 Task: Find a house in Iksan, South Korea for 7 guests from 10th to 15th July, with a price range of 4100 to 15000, including WiFi and free parking.
Action: Mouse moved to (408, 86)
Screenshot: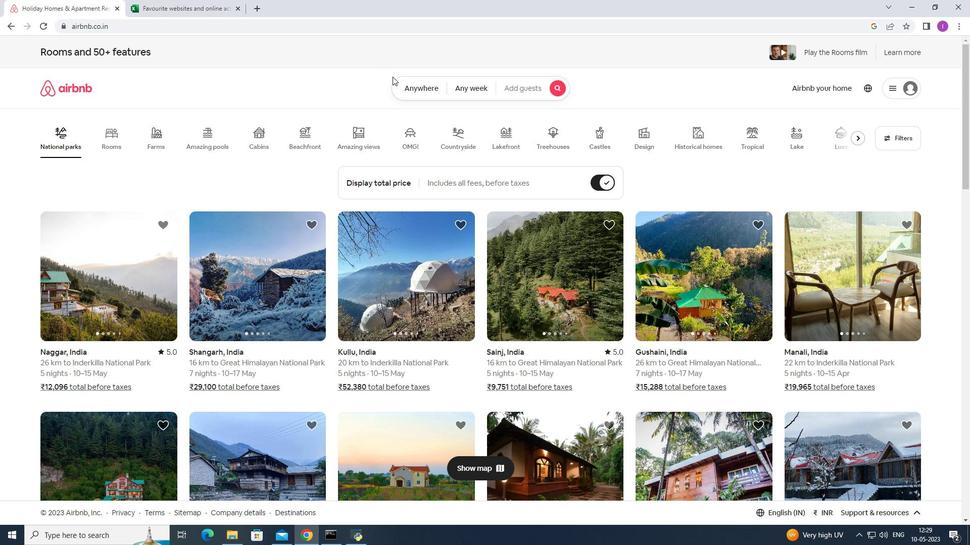 
Action: Mouse pressed left at (408, 86)
Screenshot: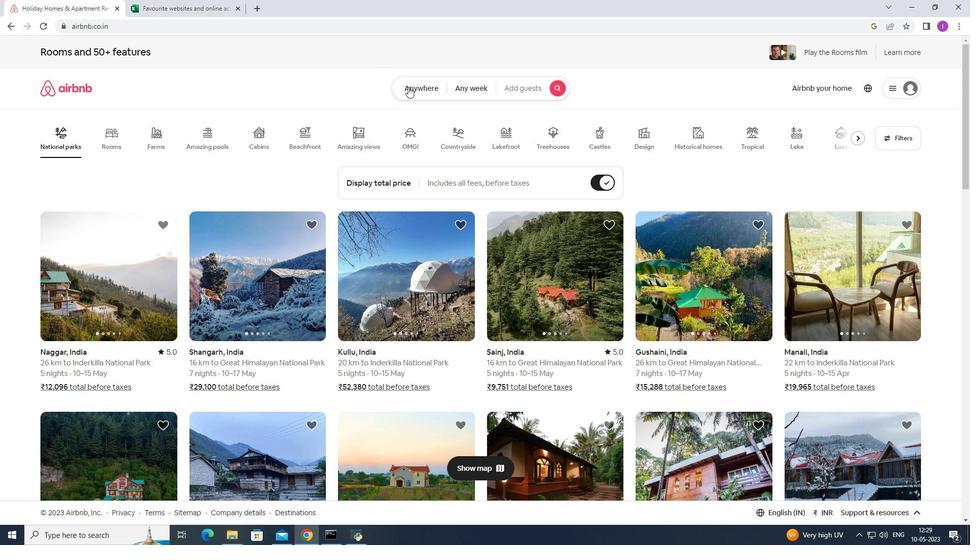 
Action: Mouse moved to (301, 127)
Screenshot: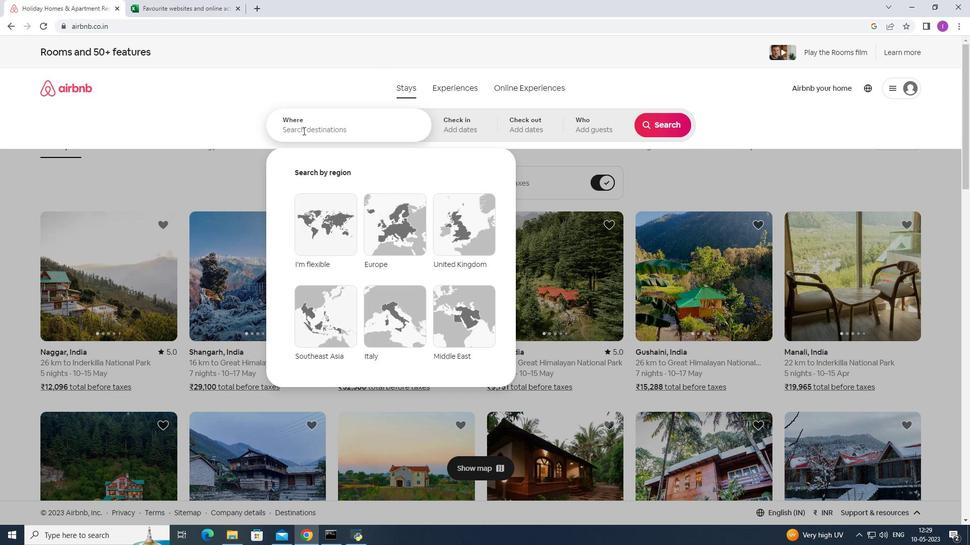 
Action: Mouse pressed left at (301, 127)
Screenshot: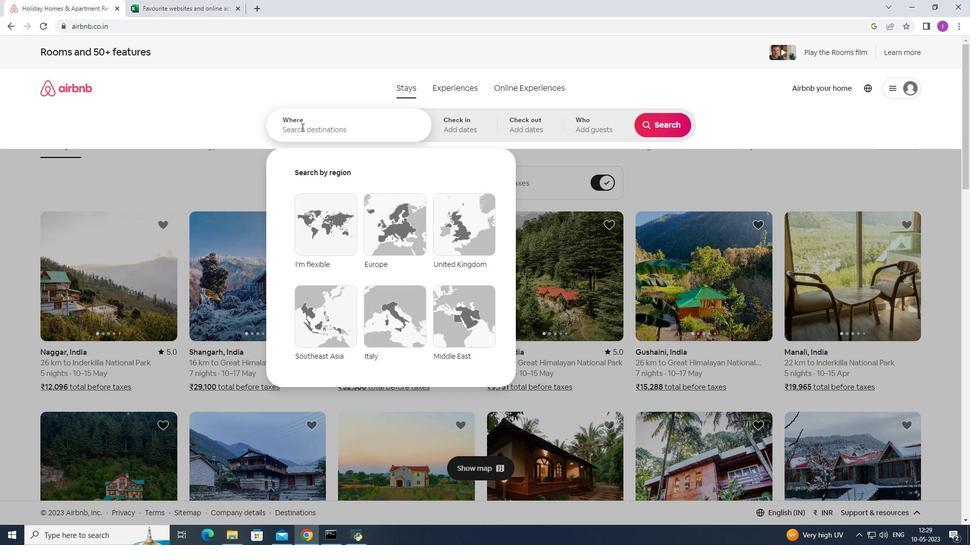 
Action: Mouse moved to (303, 129)
Screenshot: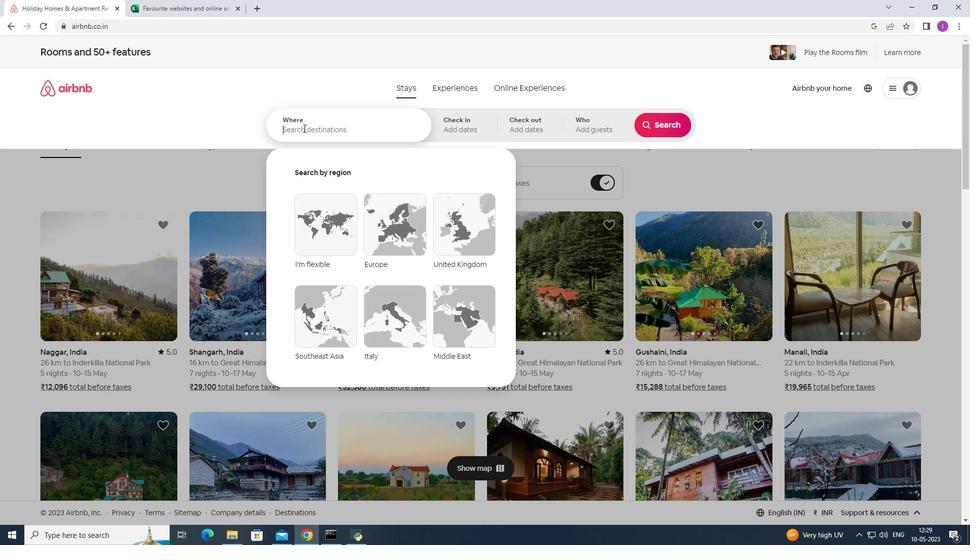 
Action: Key pressed <Key.shift><Key.shift><Key.shift><Key.shift><Key.shift><Key.shift>Iksan,<Key.shift><Key.shift><Key.shift><Key.shift><Key.shift>South<Key.space><Key.shift>Korea
Screenshot: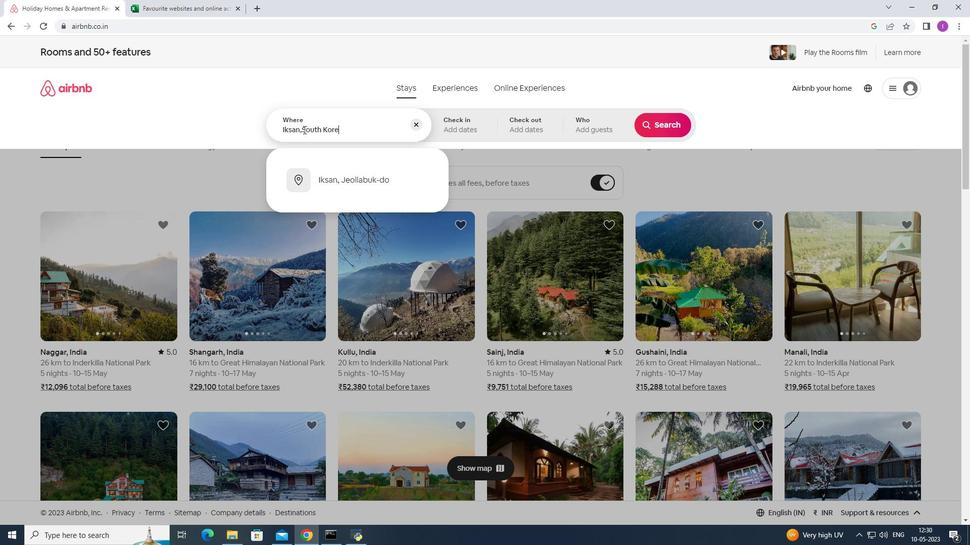 
Action: Mouse moved to (477, 127)
Screenshot: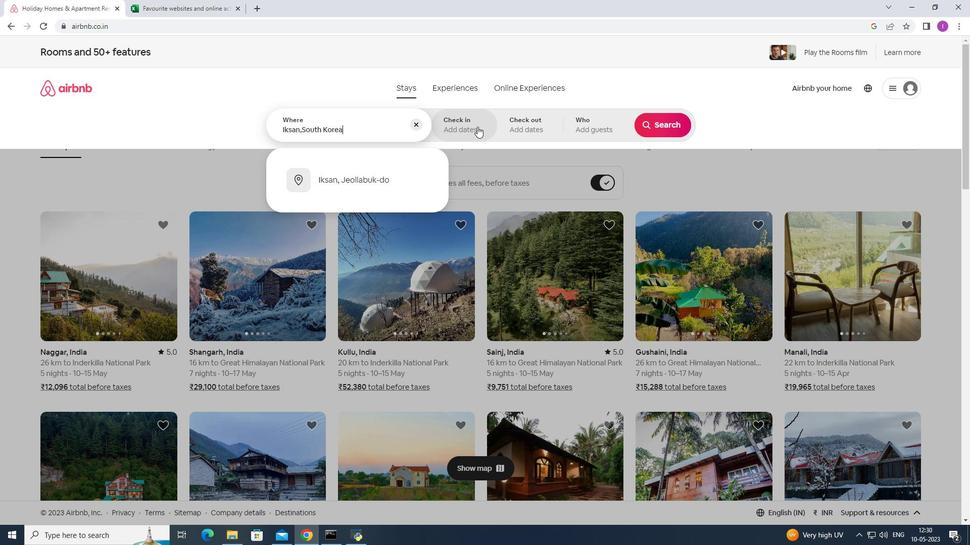 
Action: Mouse pressed left at (477, 127)
Screenshot: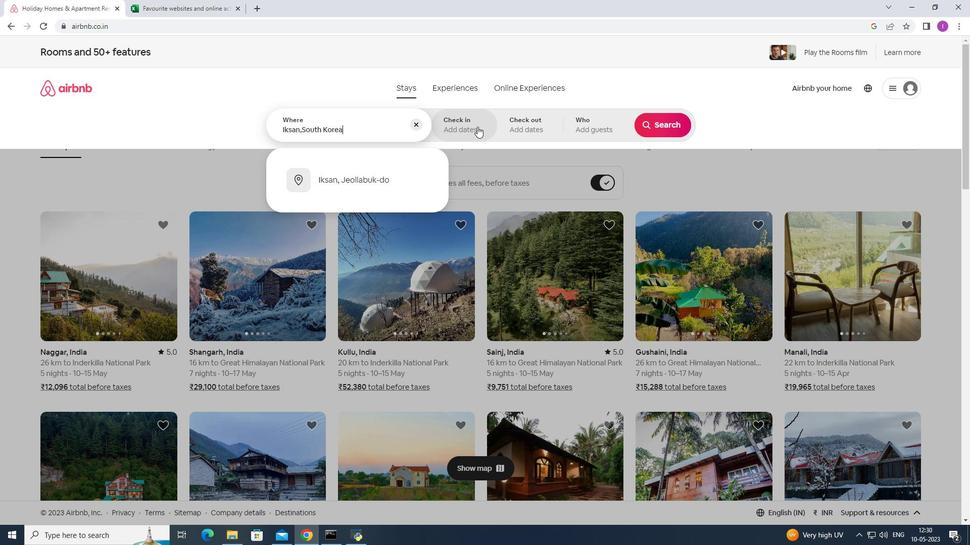 
Action: Mouse moved to (656, 205)
Screenshot: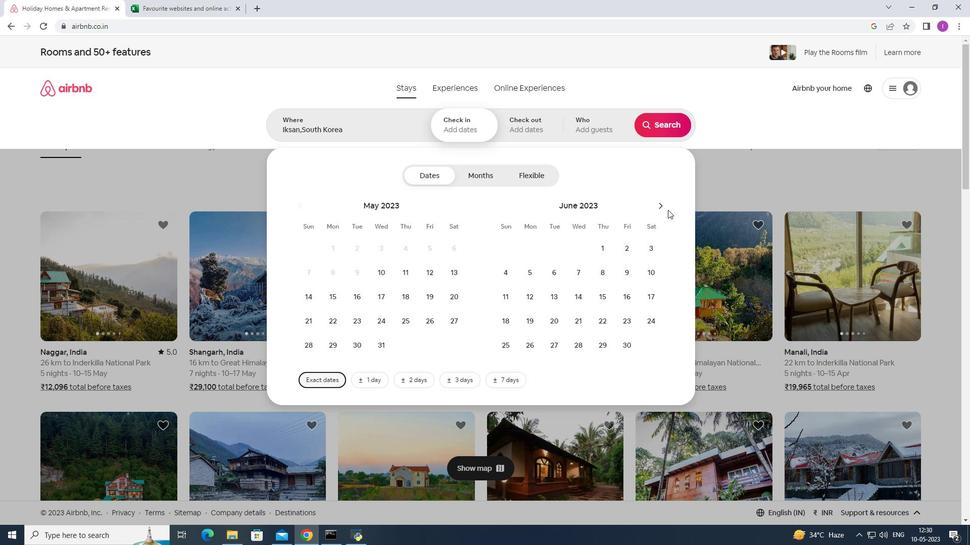 
Action: Mouse pressed left at (656, 205)
Screenshot: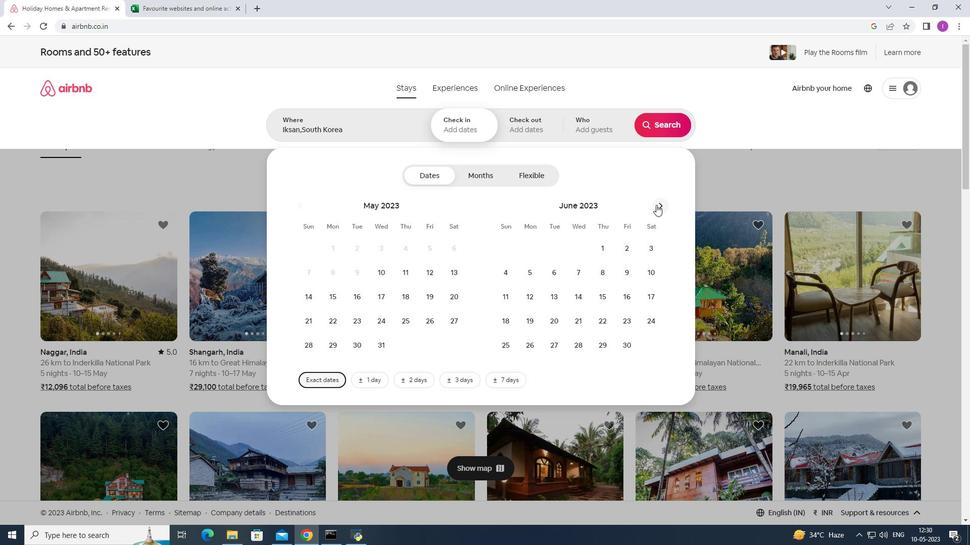 
Action: Mouse moved to (656, 205)
Screenshot: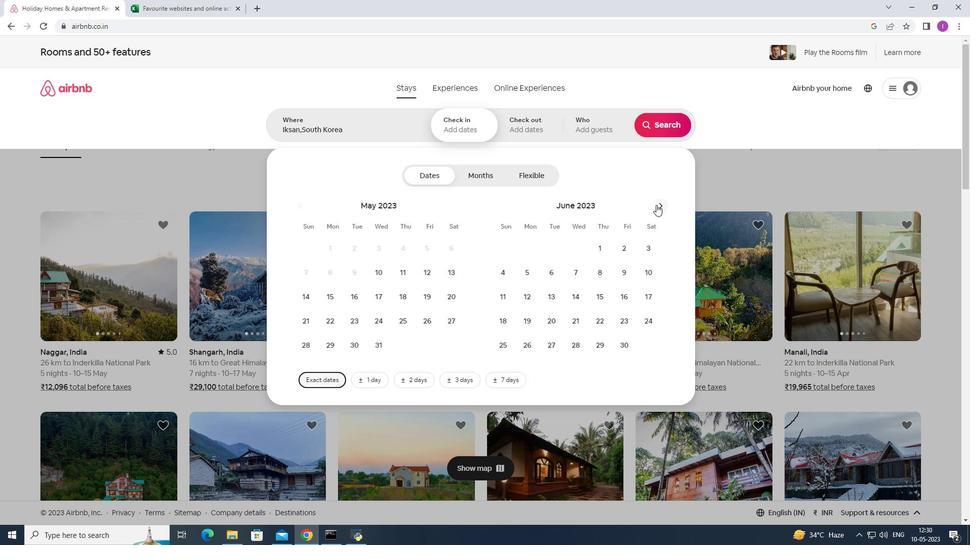 
Action: Mouse pressed left at (656, 205)
Screenshot: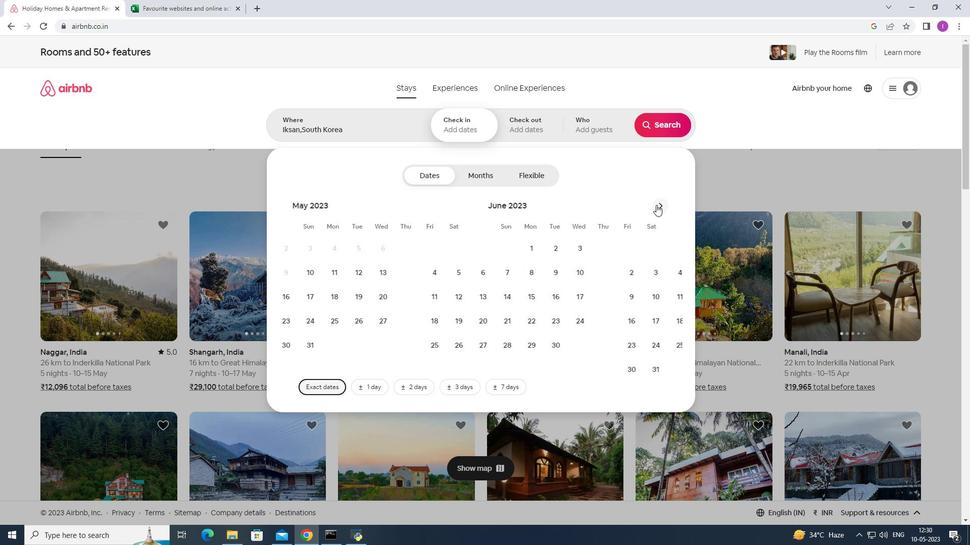 
Action: Mouse moved to (336, 293)
Screenshot: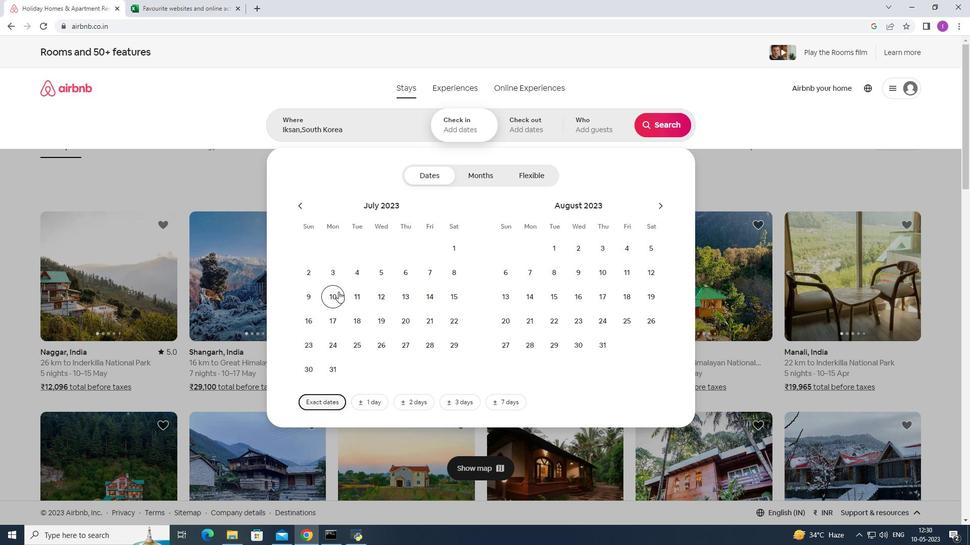 
Action: Mouse pressed left at (336, 293)
Screenshot: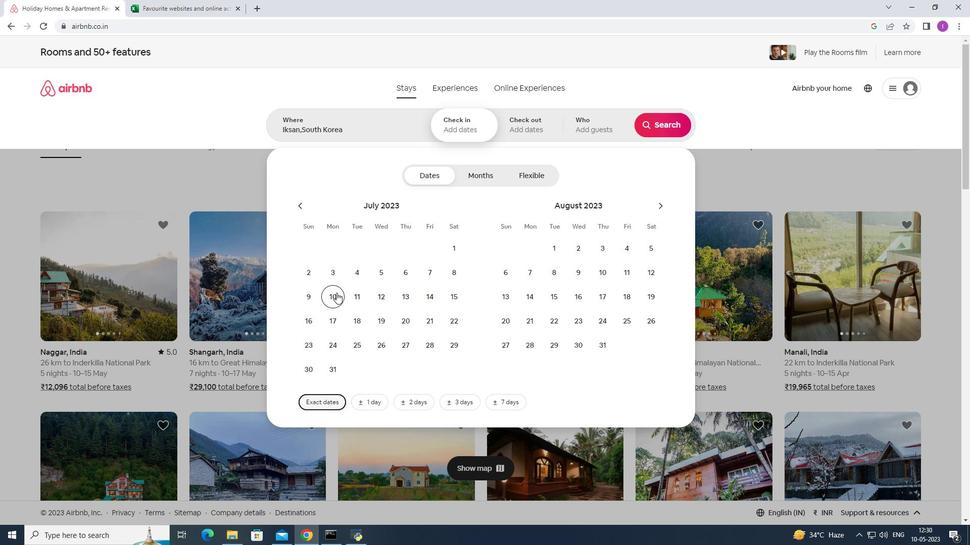 
Action: Mouse moved to (456, 302)
Screenshot: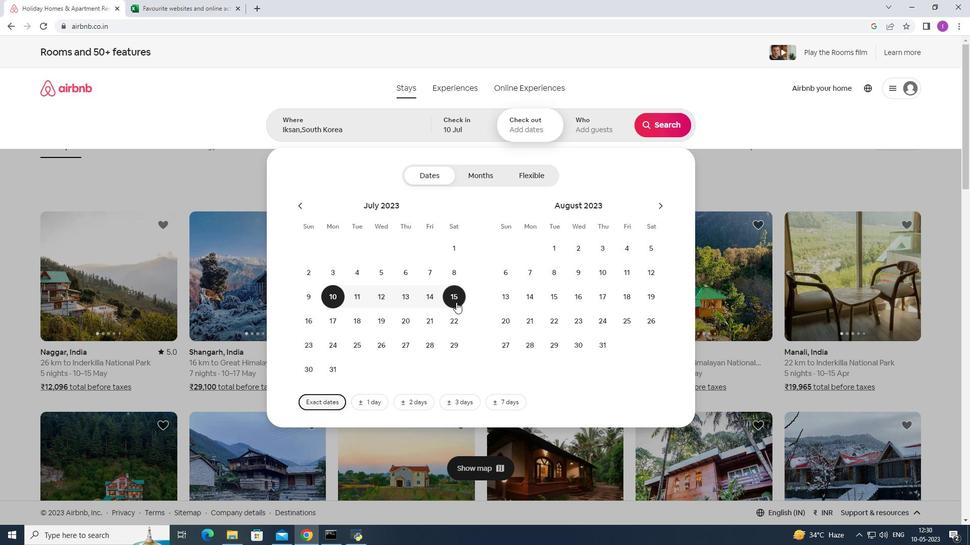 
Action: Mouse pressed left at (456, 302)
Screenshot: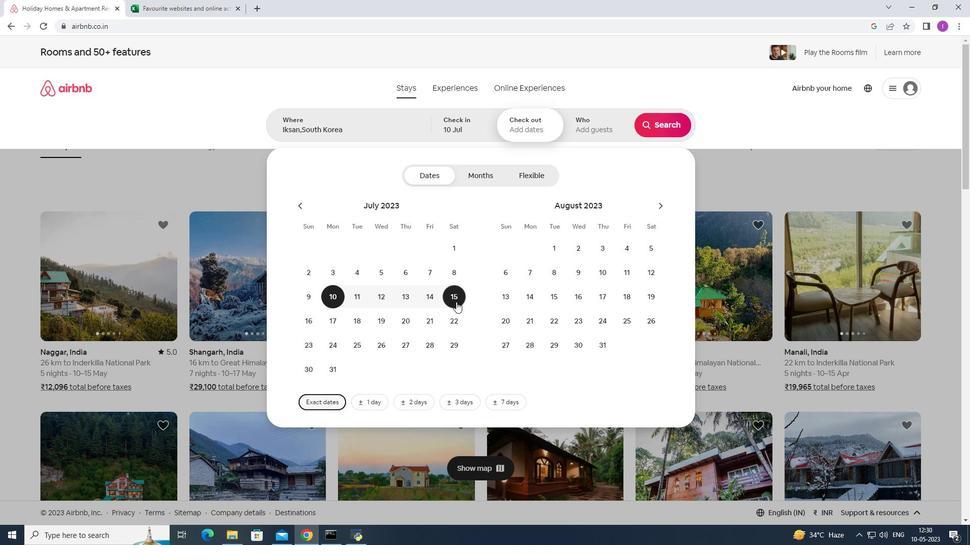 
Action: Mouse moved to (615, 133)
Screenshot: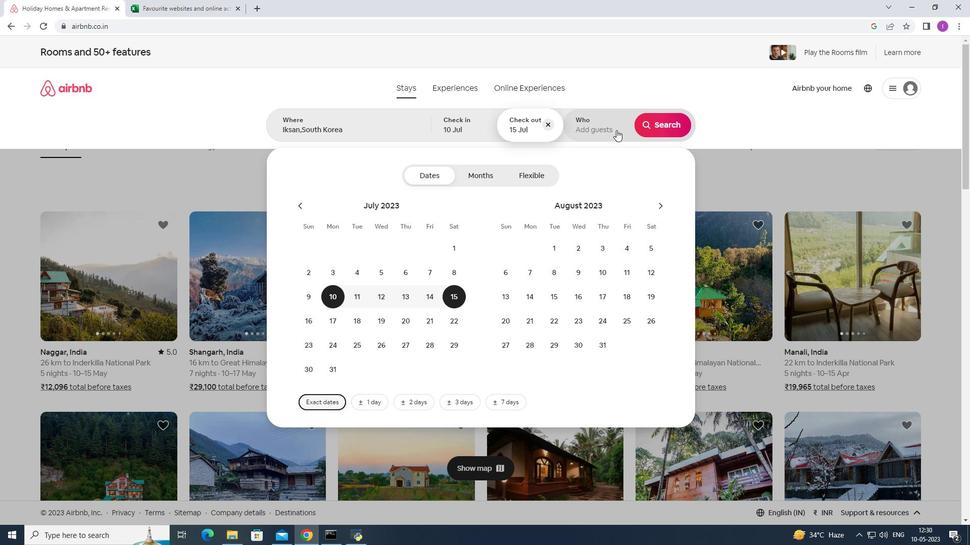 
Action: Mouse pressed left at (615, 133)
Screenshot: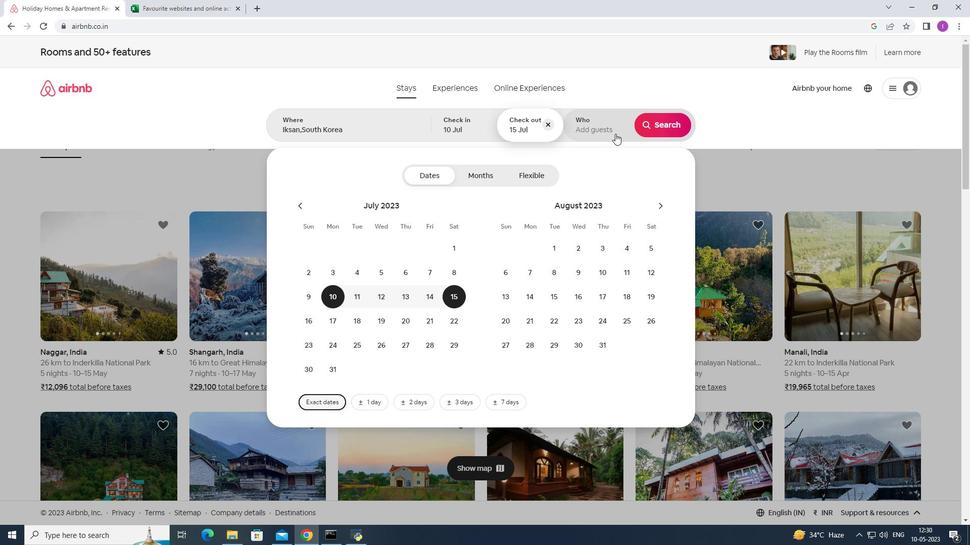 
Action: Mouse moved to (664, 178)
Screenshot: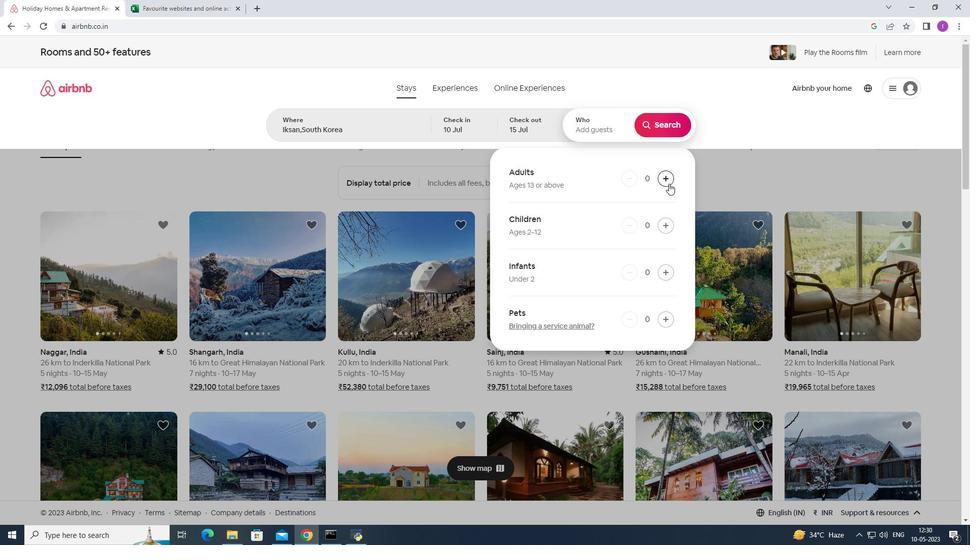 
Action: Mouse pressed left at (664, 178)
Screenshot: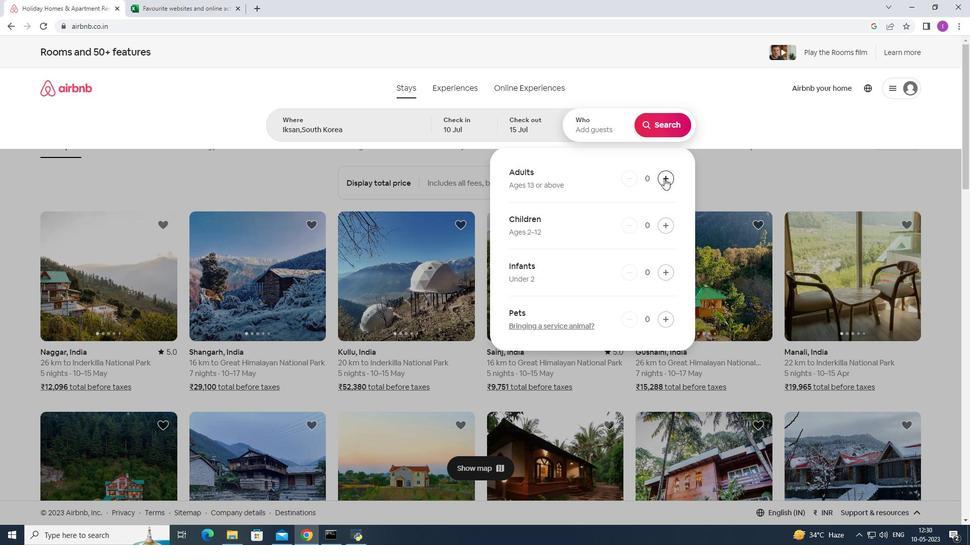 
Action: Mouse pressed left at (664, 178)
Screenshot: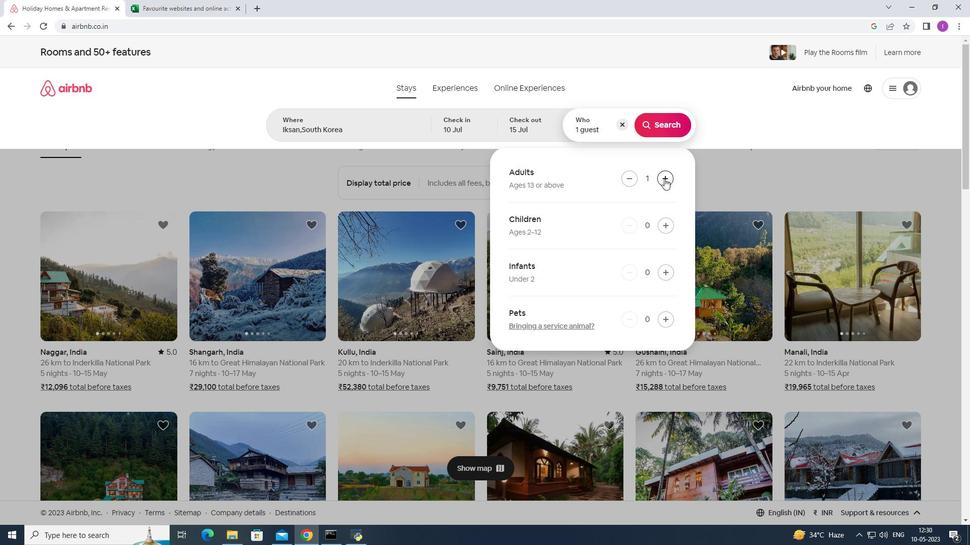 
Action: Mouse moved to (664, 181)
Screenshot: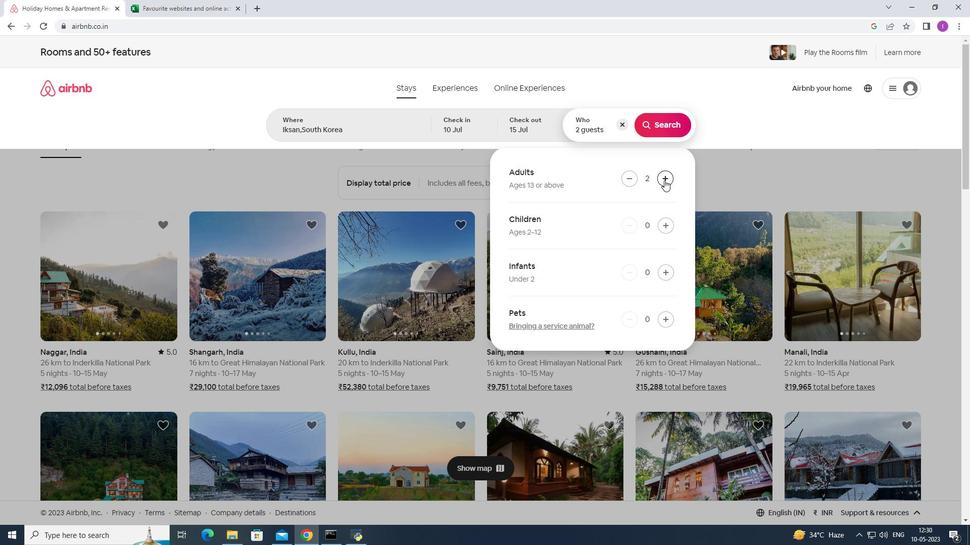 
Action: Mouse pressed left at (664, 181)
Screenshot: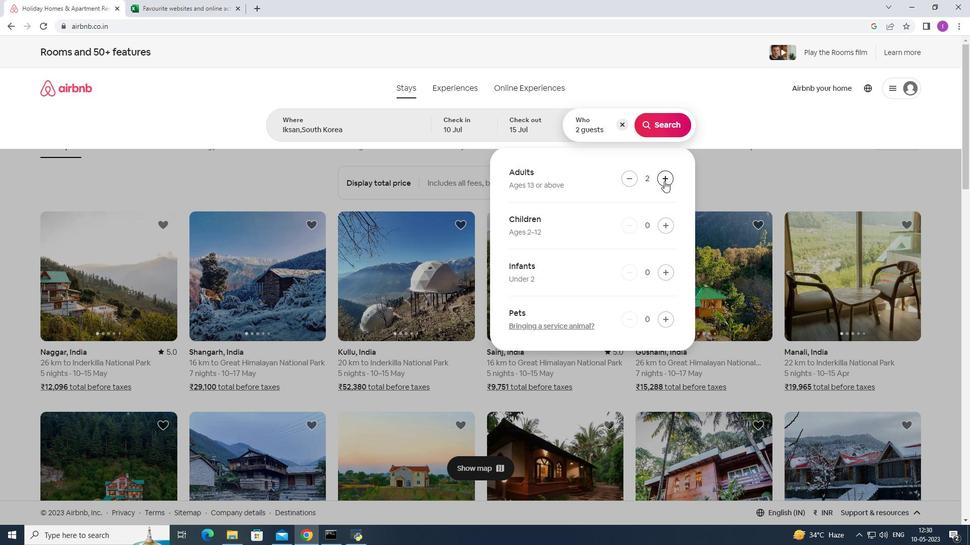 
Action: Mouse pressed left at (664, 181)
Screenshot: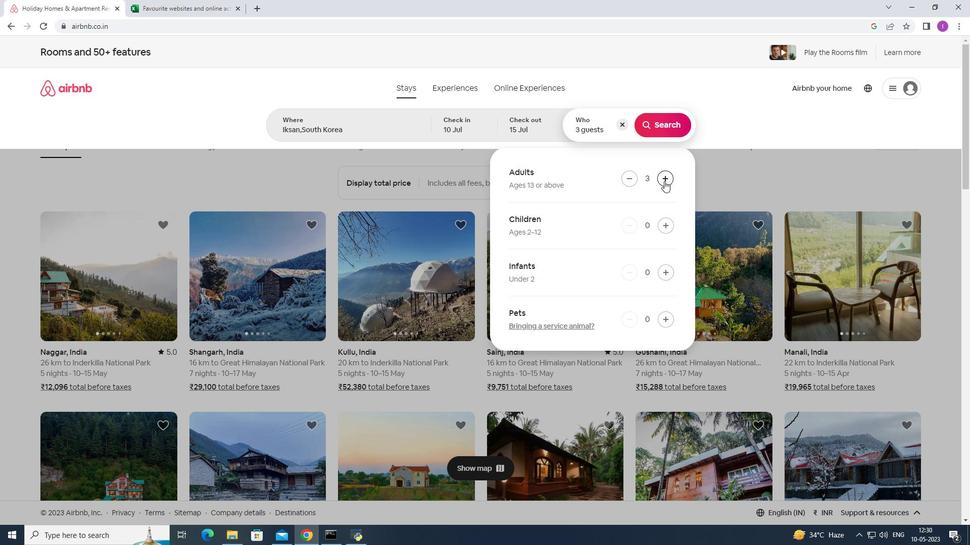 
Action: Mouse pressed left at (664, 181)
Screenshot: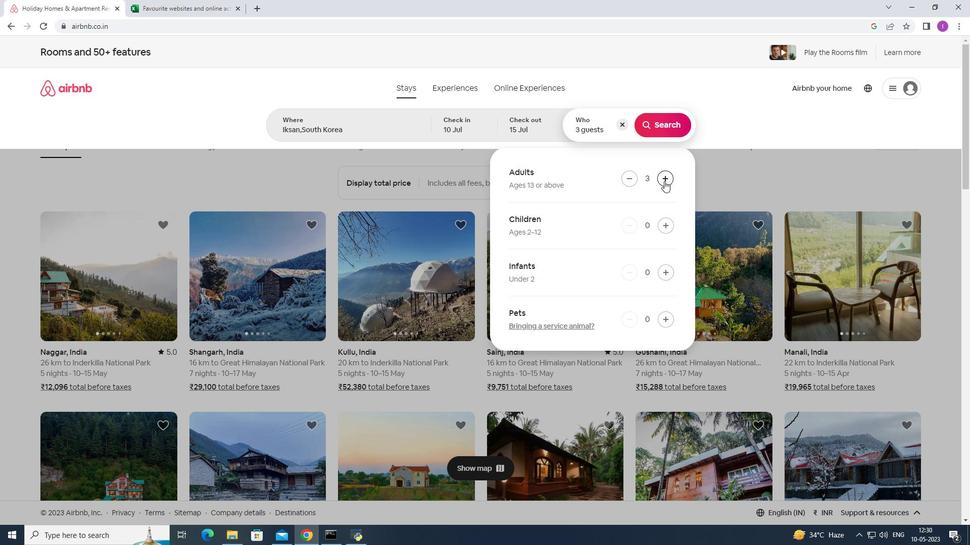 
Action: Mouse pressed left at (664, 181)
Screenshot: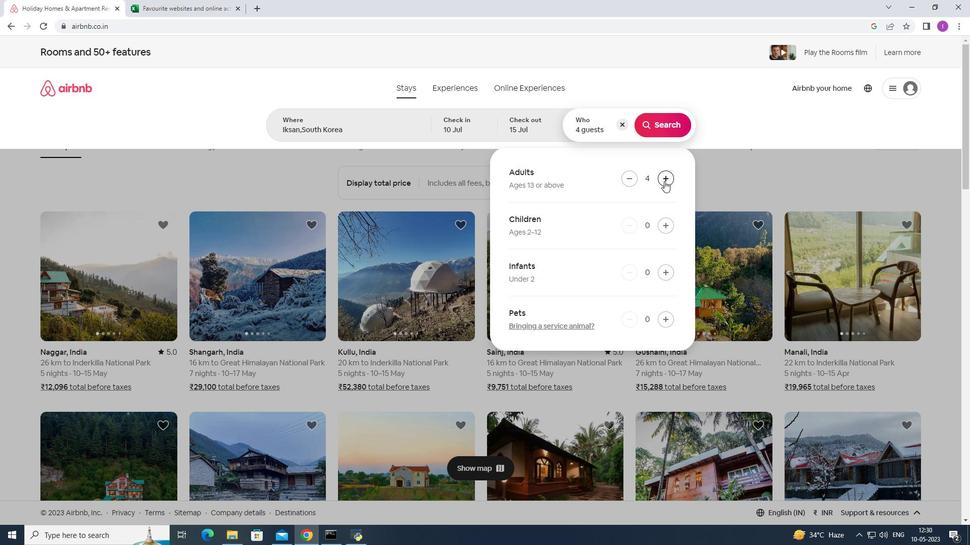 
Action: Mouse moved to (664, 181)
Screenshot: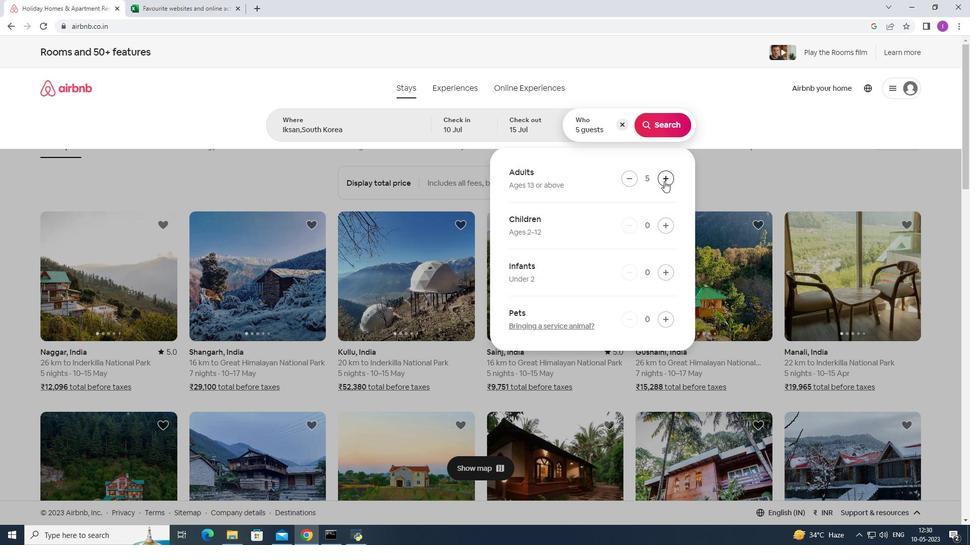 
Action: Mouse pressed left at (664, 181)
Screenshot: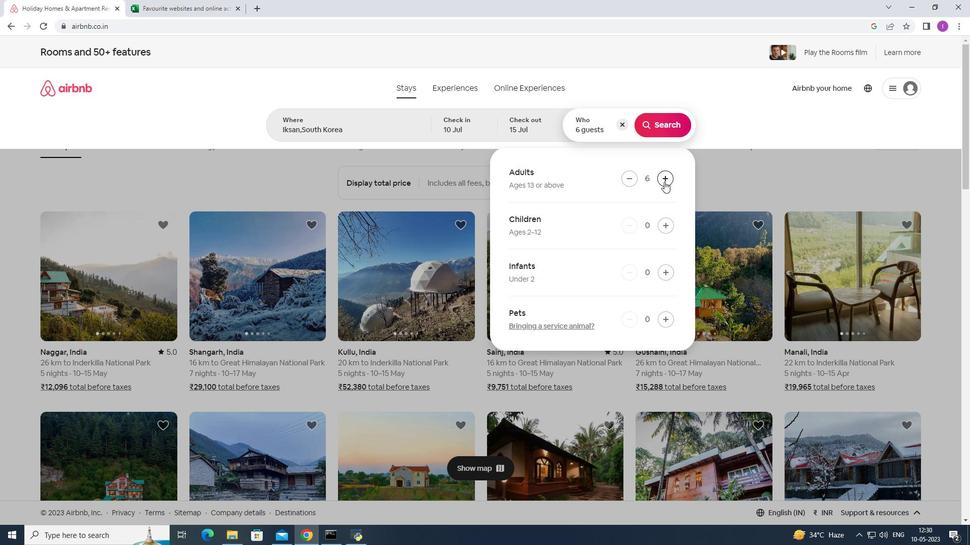 
Action: Mouse moved to (649, 125)
Screenshot: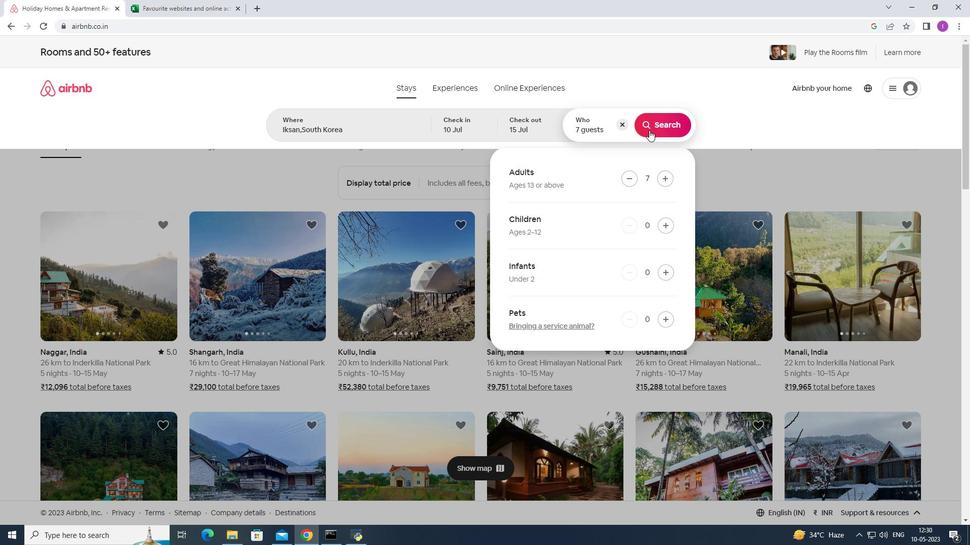 
Action: Mouse pressed left at (649, 125)
Screenshot: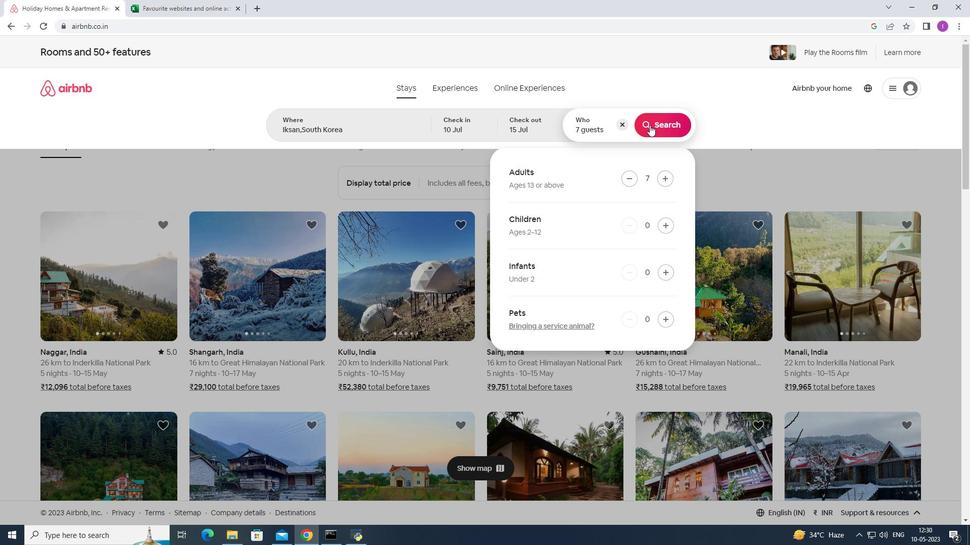 
Action: Mouse moved to (913, 100)
Screenshot: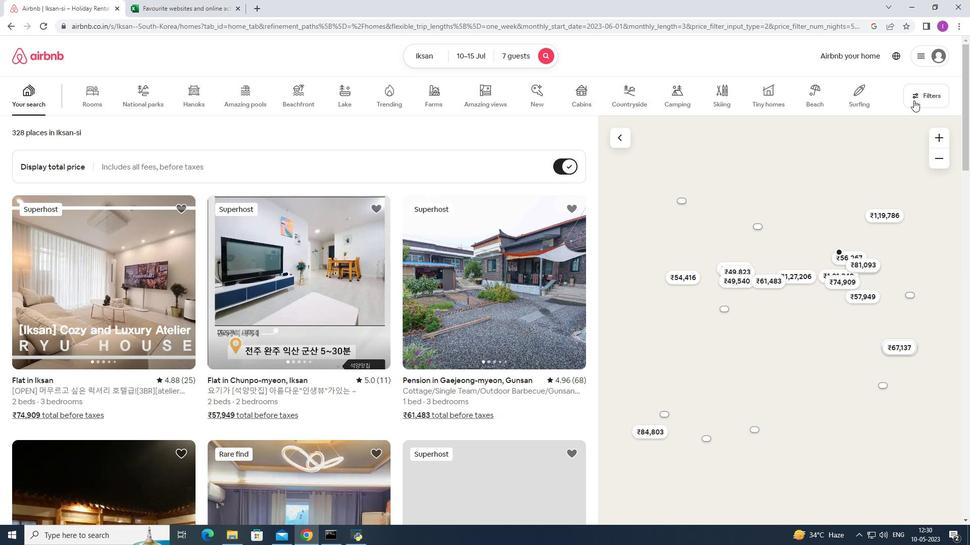
Action: Mouse pressed left at (913, 100)
Screenshot: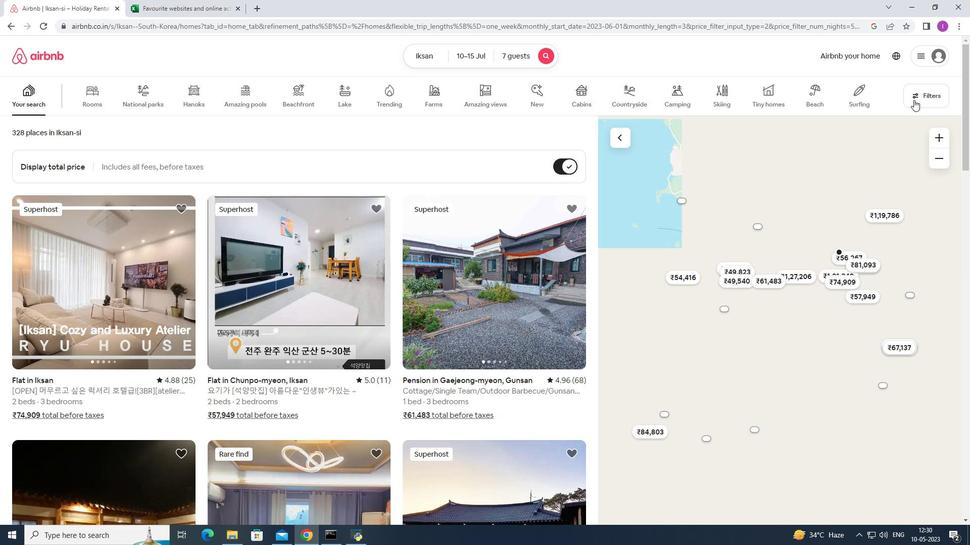 
Action: Mouse moved to (356, 345)
Screenshot: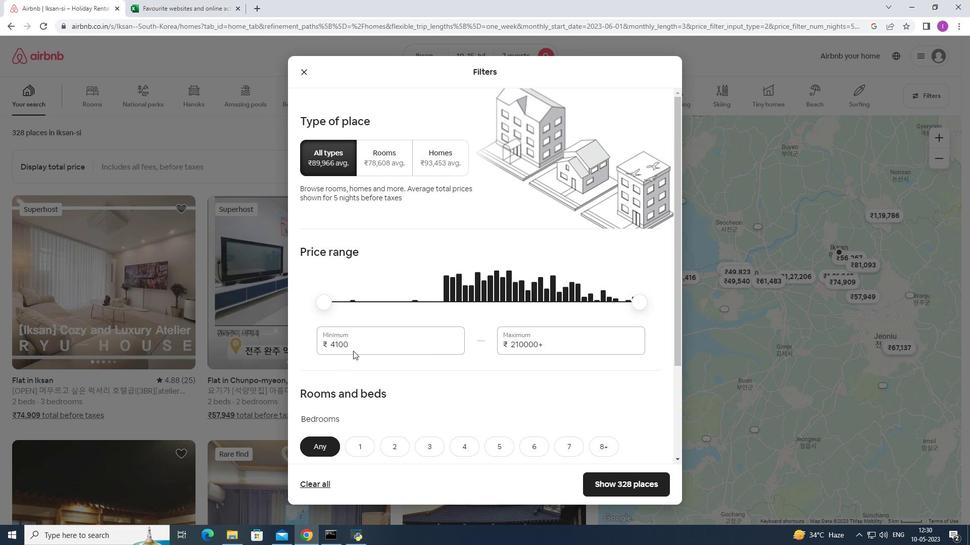 
Action: Mouse pressed left at (356, 345)
Screenshot: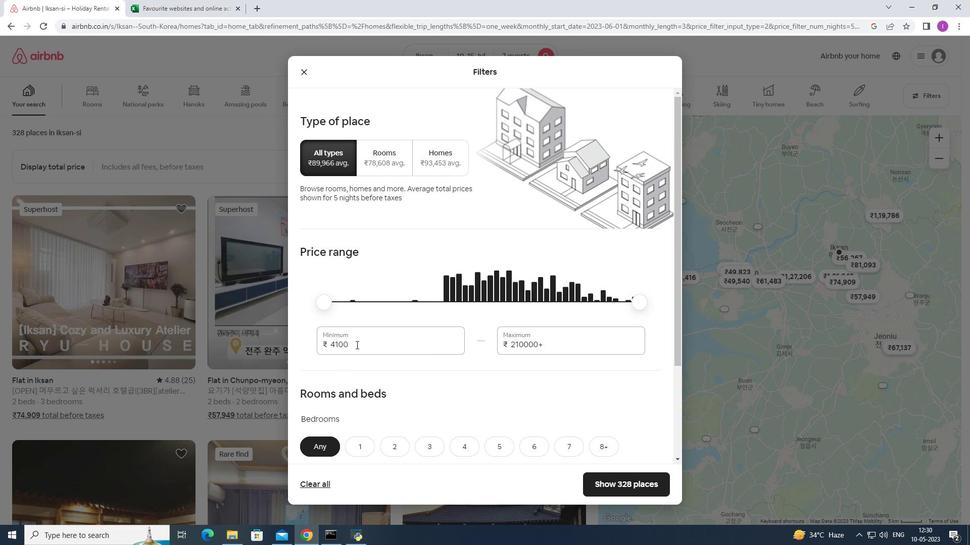 
Action: Mouse moved to (569, 346)
Screenshot: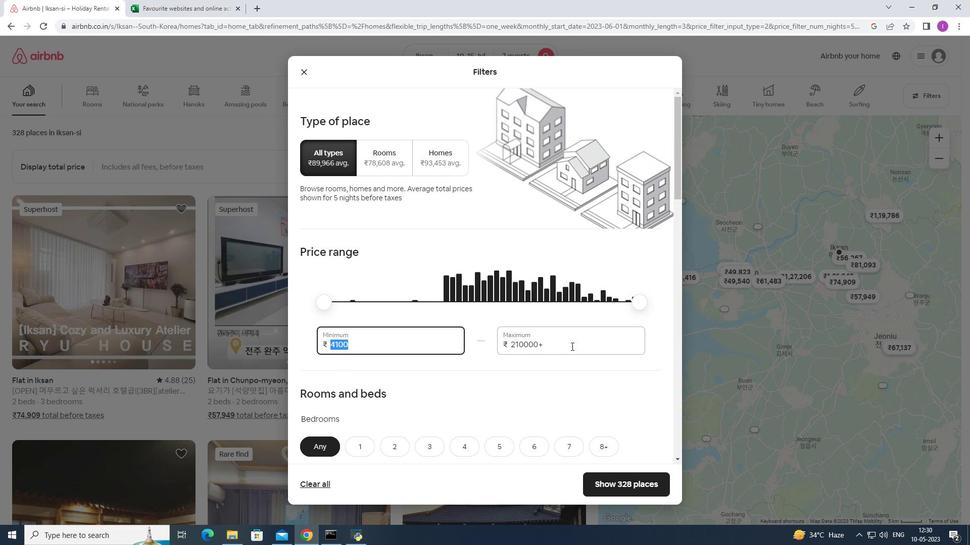 
Action: Mouse pressed left at (569, 346)
Screenshot: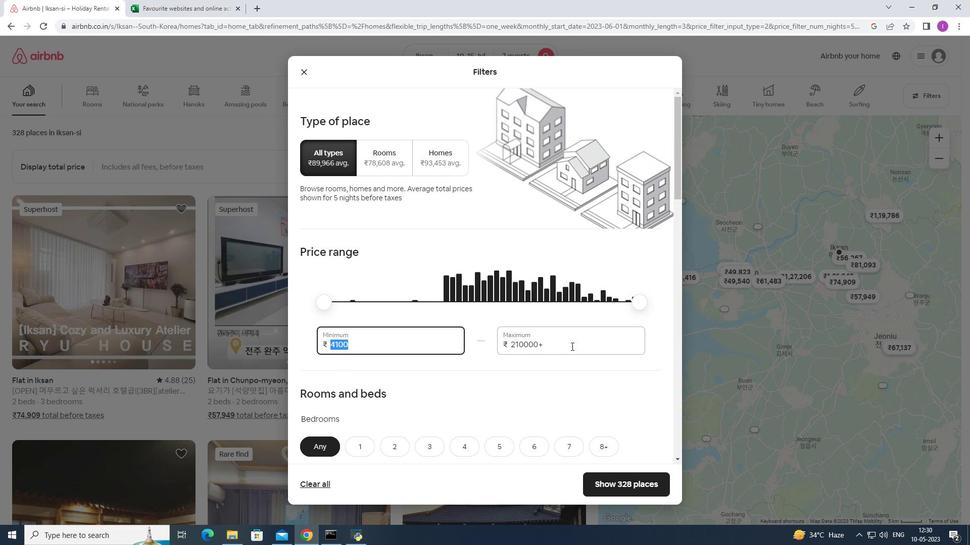 
Action: Mouse moved to (488, 348)
Screenshot: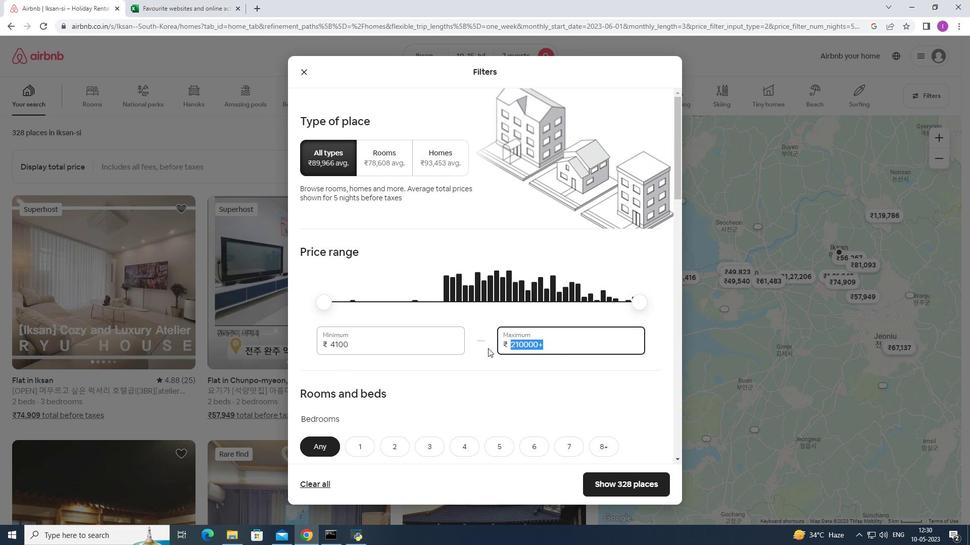 
Action: Key pressed 15000
Screenshot: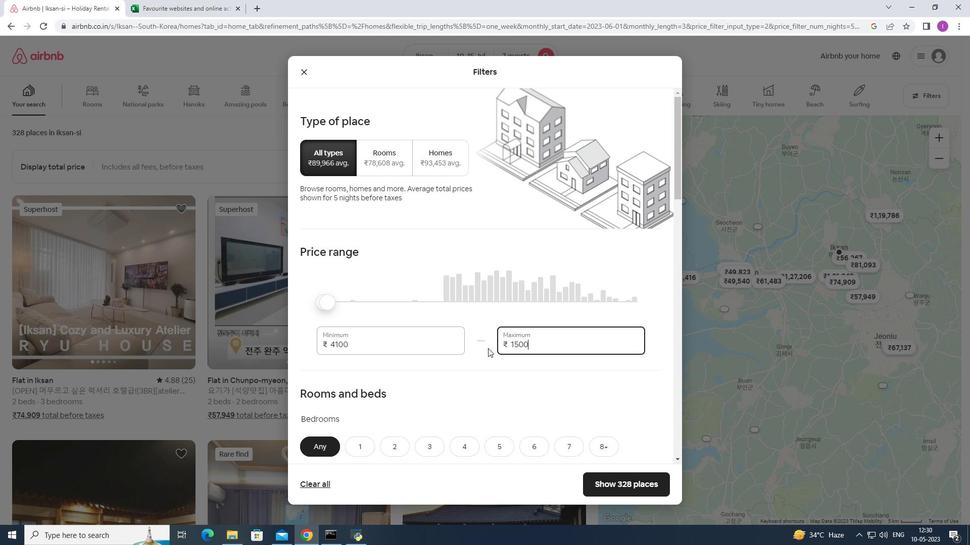 
Action: Mouse moved to (373, 339)
Screenshot: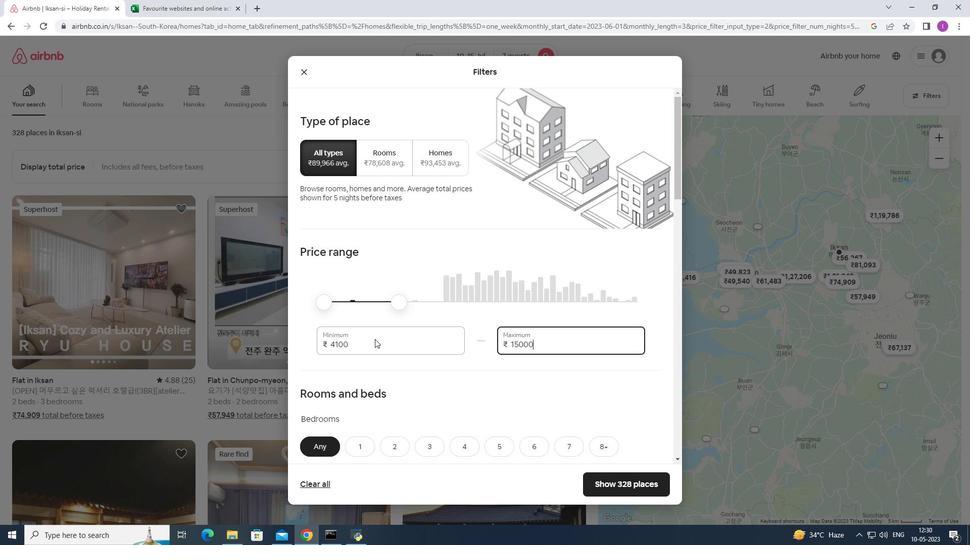 
Action: Mouse pressed left at (373, 339)
Screenshot: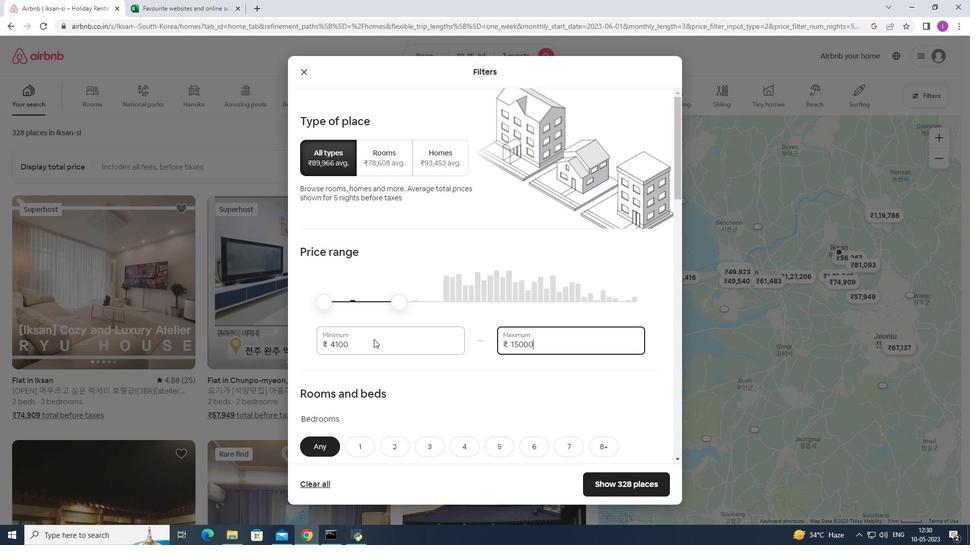 
Action: Mouse moved to (370, 342)
Screenshot: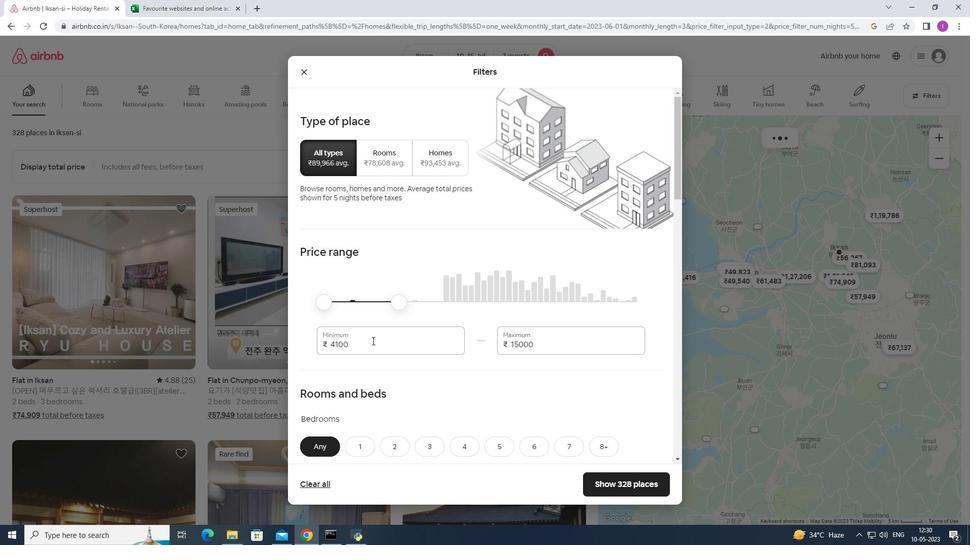 
Action: Mouse pressed left at (370, 342)
Screenshot: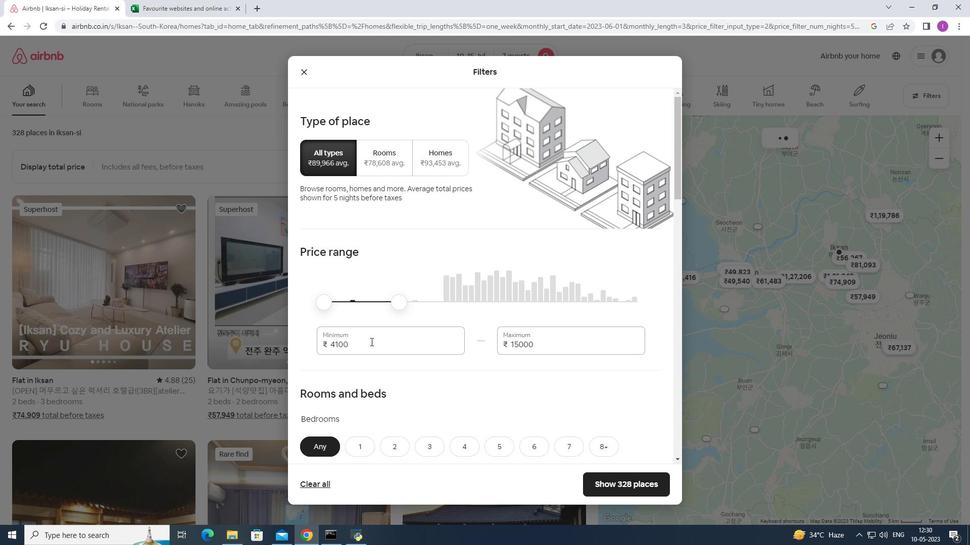 
Action: Mouse moved to (366, 343)
Screenshot: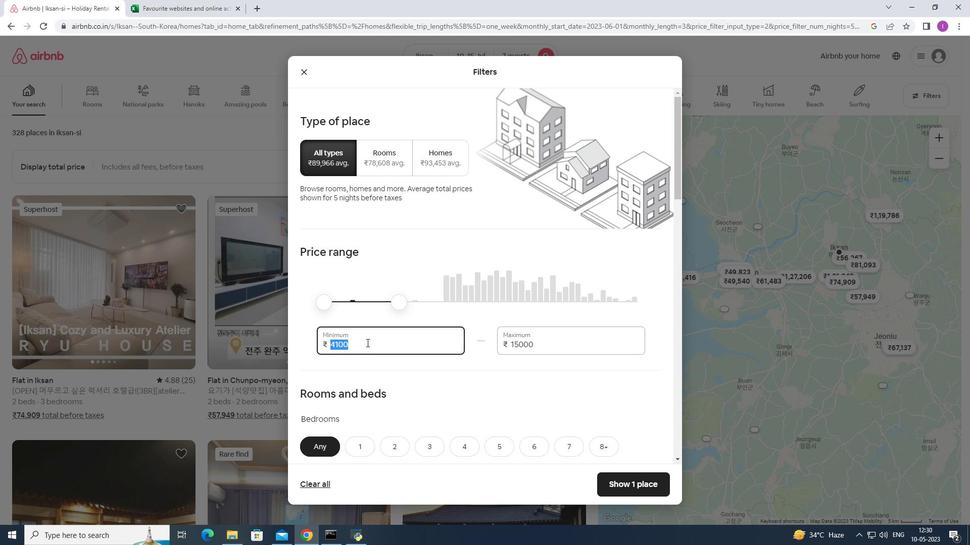 
Action: Mouse pressed left at (366, 343)
Screenshot: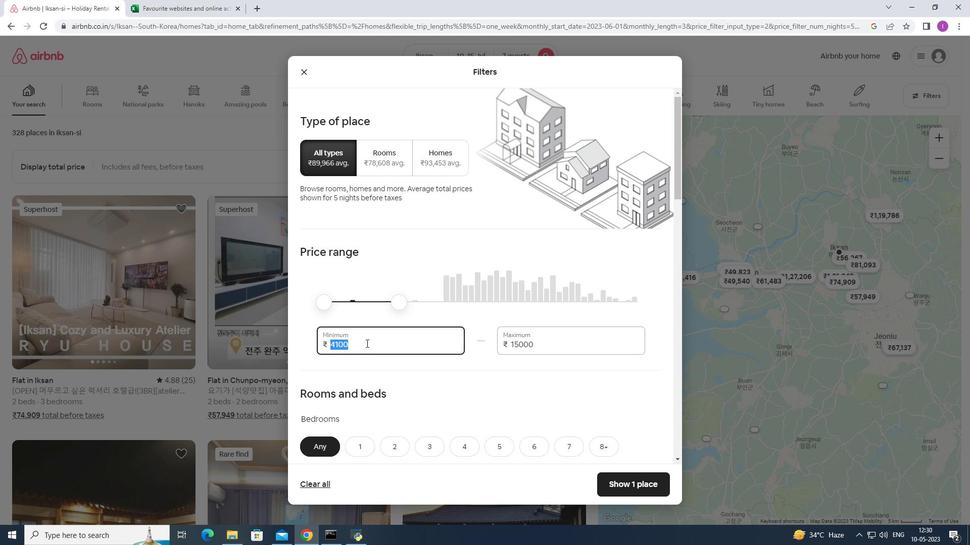
Action: Mouse moved to (392, 349)
Screenshot: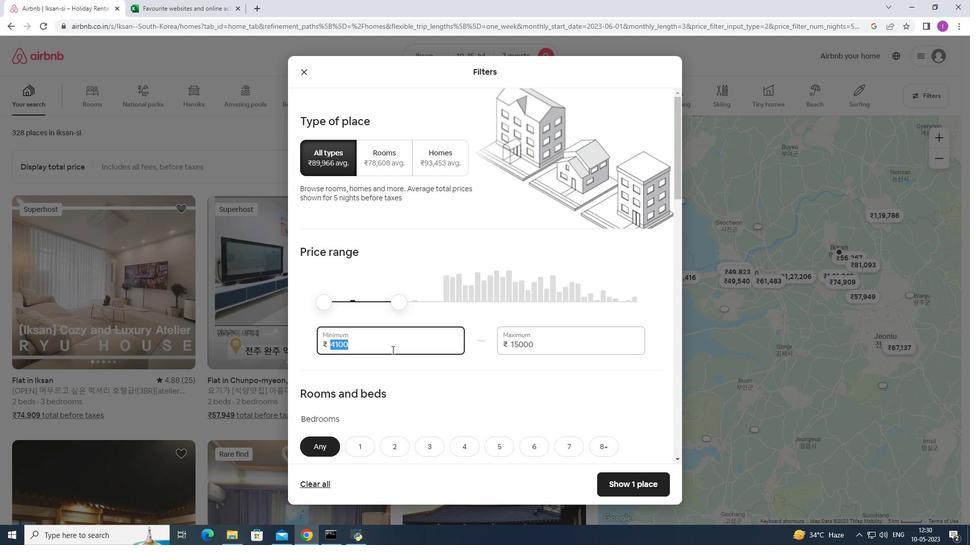 
Action: Key pressed 1
Screenshot: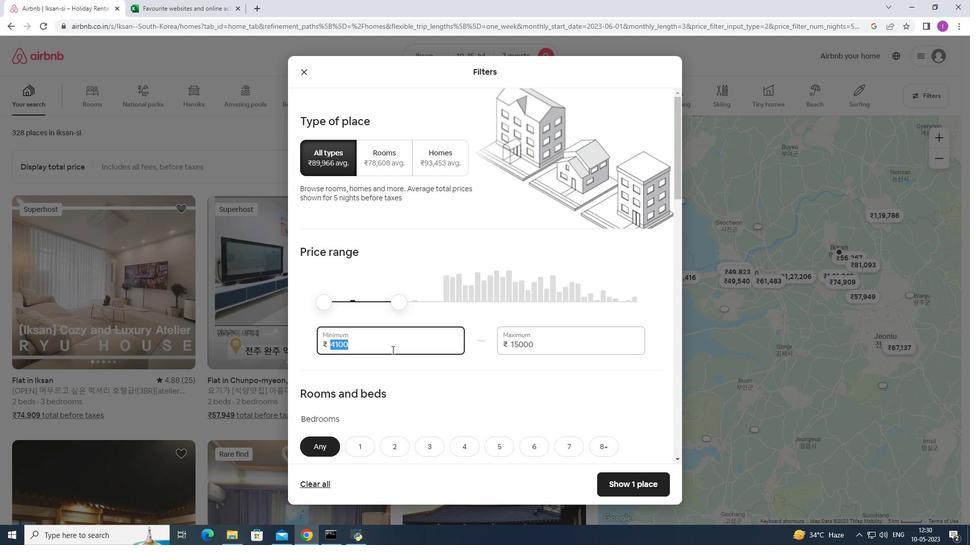
Action: Mouse moved to (392, 348)
Screenshot: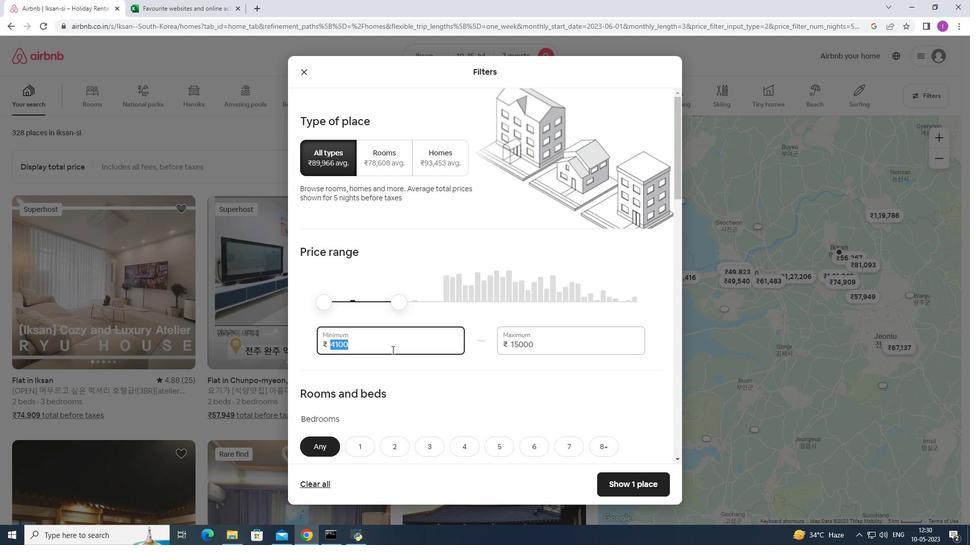
Action: Key pressed 00
Screenshot: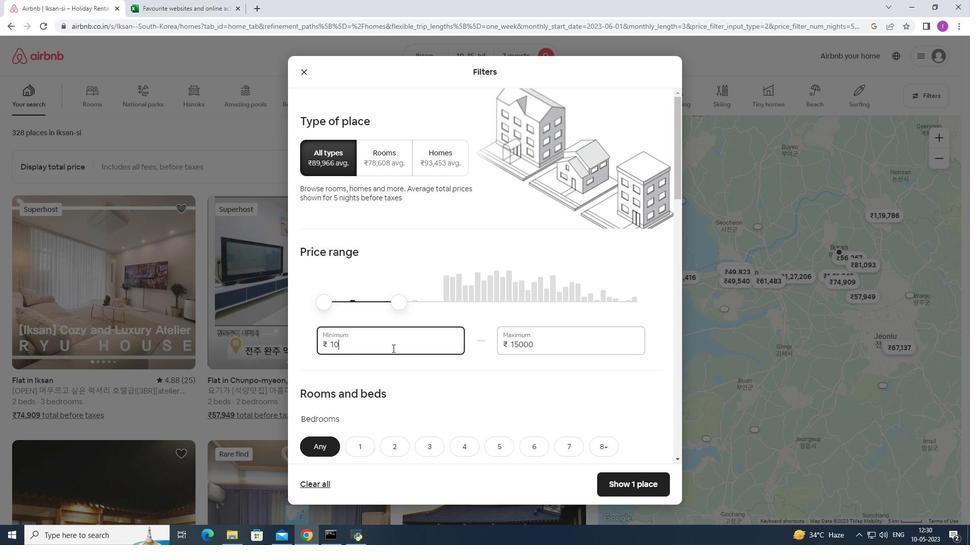 
Action: Mouse moved to (392, 348)
Screenshot: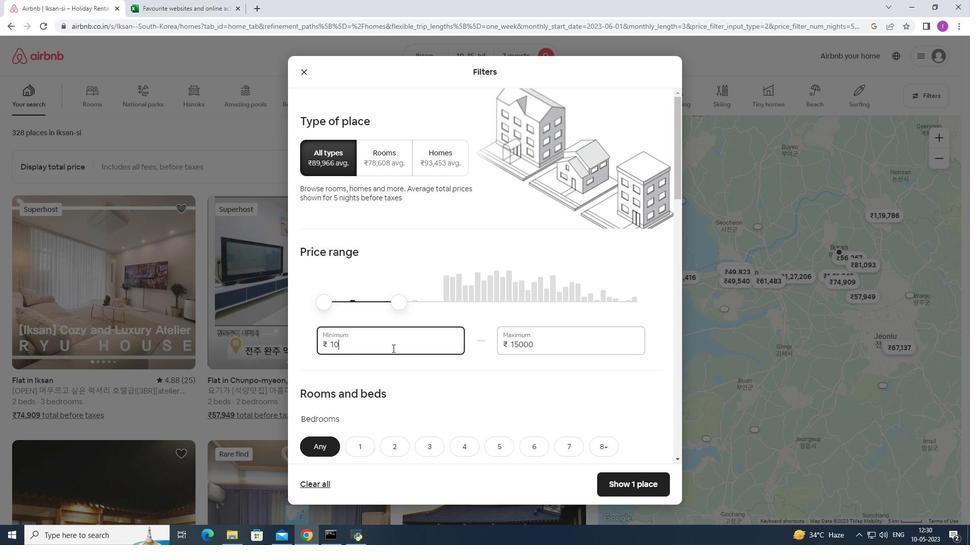 
Action: Key pressed 0
Screenshot: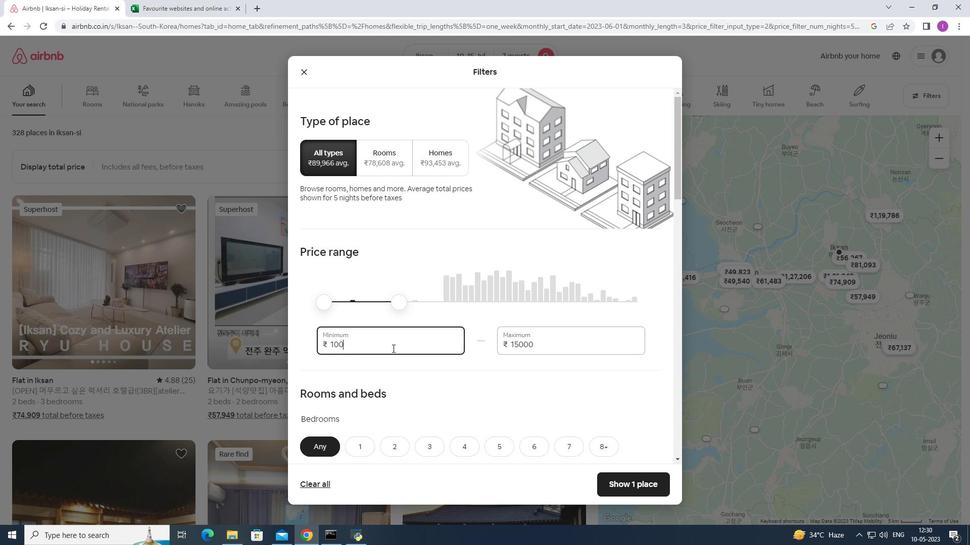 
Action: Mouse moved to (393, 347)
Screenshot: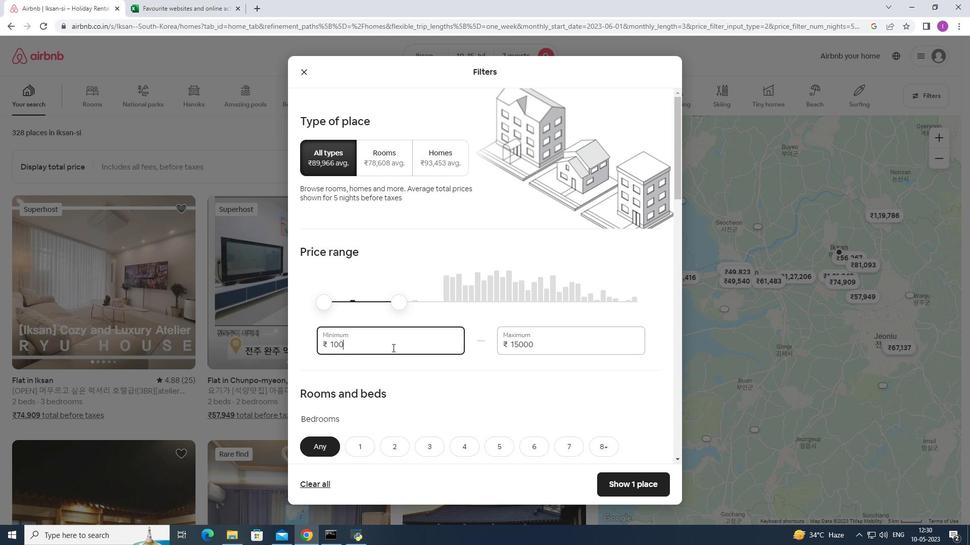 
Action: Key pressed 0
Screenshot: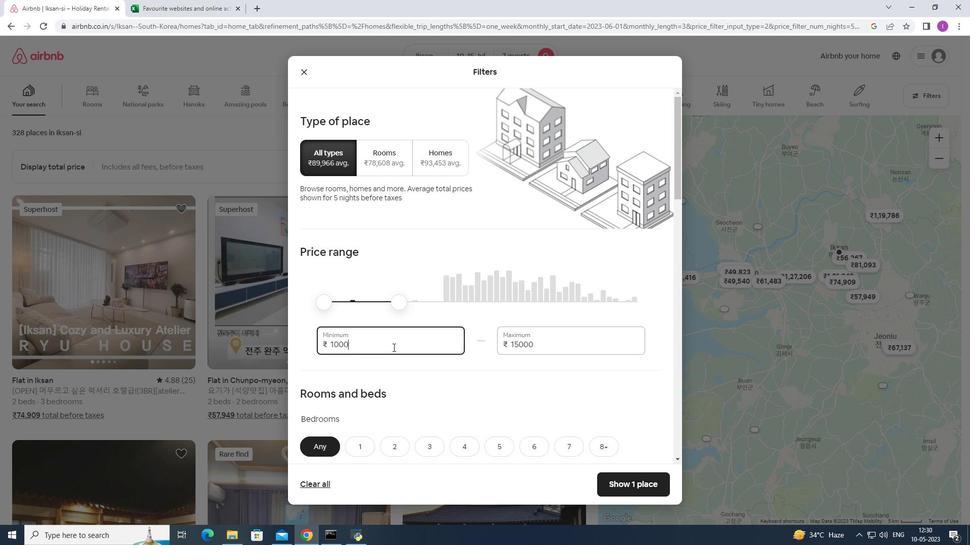 
Action: Mouse moved to (451, 377)
Screenshot: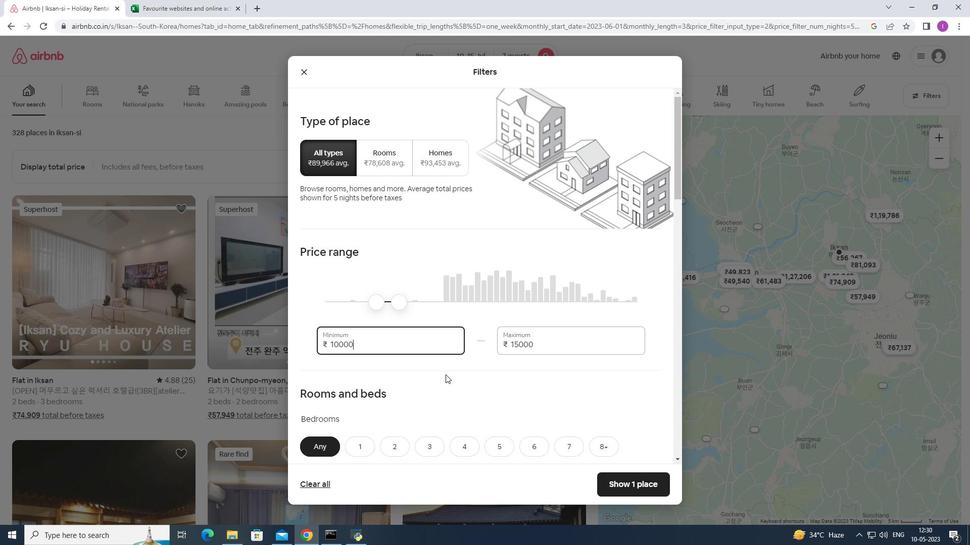 
Action: Mouse scrolled (451, 377) with delta (0, 0)
Screenshot: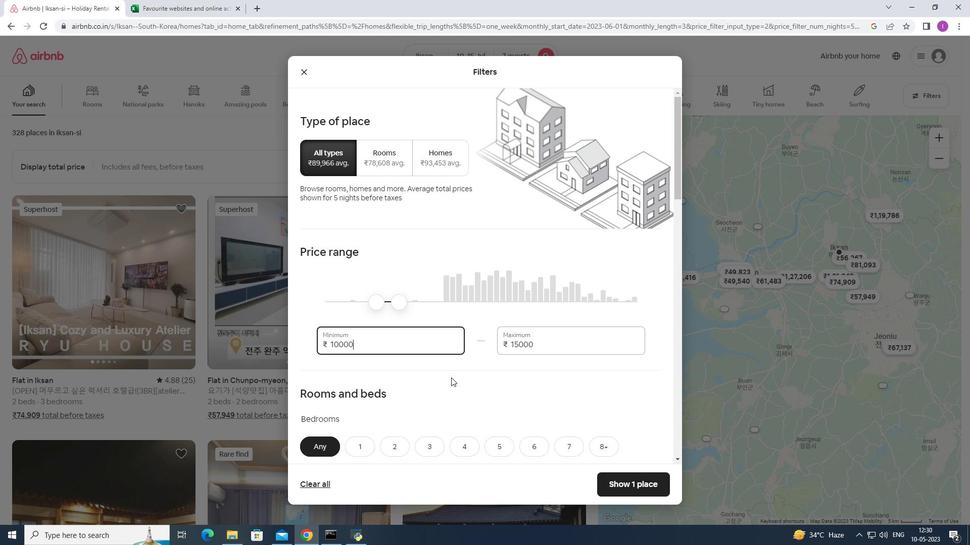 
Action: Mouse scrolled (451, 377) with delta (0, 0)
Screenshot: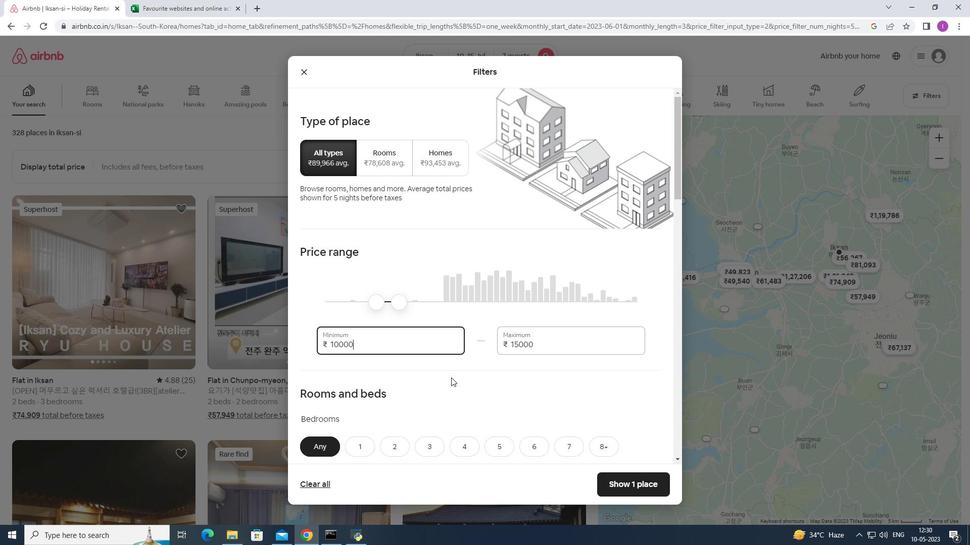 
Action: Mouse moved to (451, 349)
Screenshot: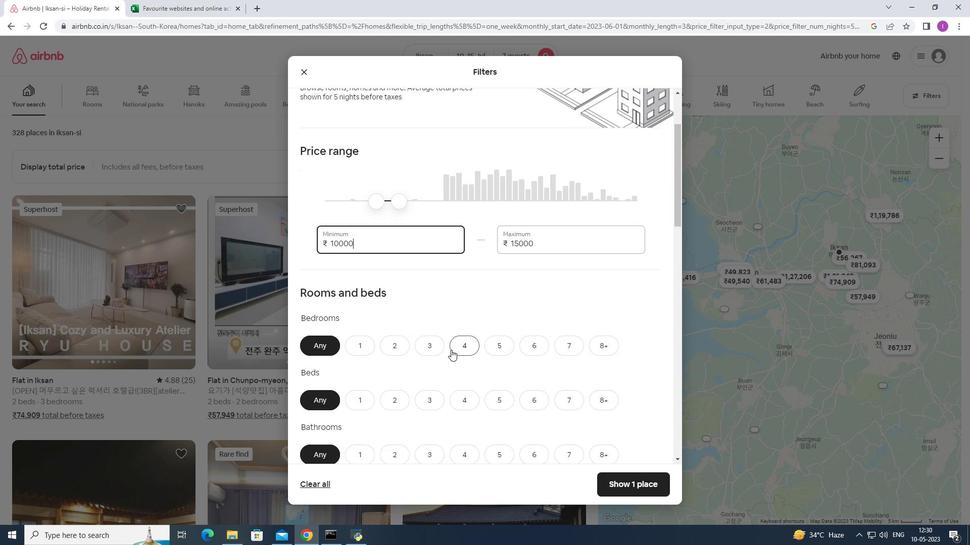 
Action: Mouse scrolled (451, 349) with delta (0, 0)
Screenshot: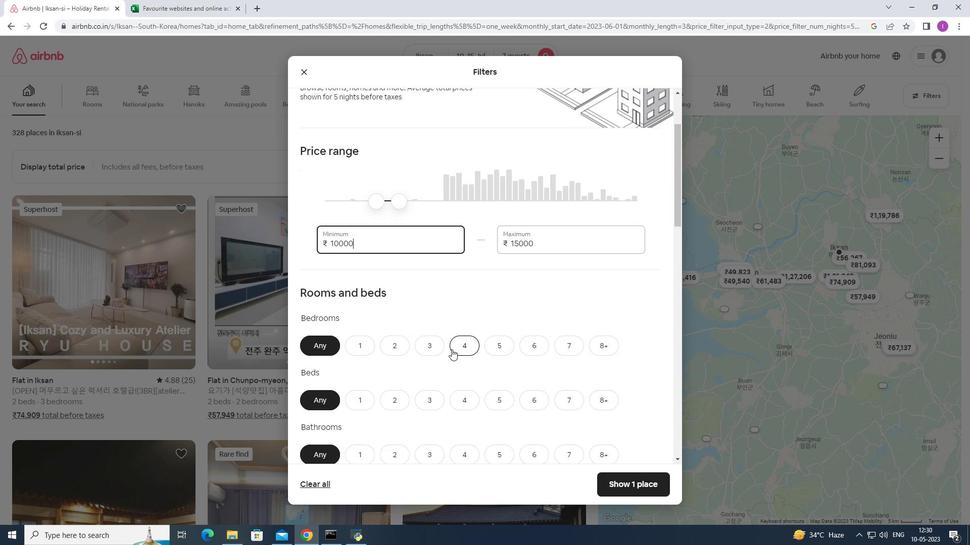 
Action: Mouse moved to (470, 292)
Screenshot: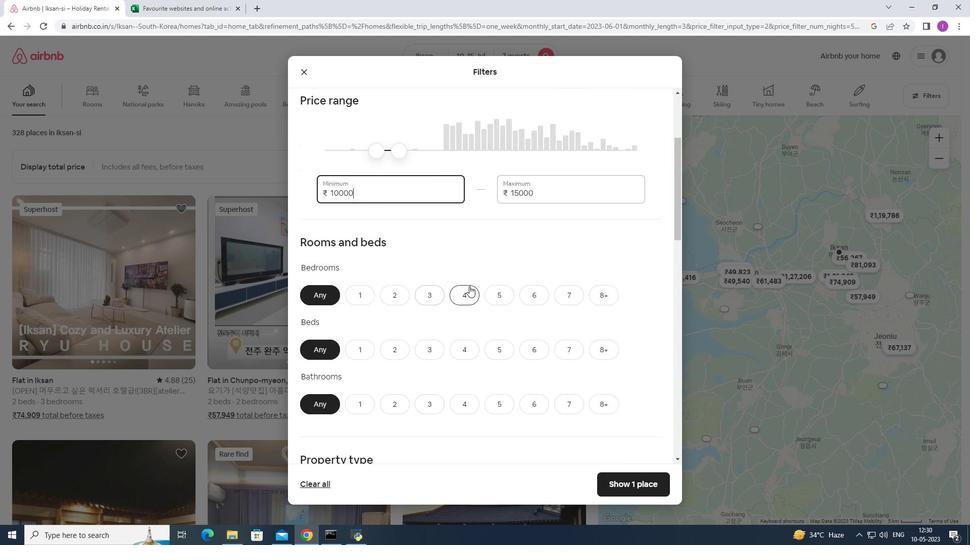 
Action: Mouse pressed left at (470, 292)
Screenshot: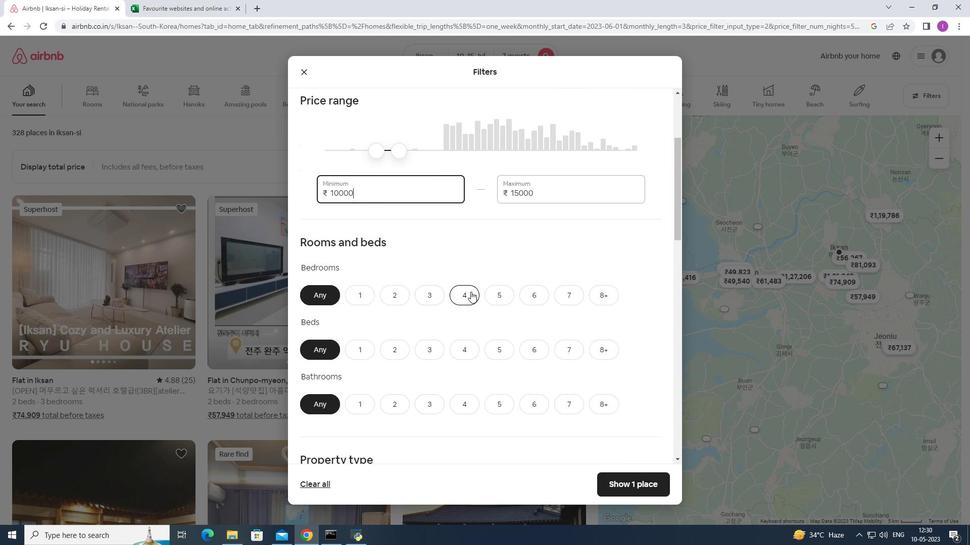 
Action: Mouse moved to (572, 351)
Screenshot: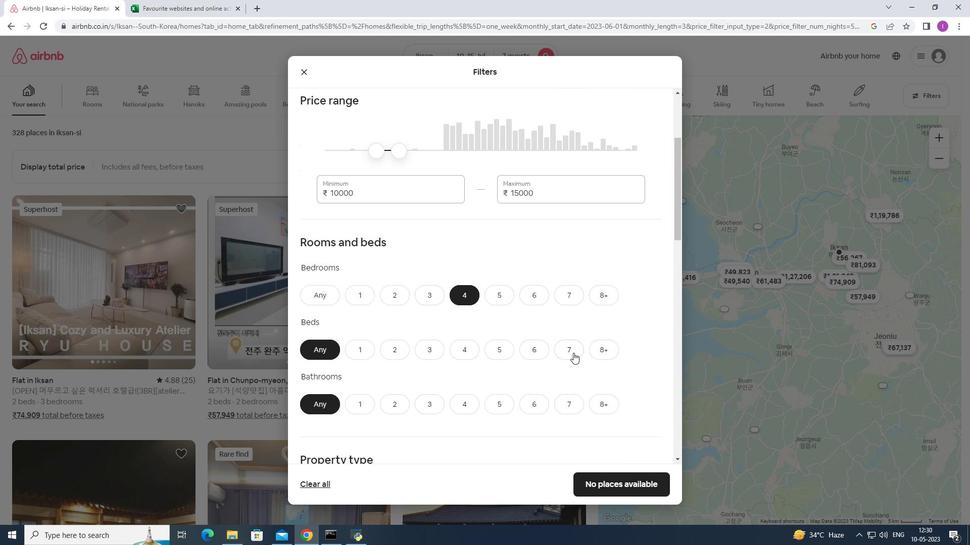 
Action: Mouse pressed left at (572, 351)
Screenshot: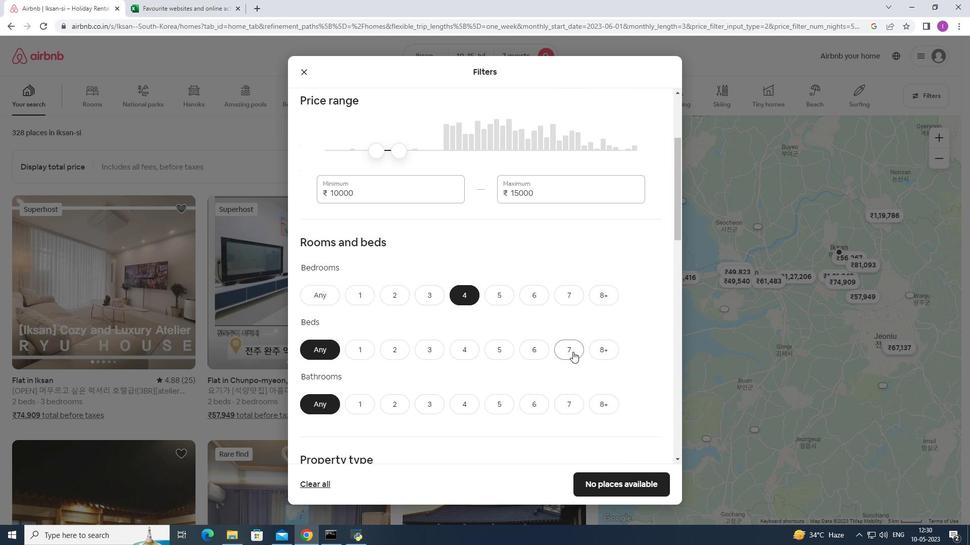 
Action: Mouse moved to (467, 404)
Screenshot: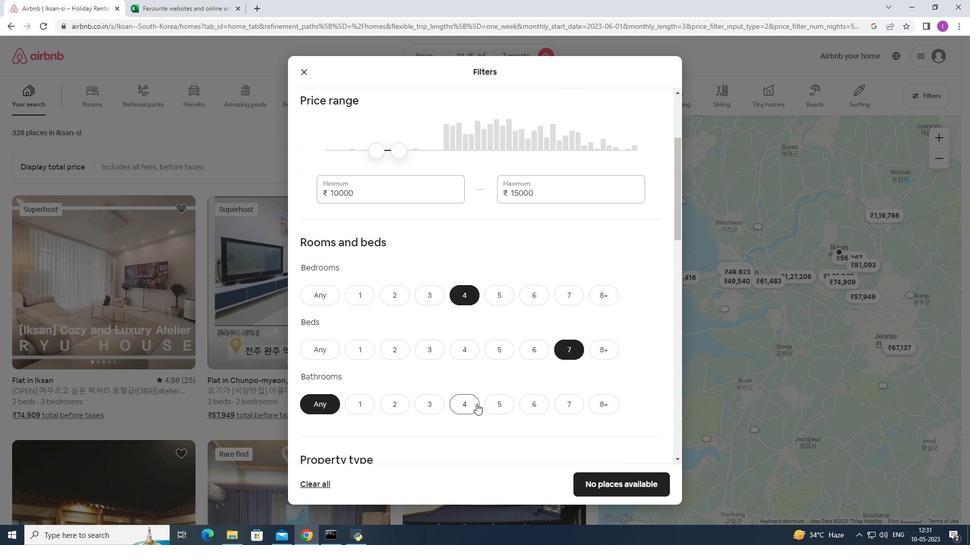 
Action: Mouse pressed left at (467, 404)
Screenshot: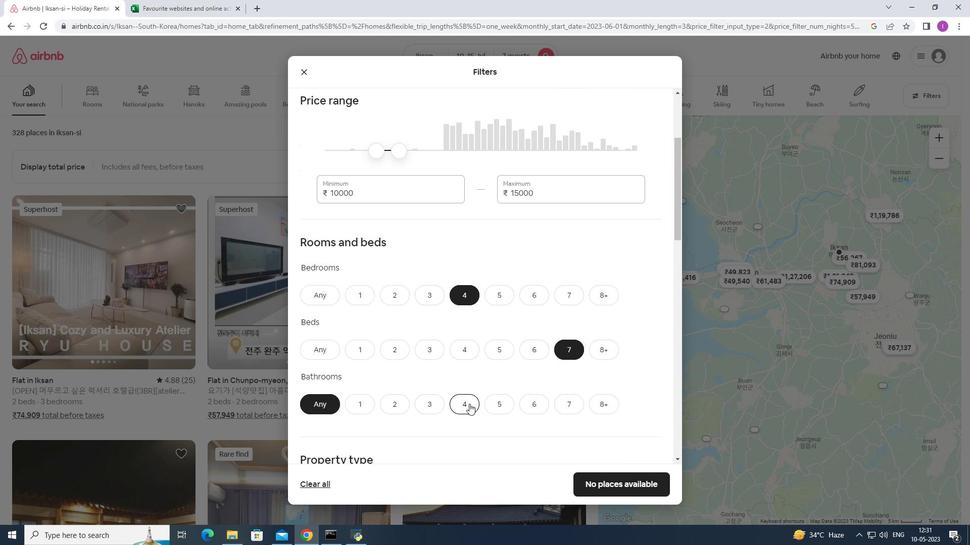 
Action: Mouse moved to (469, 395)
Screenshot: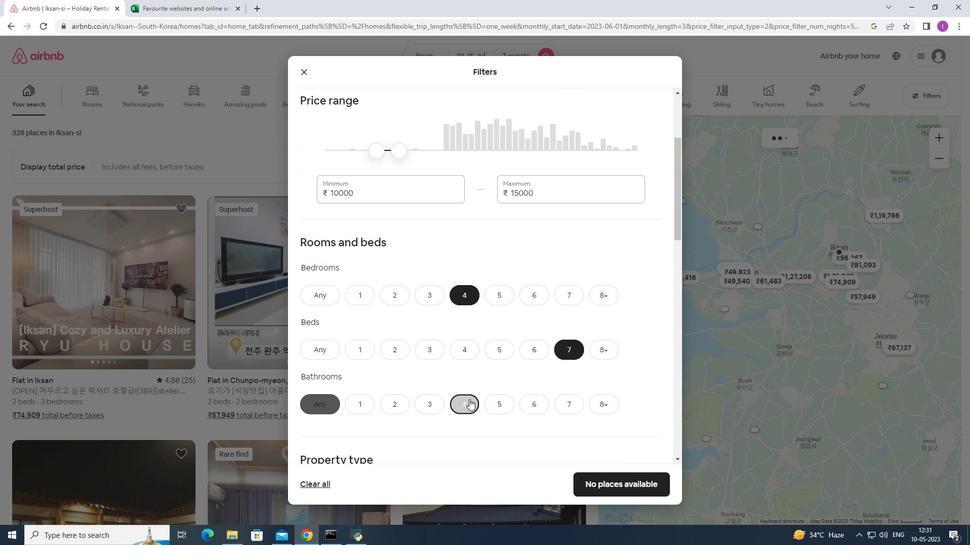 
Action: Mouse scrolled (469, 394) with delta (0, 0)
Screenshot: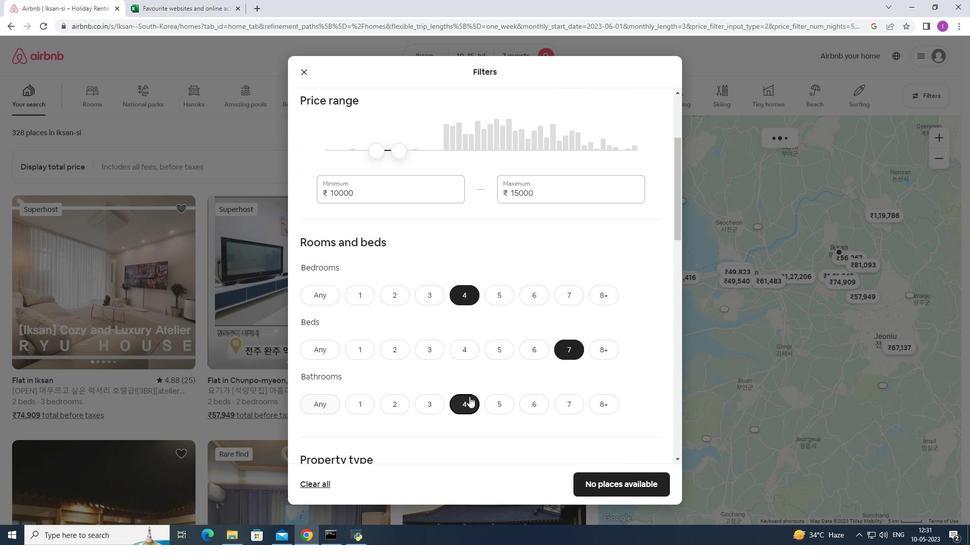 
Action: Mouse scrolled (469, 394) with delta (0, 0)
Screenshot: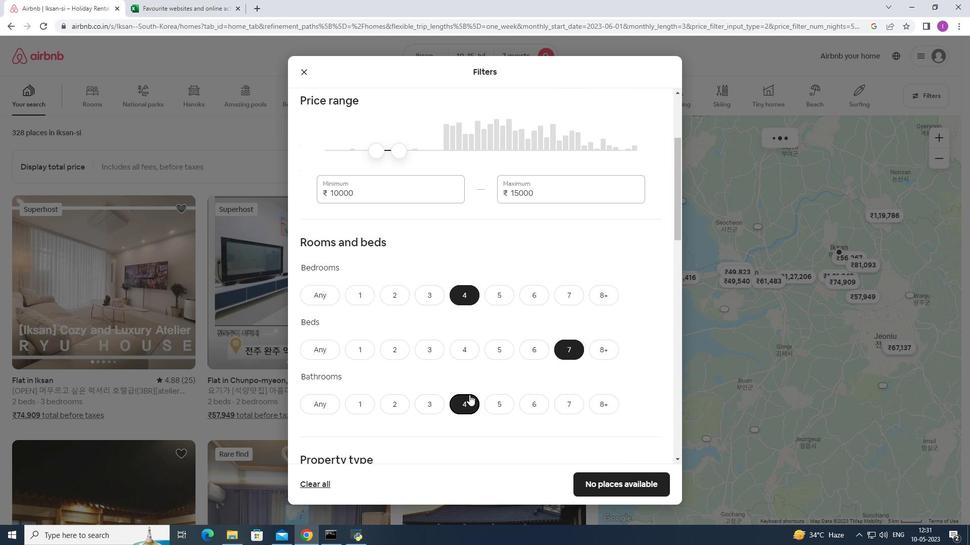
Action: Mouse scrolled (469, 394) with delta (0, 0)
Screenshot: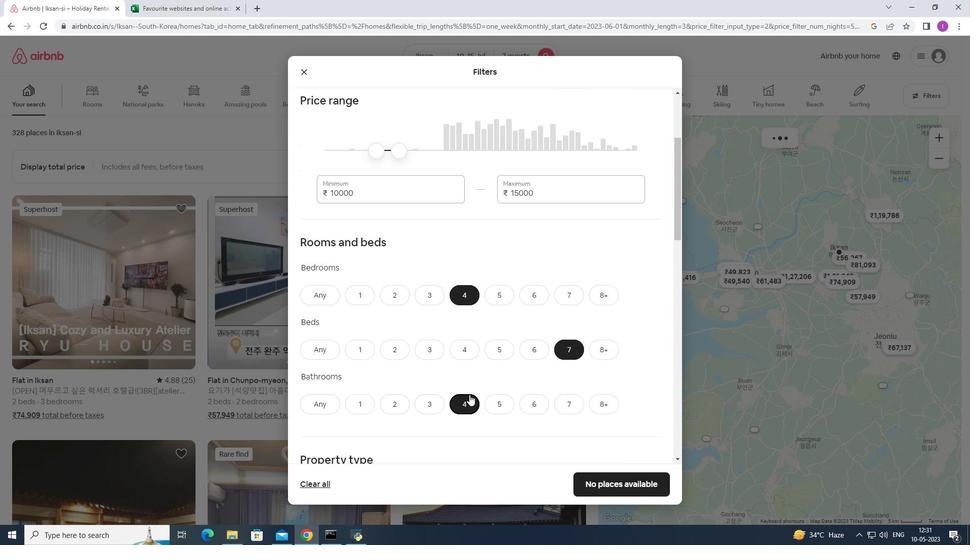 
Action: Mouse moved to (469, 394)
Screenshot: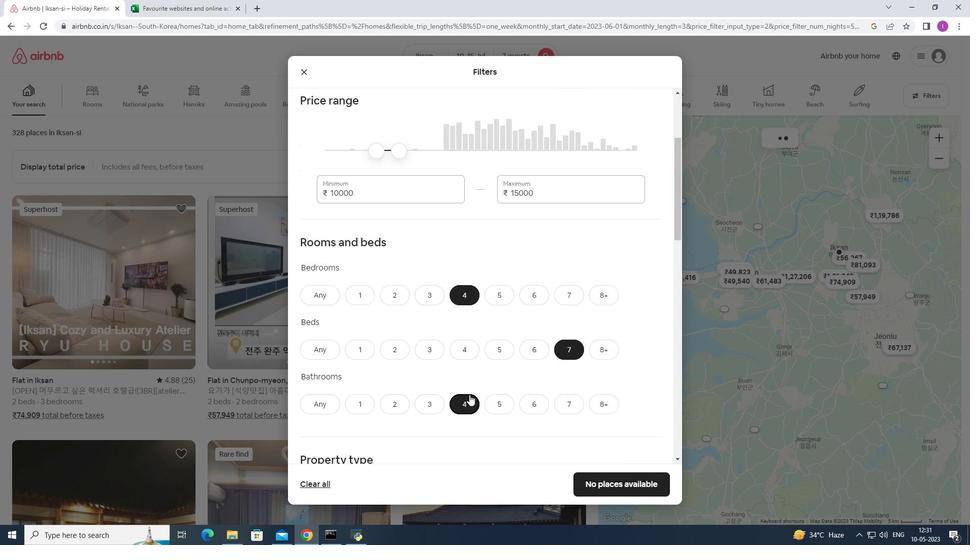 
Action: Mouse scrolled (469, 394) with delta (0, 0)
Screenshot: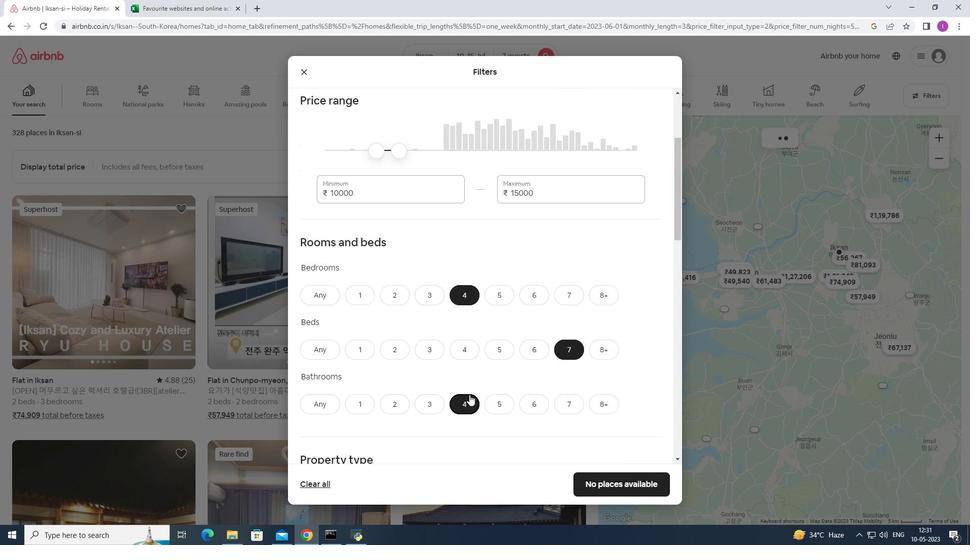 
Action: Mouse moved to (369, 324)
Screenshot: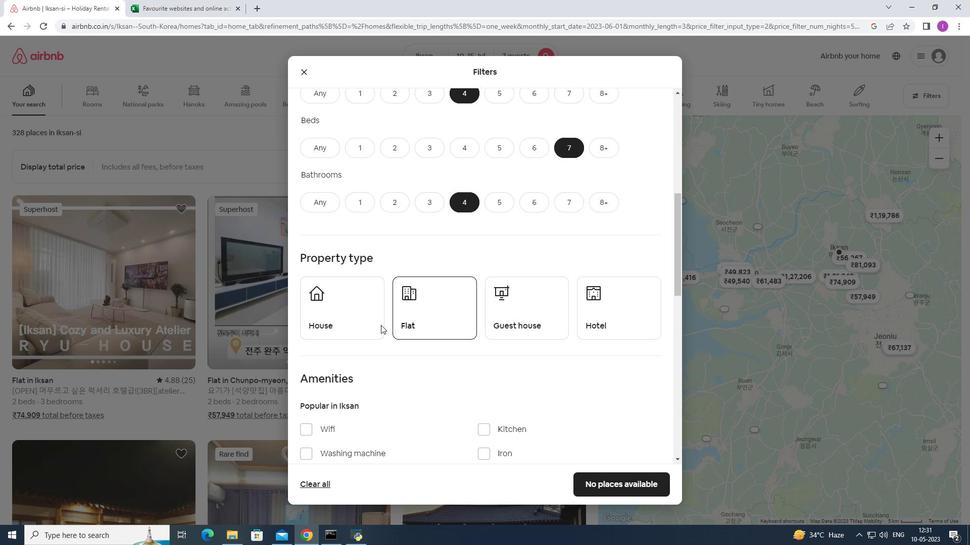 
Action: Mouse pressed left at (369, 324)
Screenshot: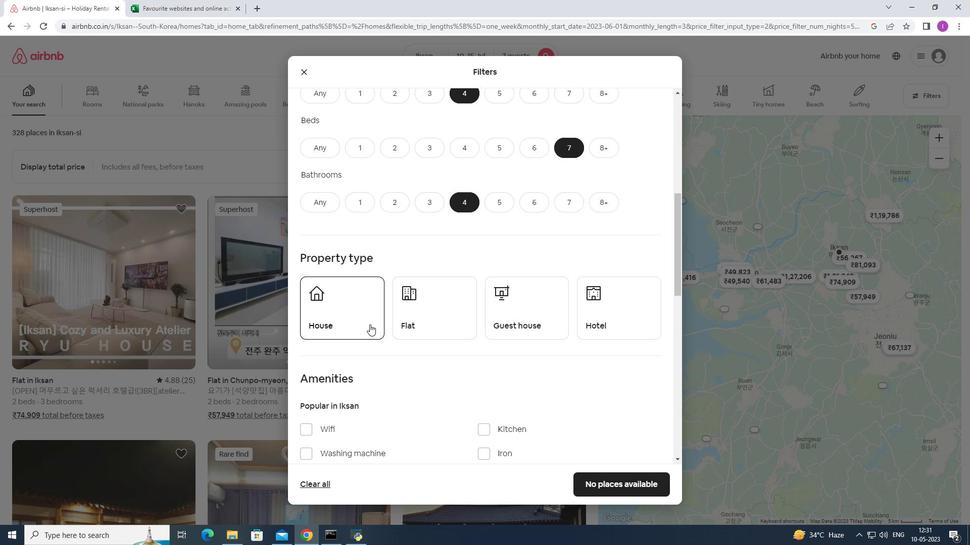 
Action: Mouse moved to (448, 320)
Screenshot: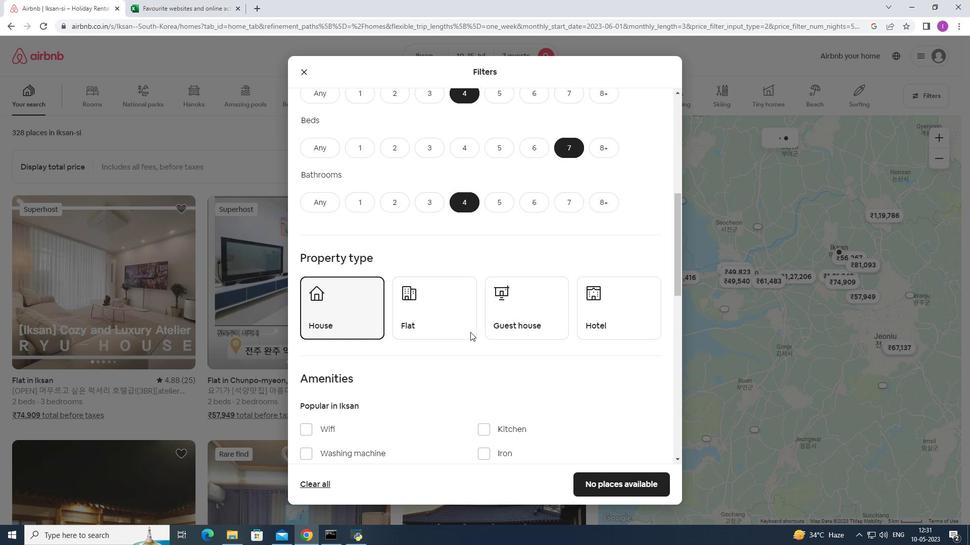 
Action: Mouse pressed left at (448, 320)
Screenshot: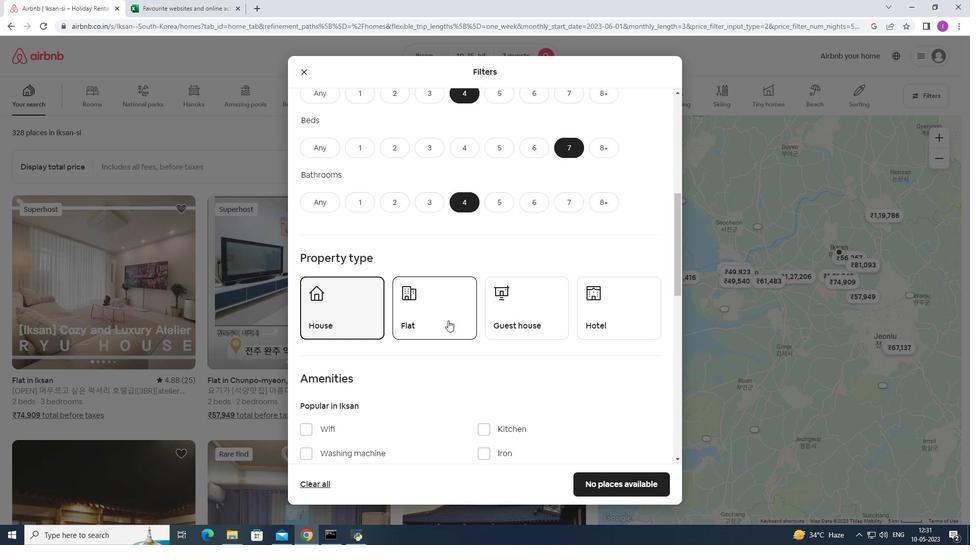 
Action: Mouse moved to (516, 319)
Screenshot: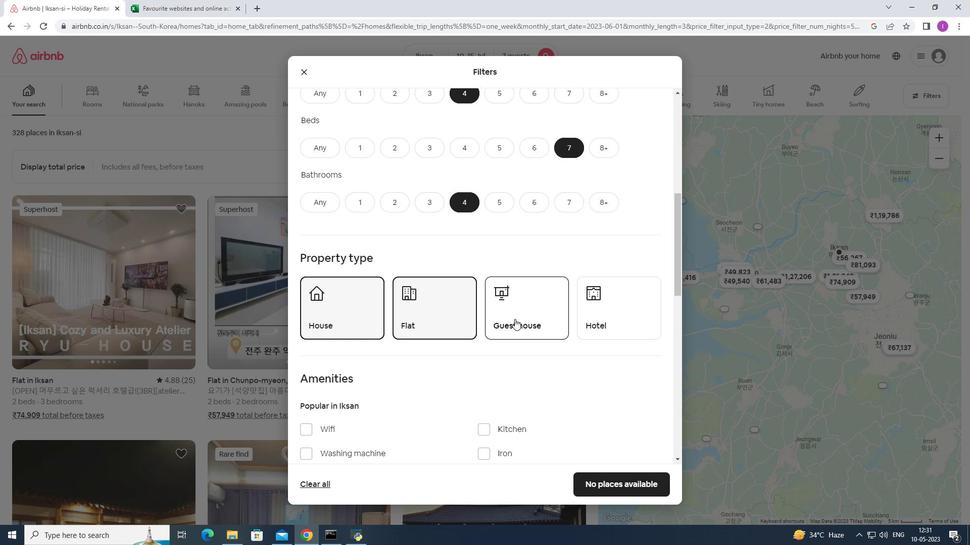 
Action: Mouse pressed left at (516, 319)
Screenshot: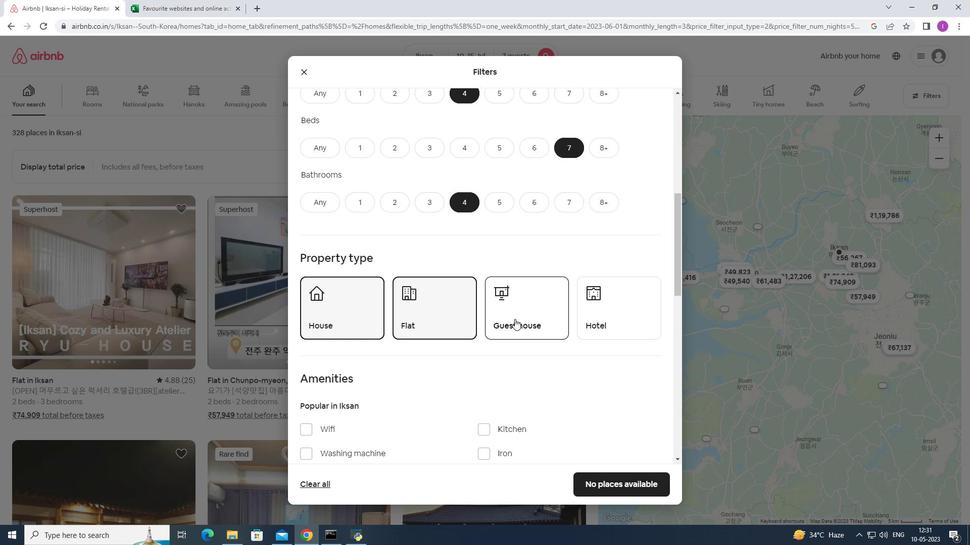 
Action: Mouse moved to (505, 356)
Screenshot: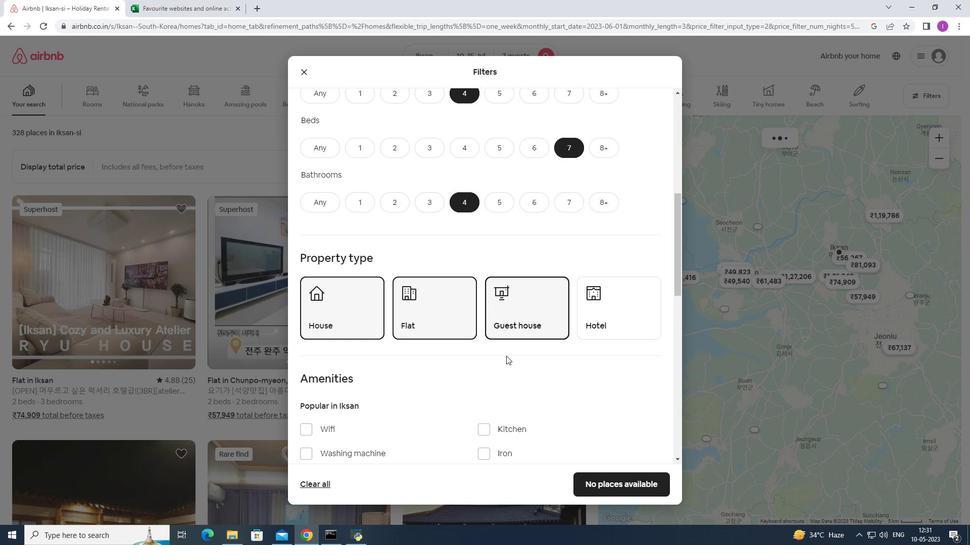 
Action: Mouse scrolled (505, 356) with delta (0, 0)
Screenshot: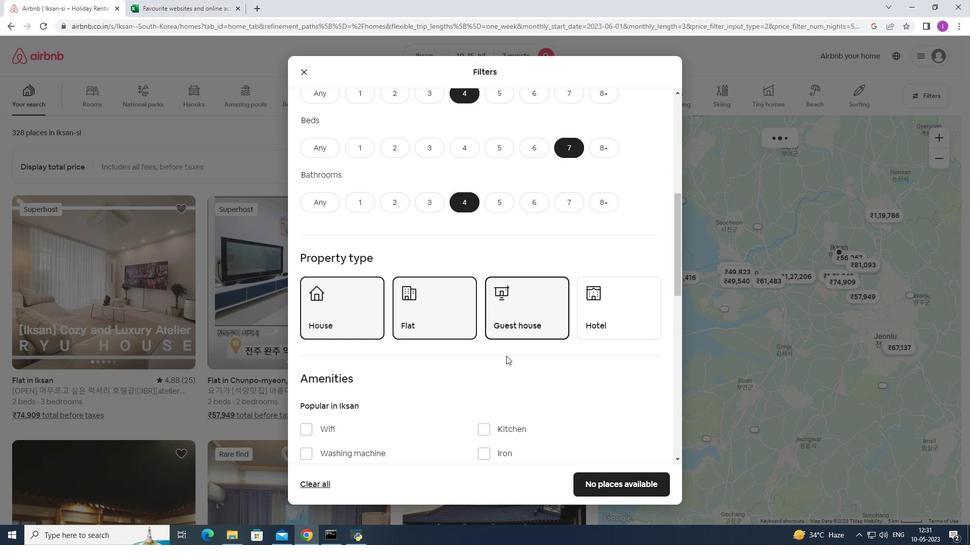 
Action: Mouse scrolled (505, 356) with delta (0, 0)
Screenshot: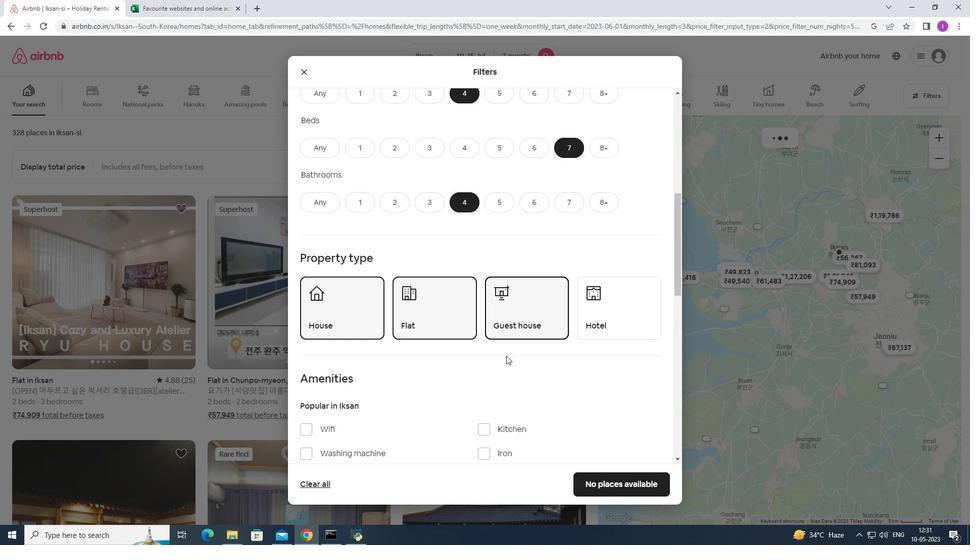 
Action: Mouse scrolled (505, 356) with delta (0, 0)
Screenshot: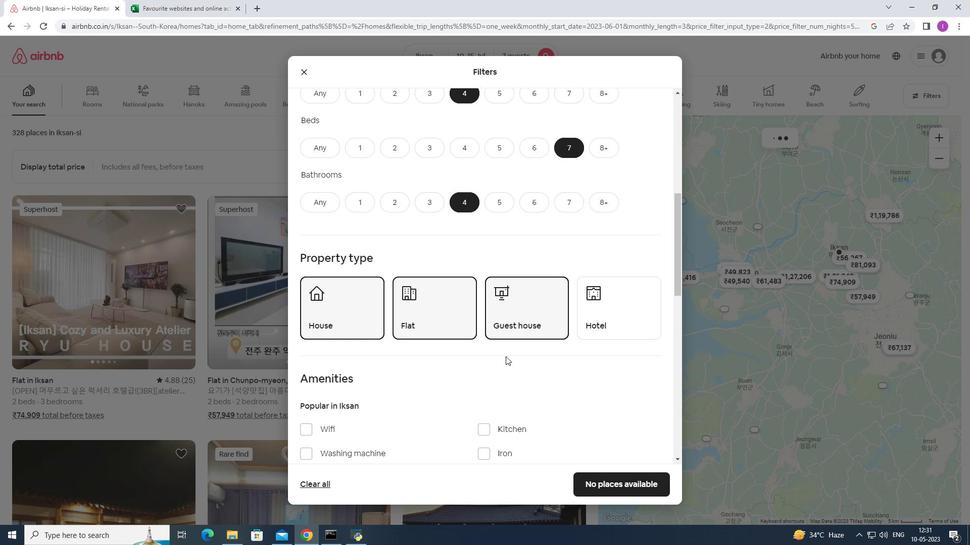 
Action: Mouse moved to (307, 273)
Screenshot: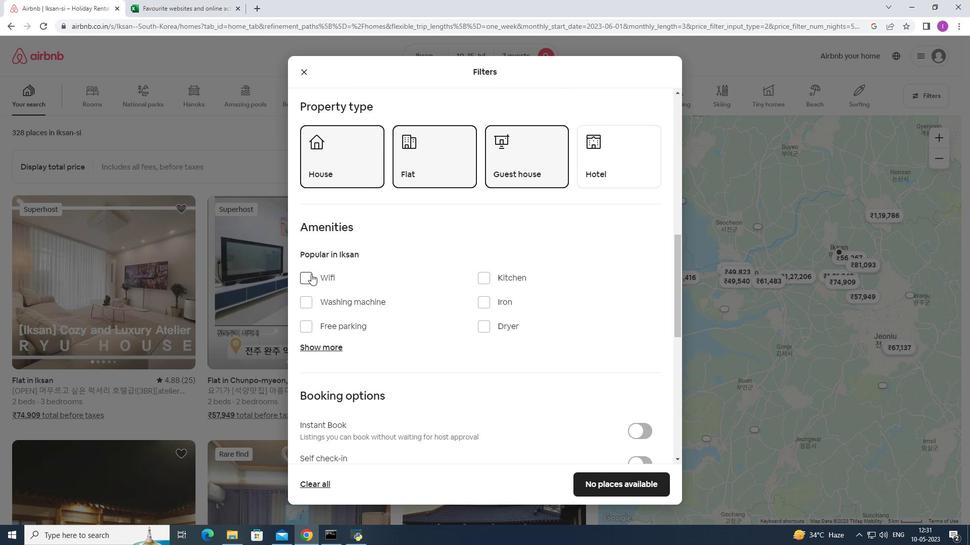 
Action: Mouse pressed left at (307, 273)
Screenshot: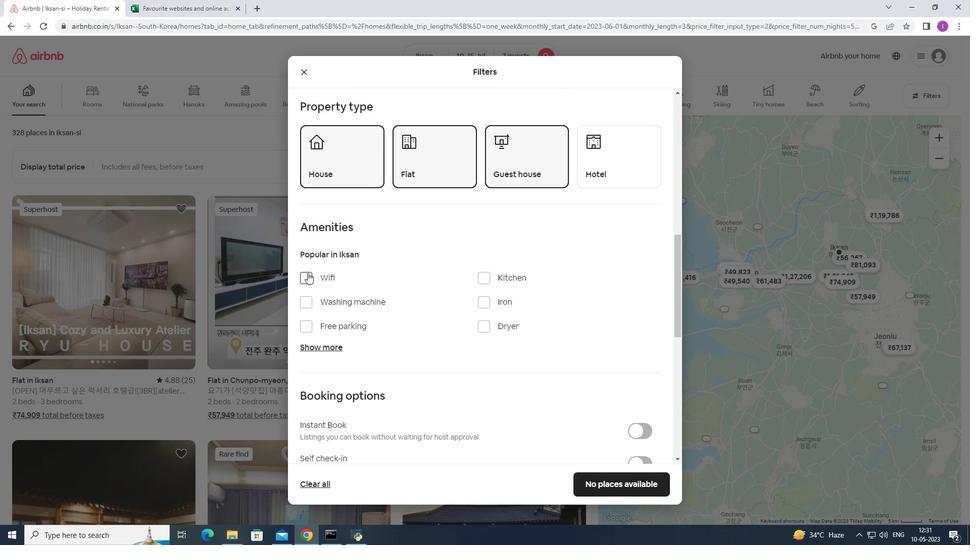 
Action: Mouse moved to (310, 280)
Screenshot: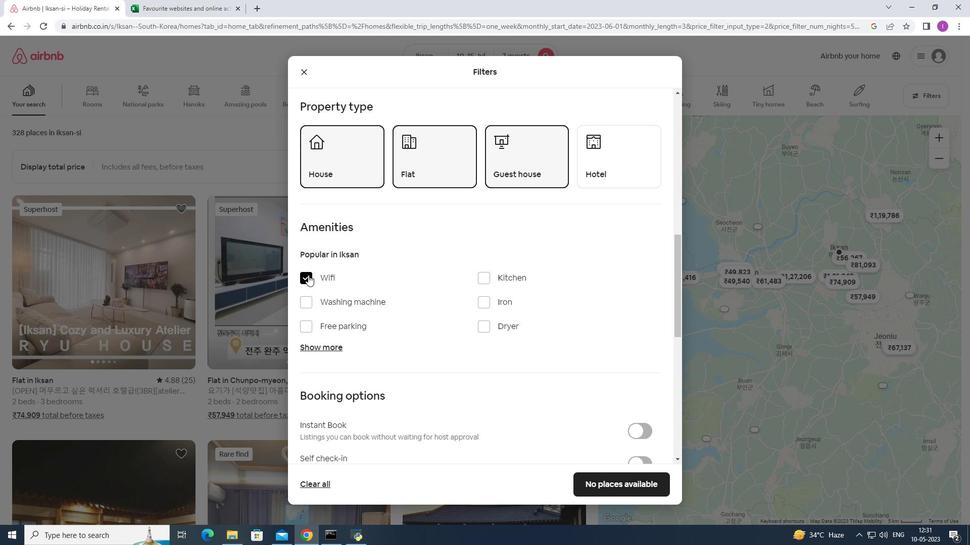
Action: Mouse scrolled (310, 279) with delta (0, 0)
Screenshot: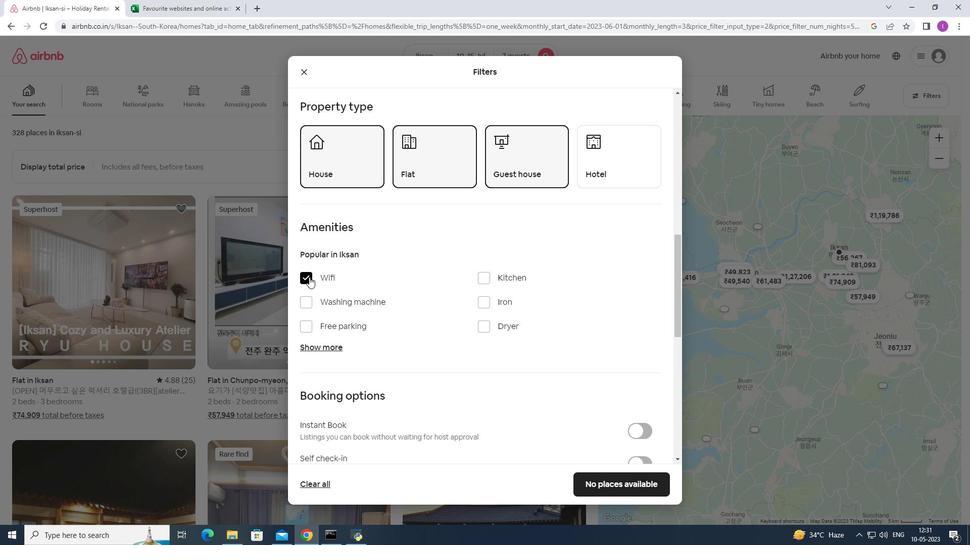 
Action: Mouse moved to (309, 274)
Screenshot: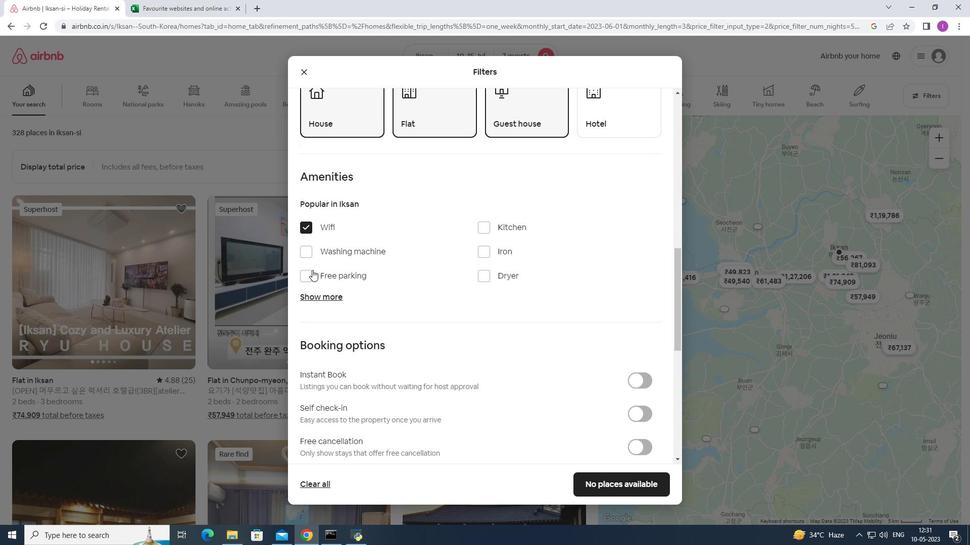 
Action: Mouse pressed left at (309, 274)
Screenshot: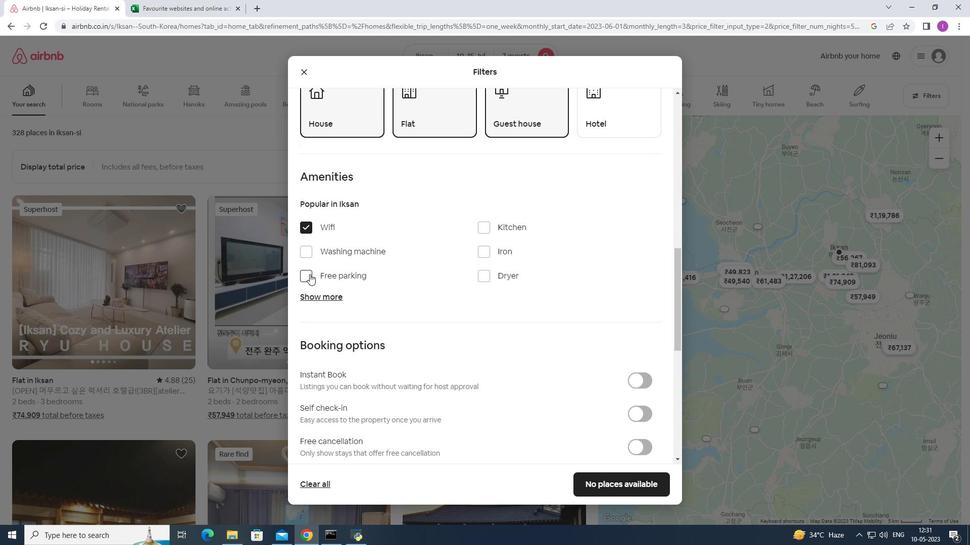 
Action: Mouse moved to (319, 294)
Screenshot: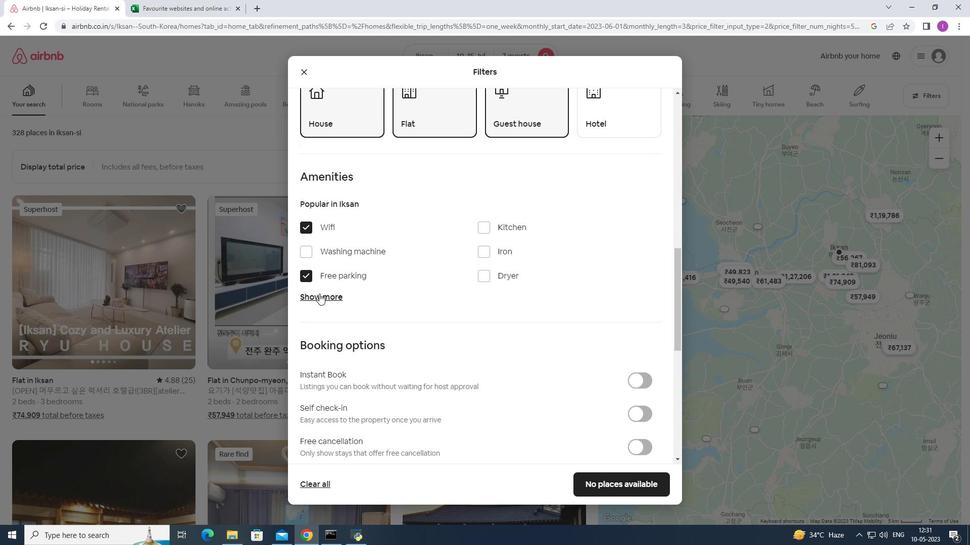 
Action: Mouse pressed left at (319, 294)
Screenshot: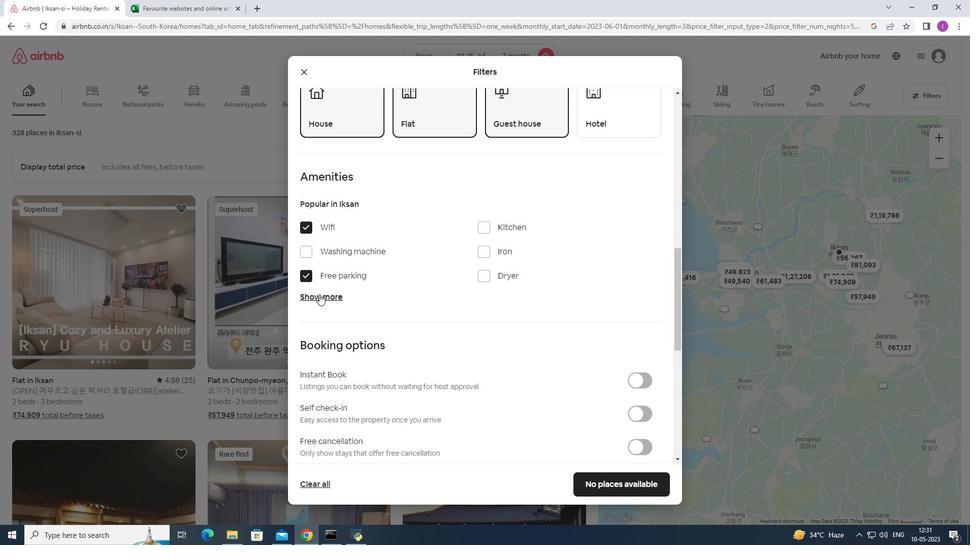 
Action: Mouse moved to (495, 332)
Screenshot: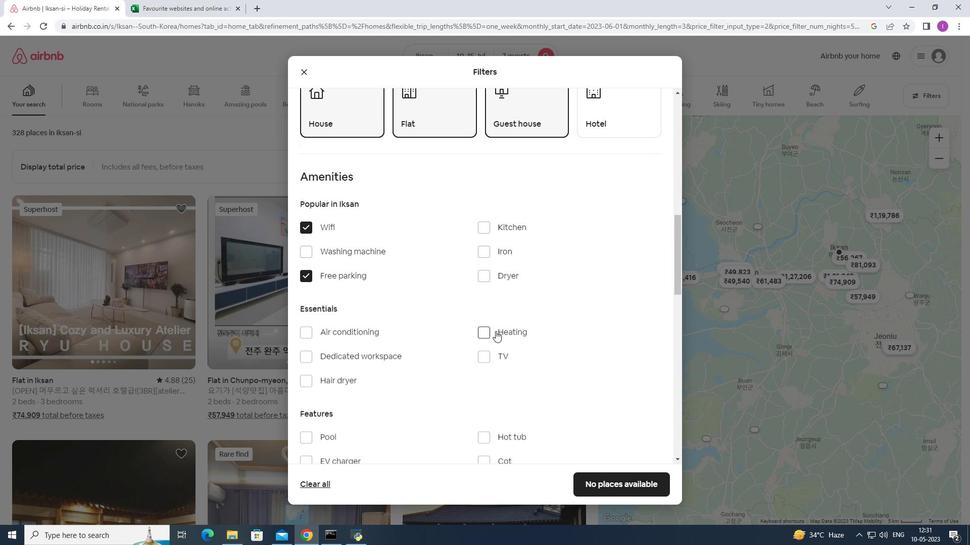 
Action: Mouse scrolled (495, 332) with delta (0, 0)
Screenshot: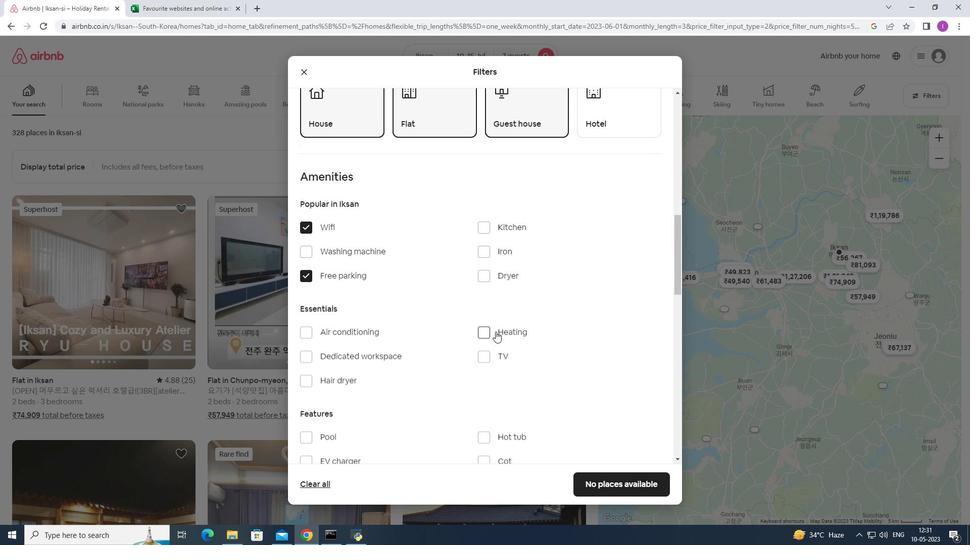 
Action: Mouse moved to (495, 333)
Screenshot: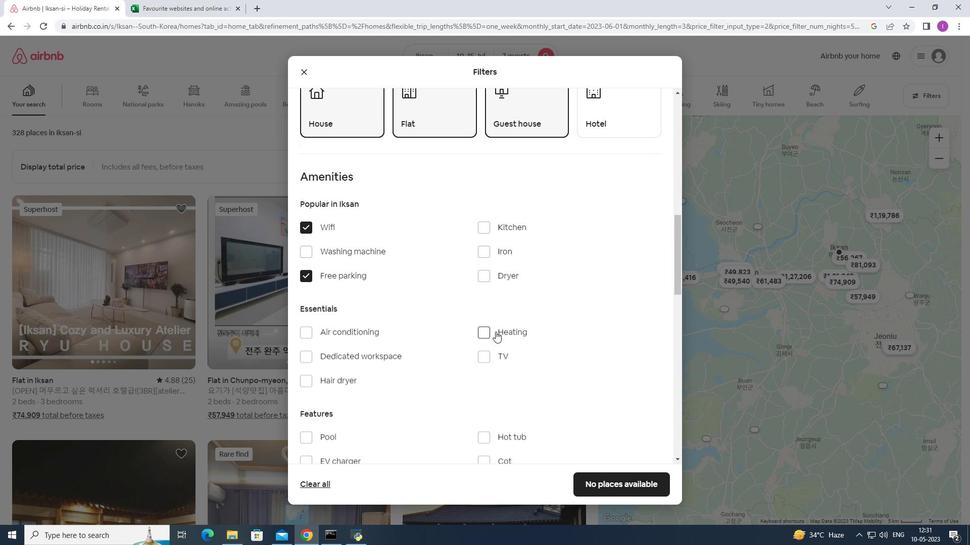 
Action: Mouse scrolled (495, 333) with delta (0, 0)
Screenshot: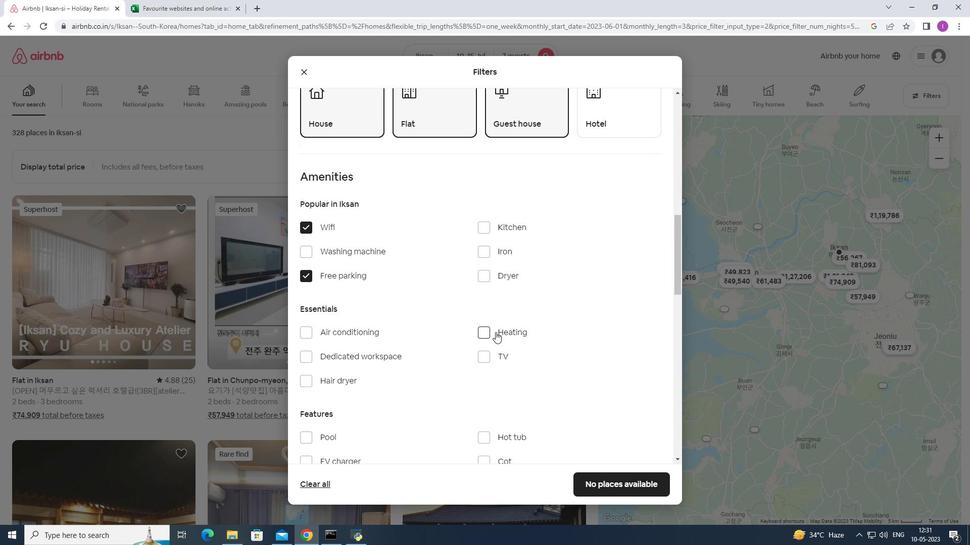 
Action: Mouse moved to (421, 317)
Screenshot: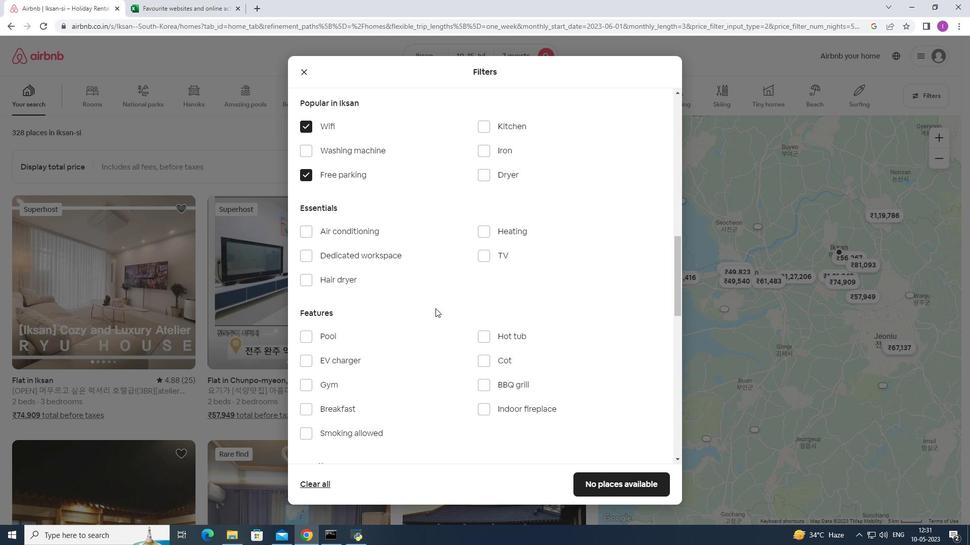 
Action: Mouse scrolled (421, 317) with delta (0, 0)
Screenshot: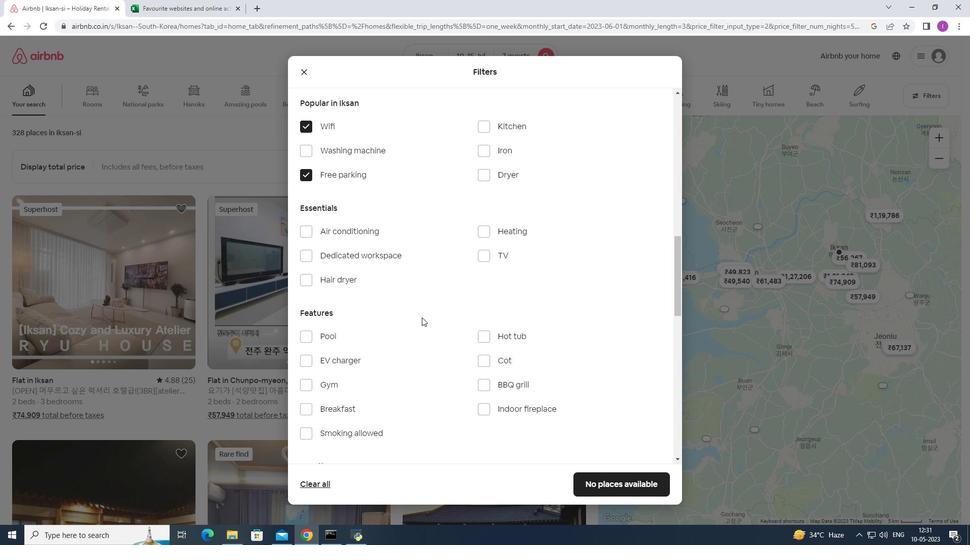 
Action: Mouse scrolled (421, 317) with delta (0, 0)
Screenshot: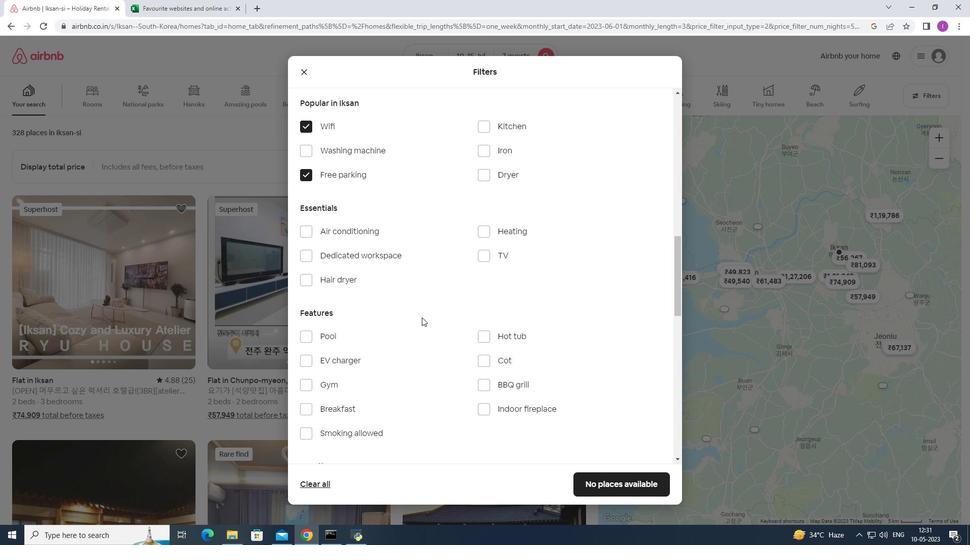 
Action: Mouse moved to (350, 264)
Screenshot: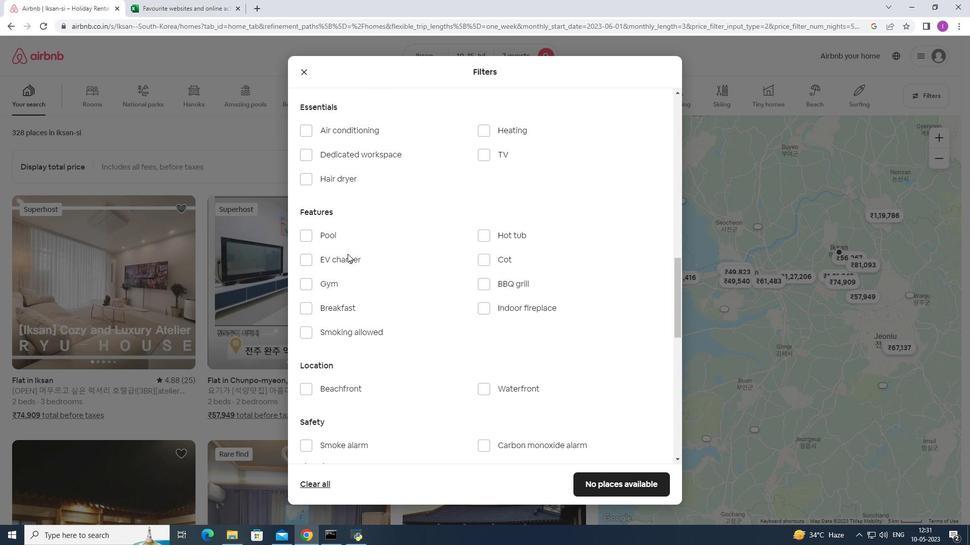 
Action: Mouse scrolled (350, 264) with delta (0, 0)
Screenshot: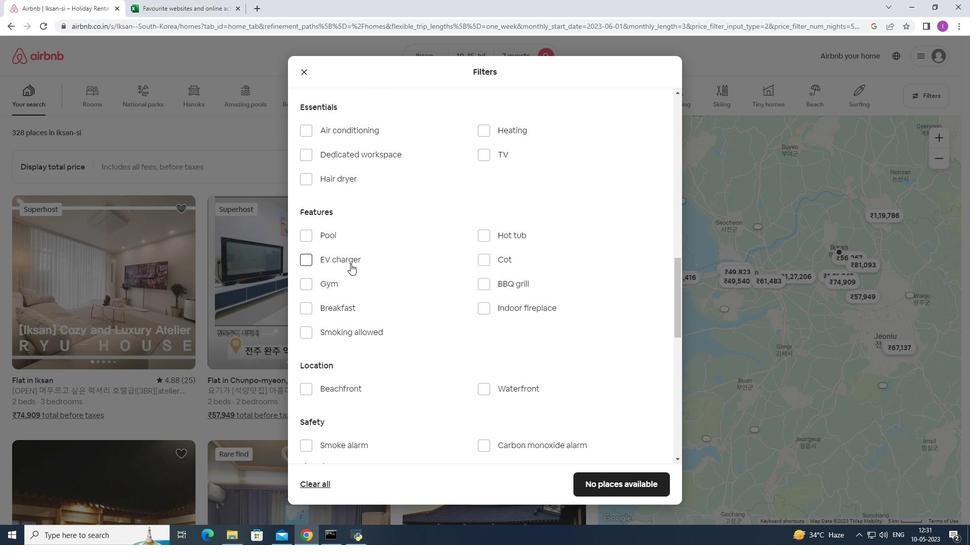
Action: Mouse moved to (351, 267)
Screenshot: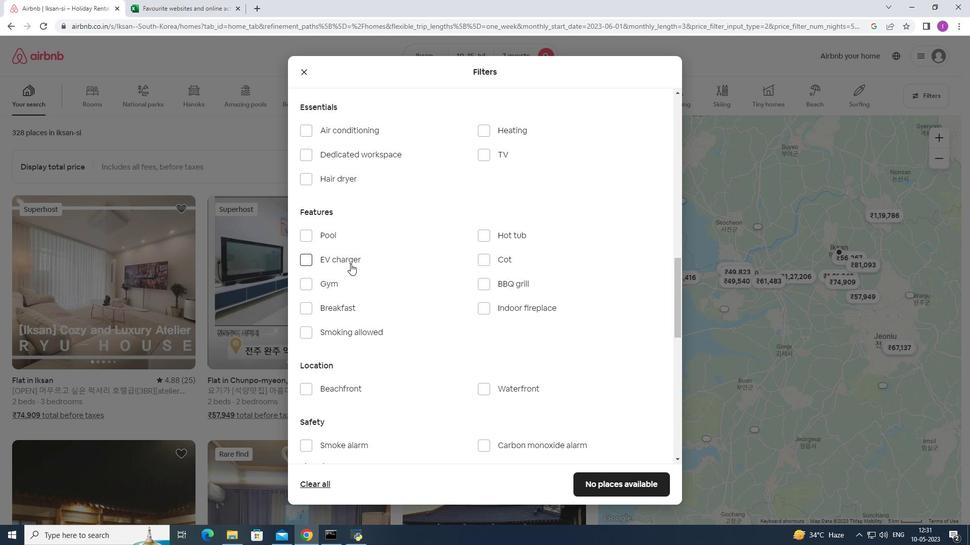
Action: Mouse scrolled (351, 267) with delta (0, 0)
Screenshot: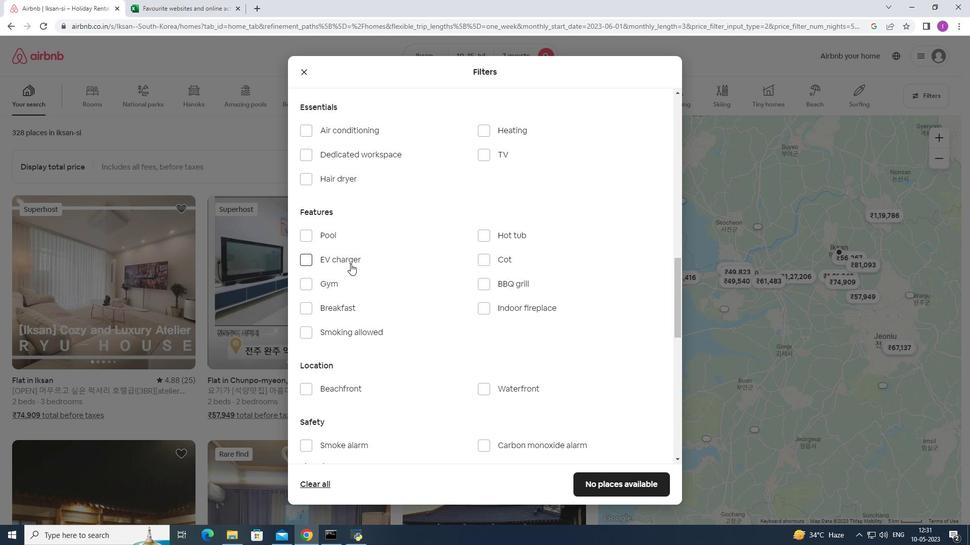 
Action: Mouse moved to (484, 259)
Screenshot: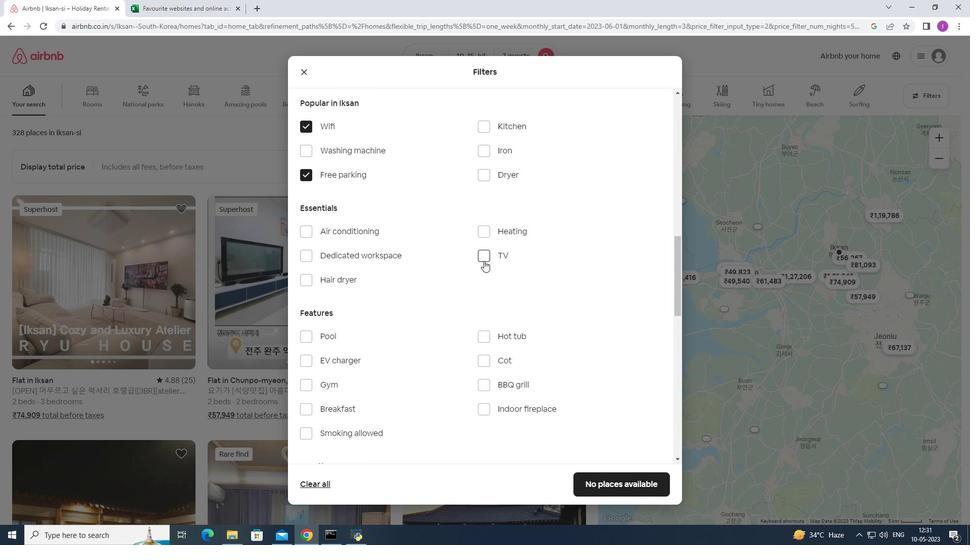 
Action: Mouse pressed left at (484, 259)
Screenshot: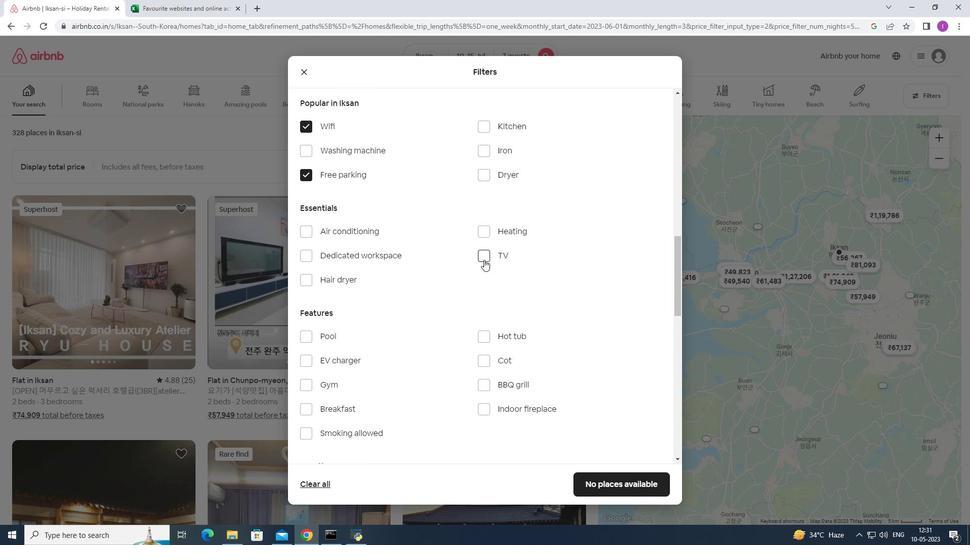 
Action: Mouse moved to (451, 314)
Screenshot: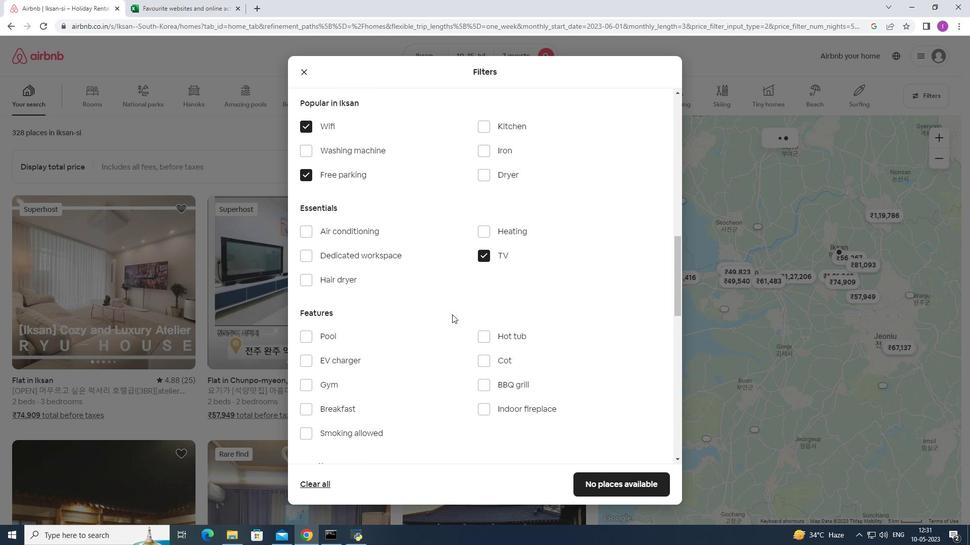 
Action: Mouse scrolled (451, 314) with delta (0, 0)
Screenshot: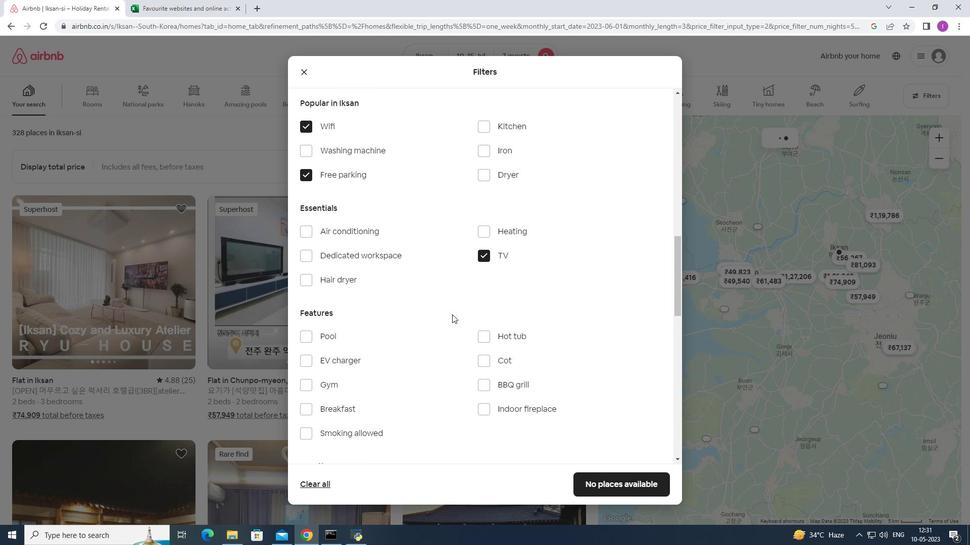 
Action: Mouse scrolled (451, 314) with delta (0, 0)
Screenshot: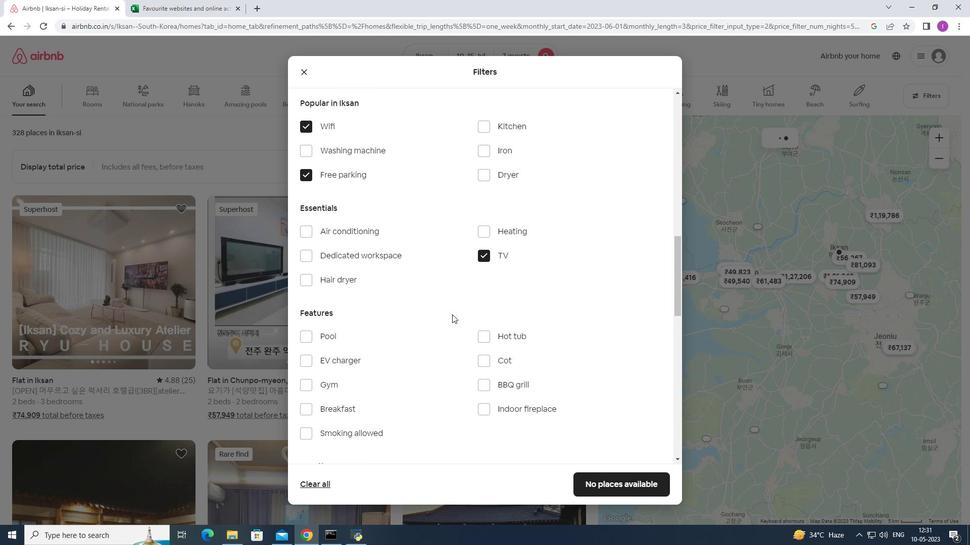 
Action: Mouse moved to (300, 280)
Screenshot: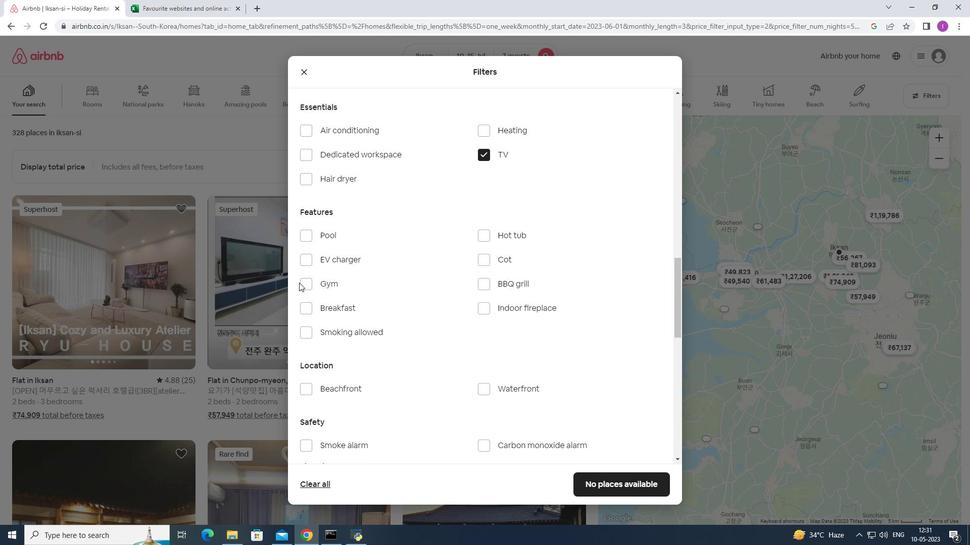 
Action: Mouse pressed left at (300, 280)
Screenshot: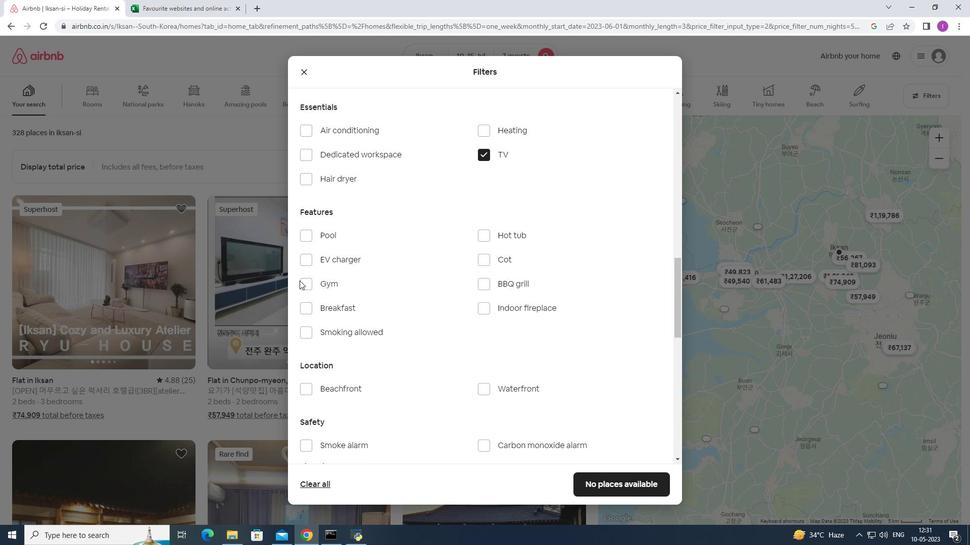
Action: Mouse moved to (312, 311)
Screenshot: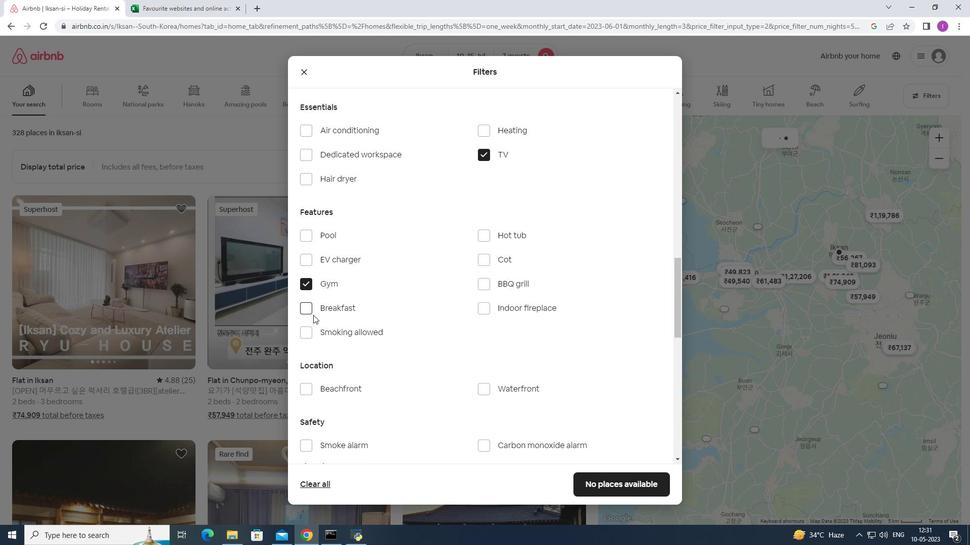 
Action: Mouse pressed left at (312, 311)
Screenshot: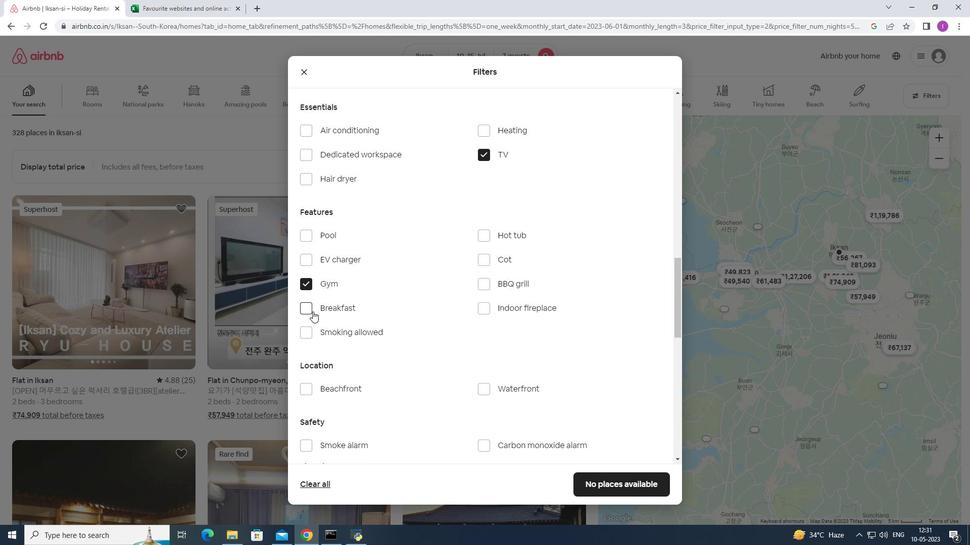 
Action: Mouse moved to (317, 309)
Screenshot: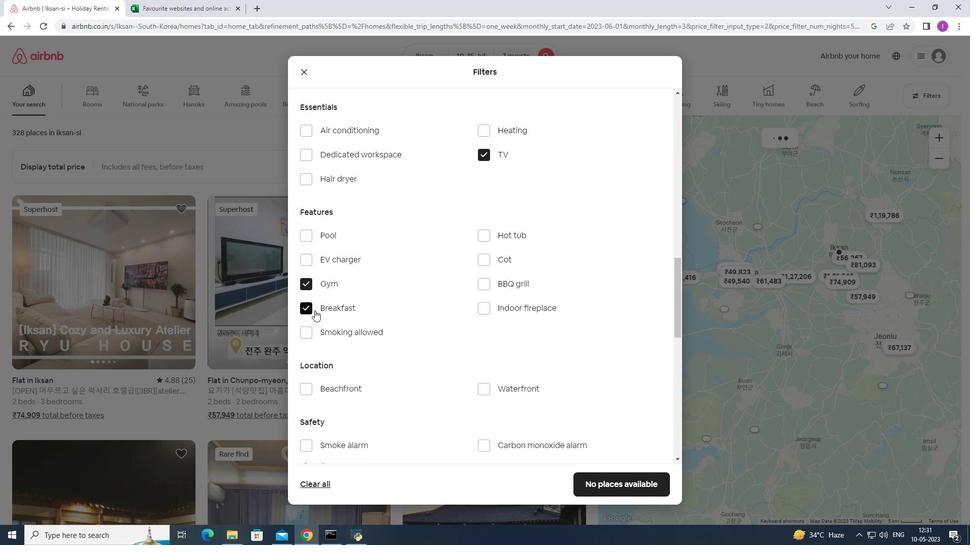 
Action: Mouse scrolled (317, 309) with delta (0, 0)
Screenshot: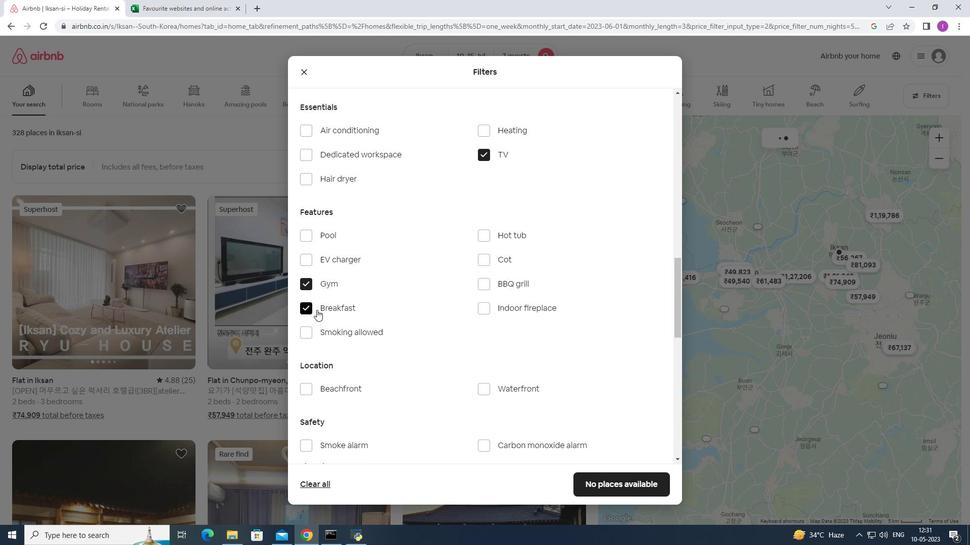 
Action: Mouse scrolled (317, 309) with delta (0, 0)
Screenshot: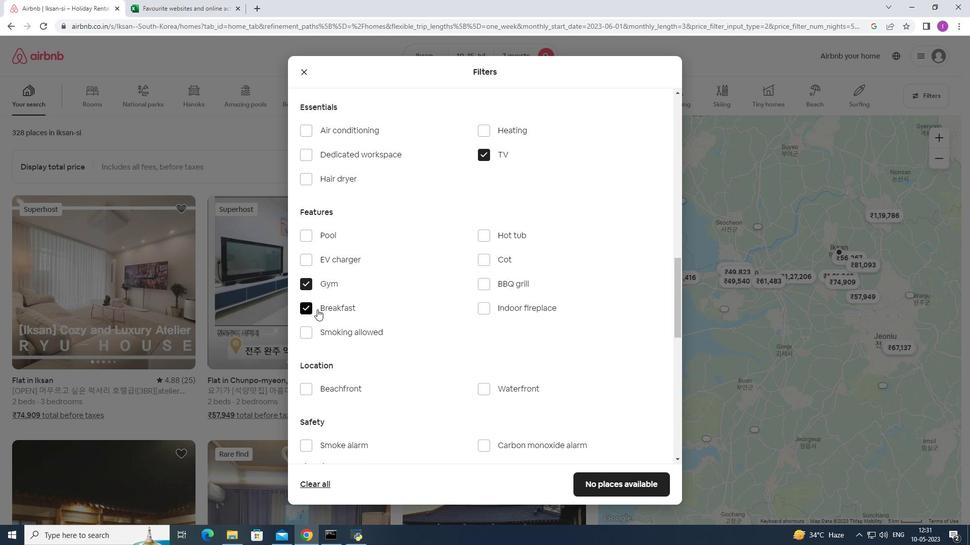 
Action: Mouse scrolled (317, 309) with delta (0, 0)
Screenshot: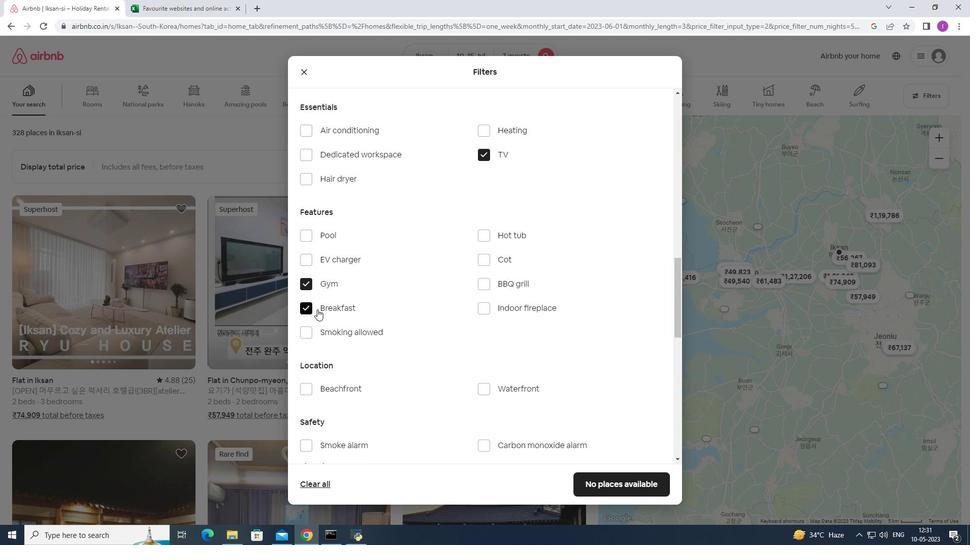 
Action: Mouse moved to (324, 309)
Screenshot: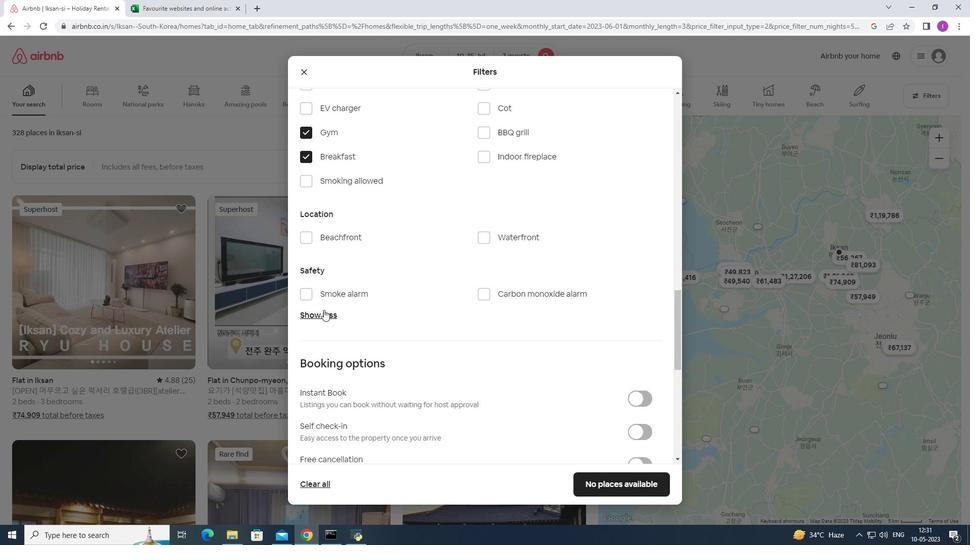 
Action: Mouse scrolled (324, 308) with delta (0, 0)
Screenshot: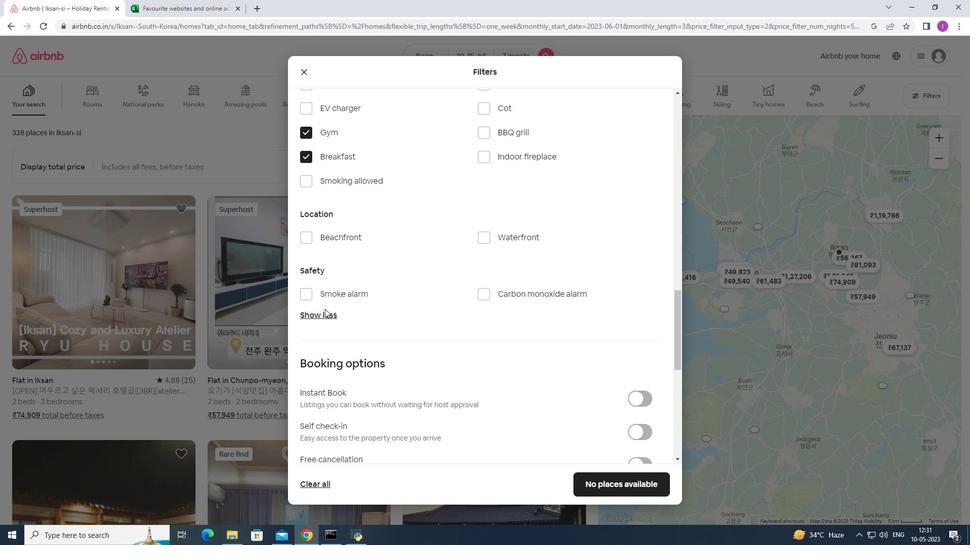 
Action: Mouse scrolled (324, 308) with delta (0, 0)
Screenshot: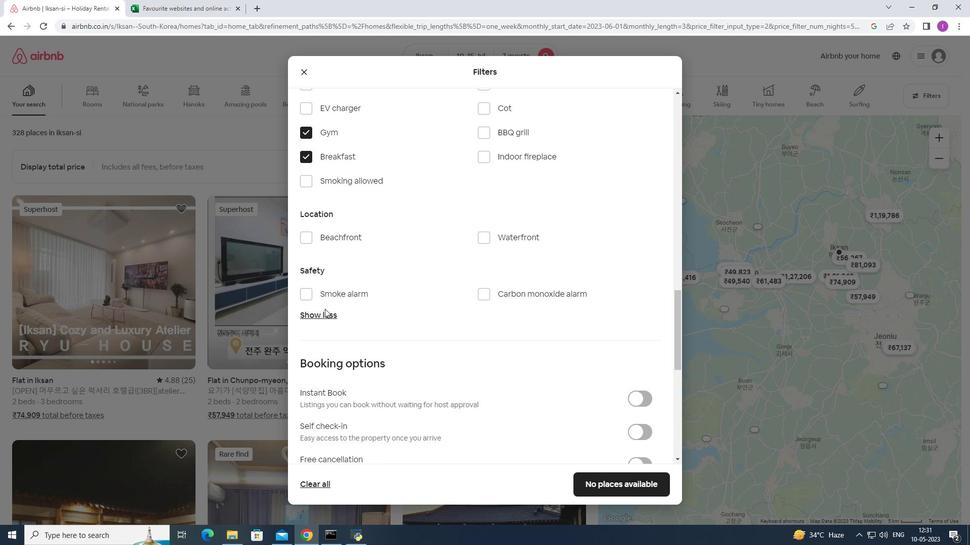 
Action: Mouse moved to (324, 309)
Screenshot: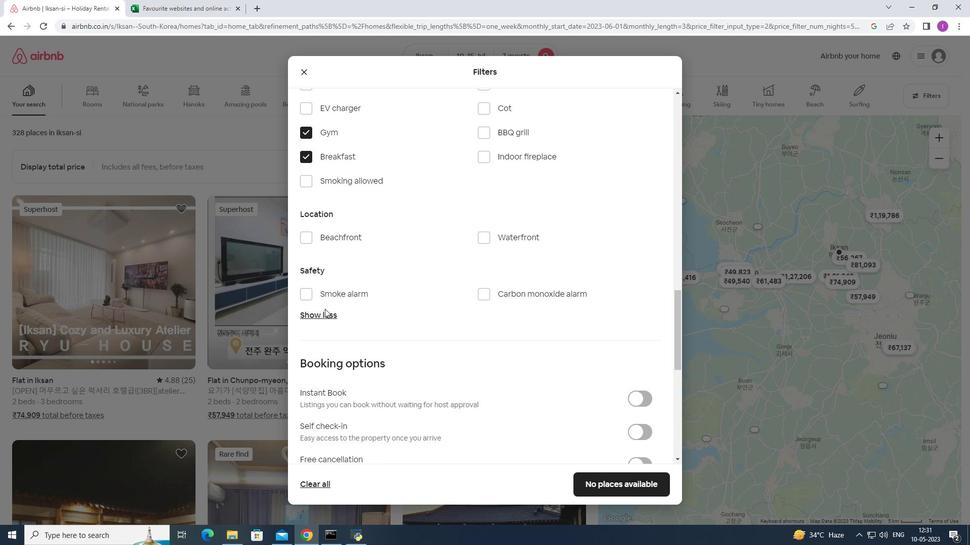 
Action: Mouse scrolled (324, 308) with delta (0, 0)
Screenshot: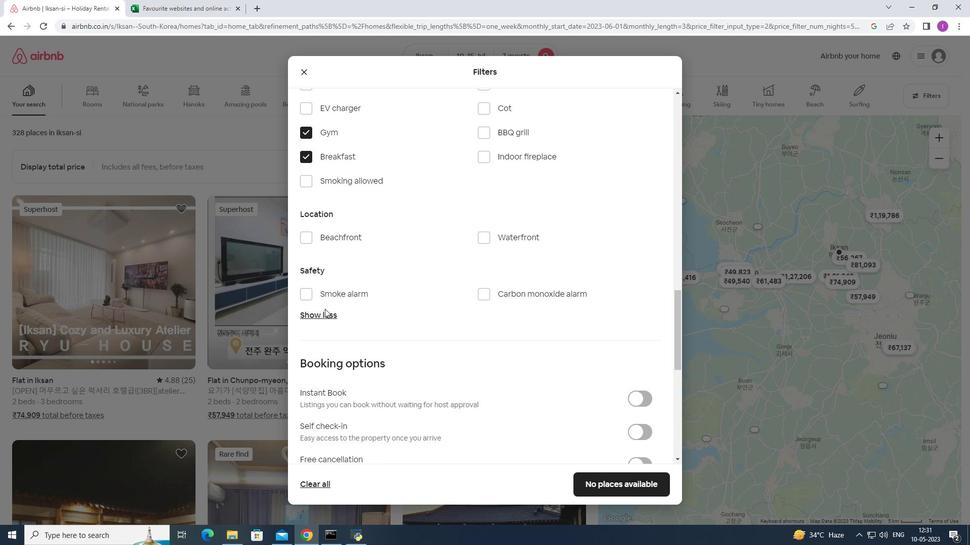 
Action: Mouse moved to (343, 311)
Screenshot: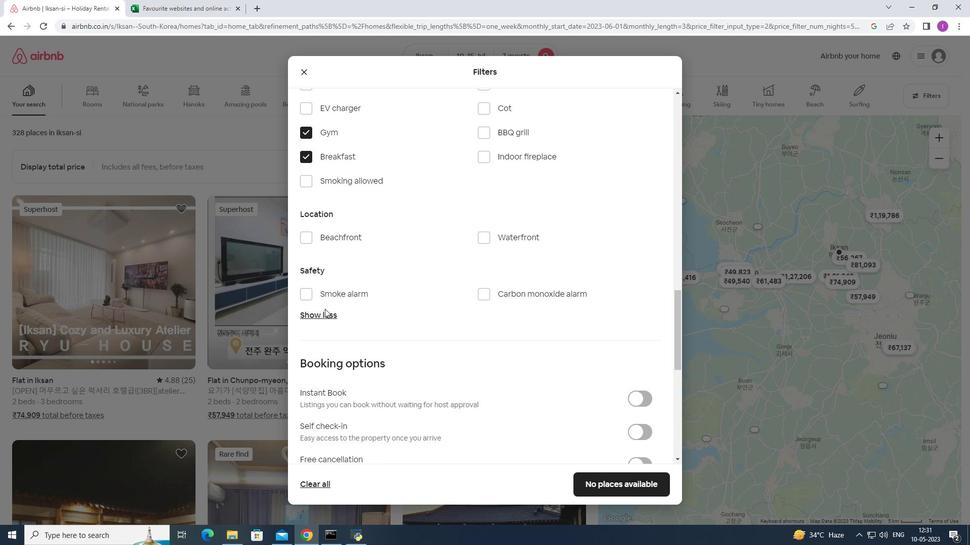 
Action: Mouse scrolled (339, 309) with delta (0, 0)
Screenshot: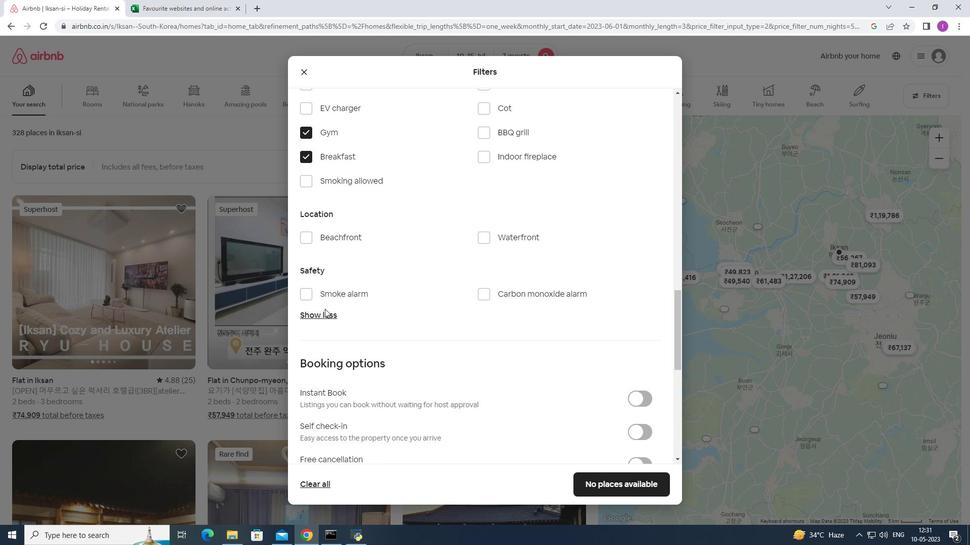 
Action: Mouse moved to (644, 230)
Screenshot: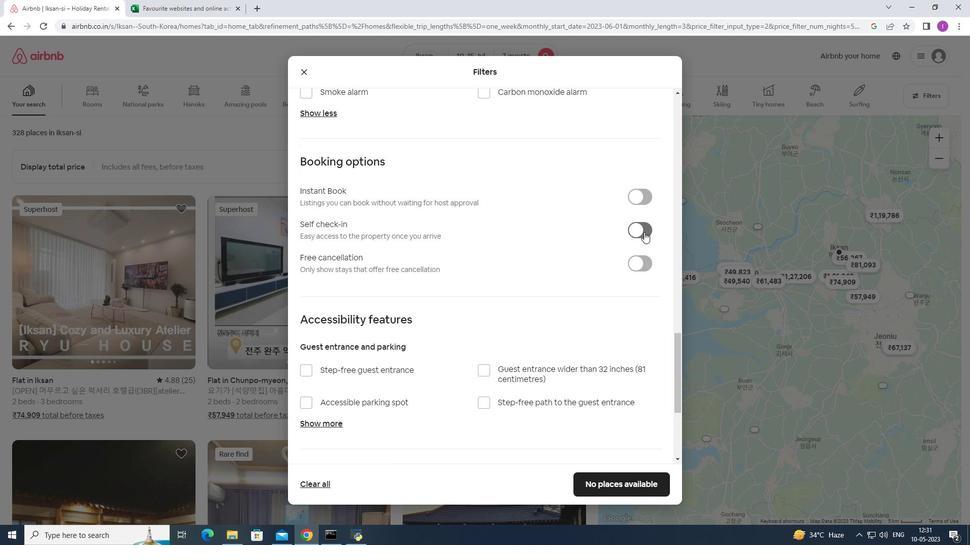 
Action: Mouse pressed left at (644, 230)
Screenshot: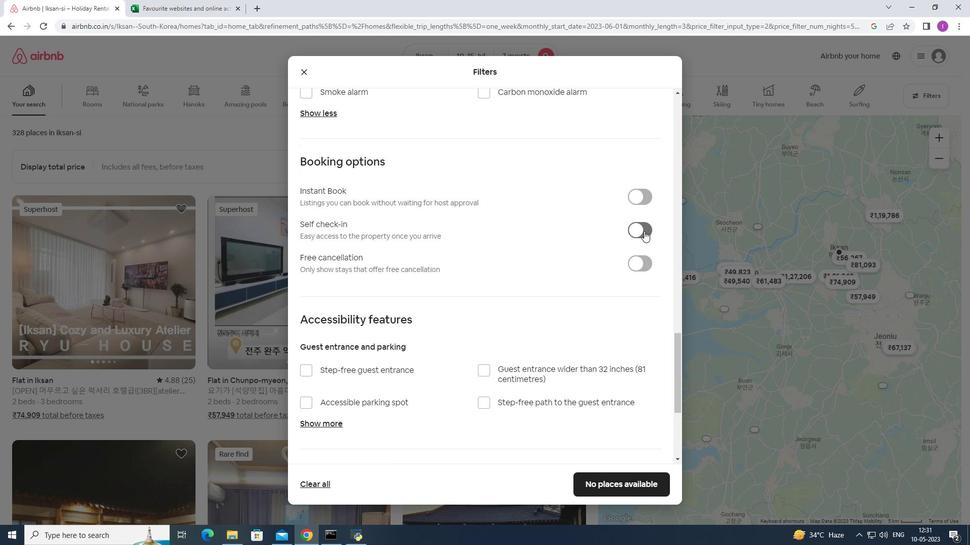 
Action: Mouse moved to (473, 301)
Screenshot: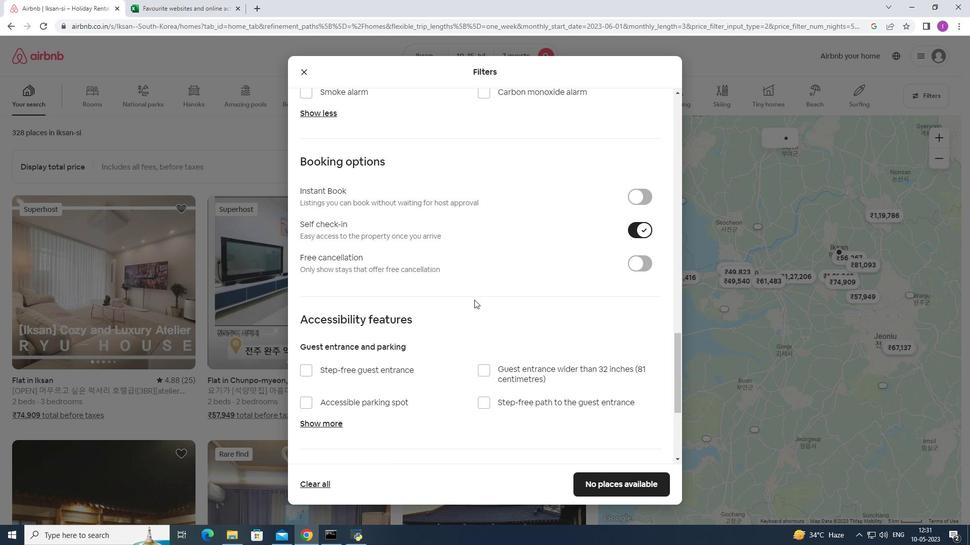 
Action: Mouse scrolled (473, 300) with delta (0, 0)
Screenshot: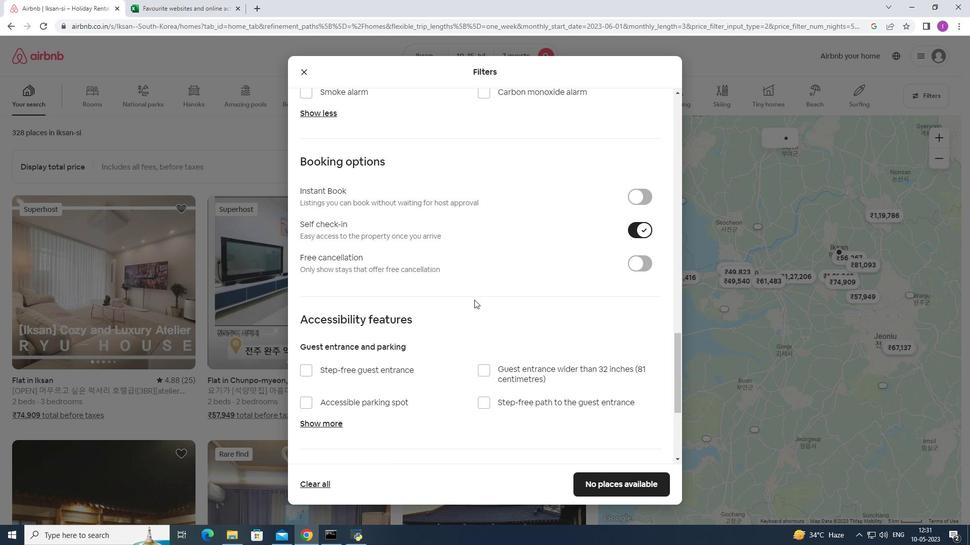 
Action: Mouse scrolled (473, 300) with delta (0, 0)
Screenshot: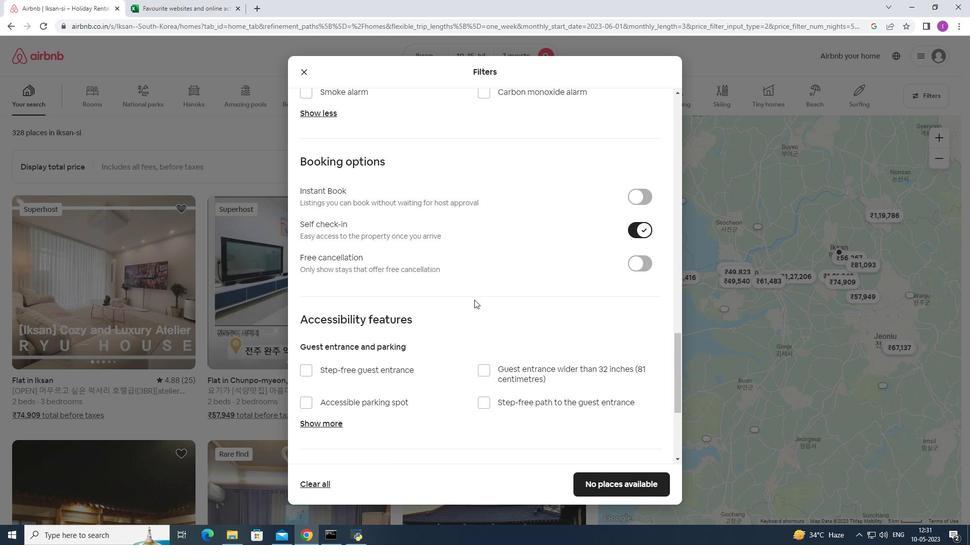 
Action: Mouse scrolled (473, 300) with delta (0, 0)
Screenshot: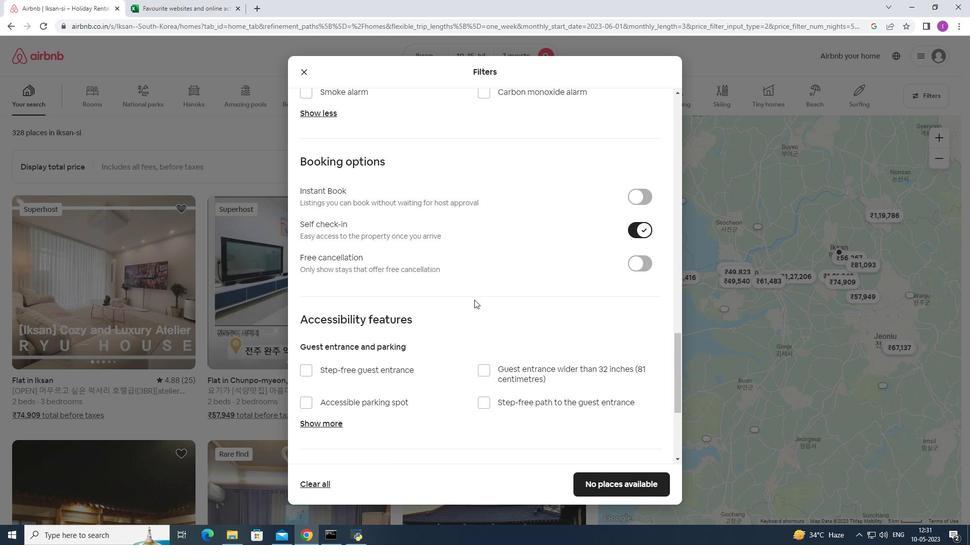 
Action: Mouse scrolled (473, 300) with delta (0, 0)
Screenshot: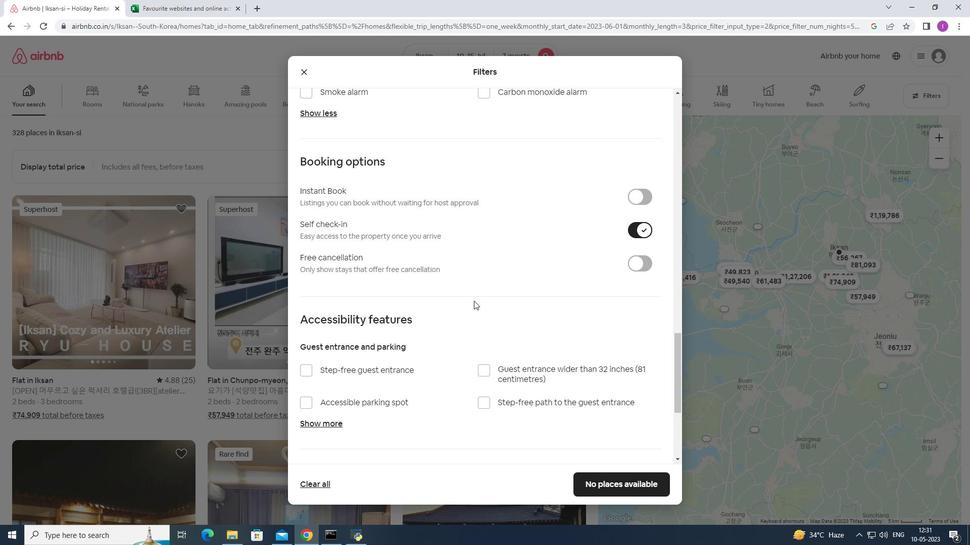 
Action: Mouse moved to (476, 300)
Screenshot: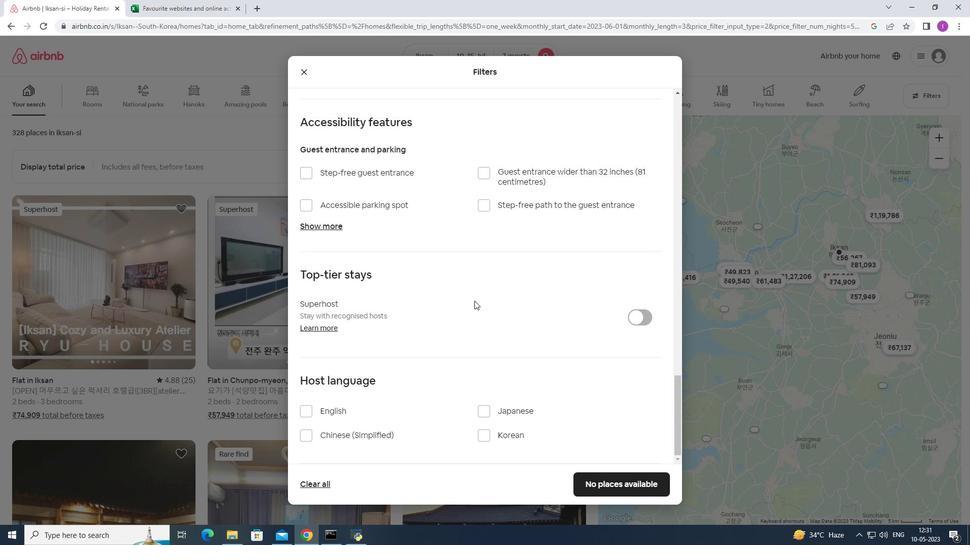 
Action: Mouse scrolled (476, 299) with delta (0, 0)
Screenshot: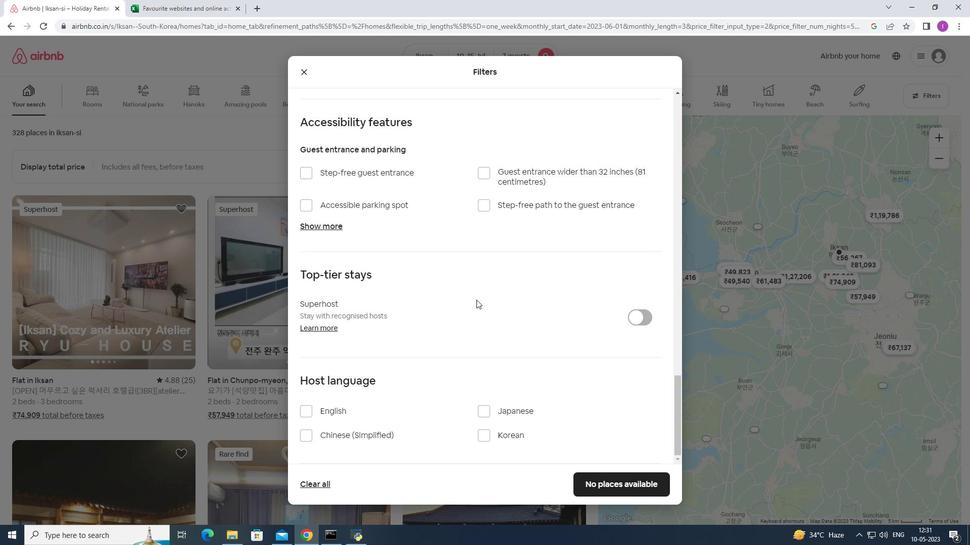 
Action: Mouse scrolled (476, 299) with delta (0, 0)
Screenshot: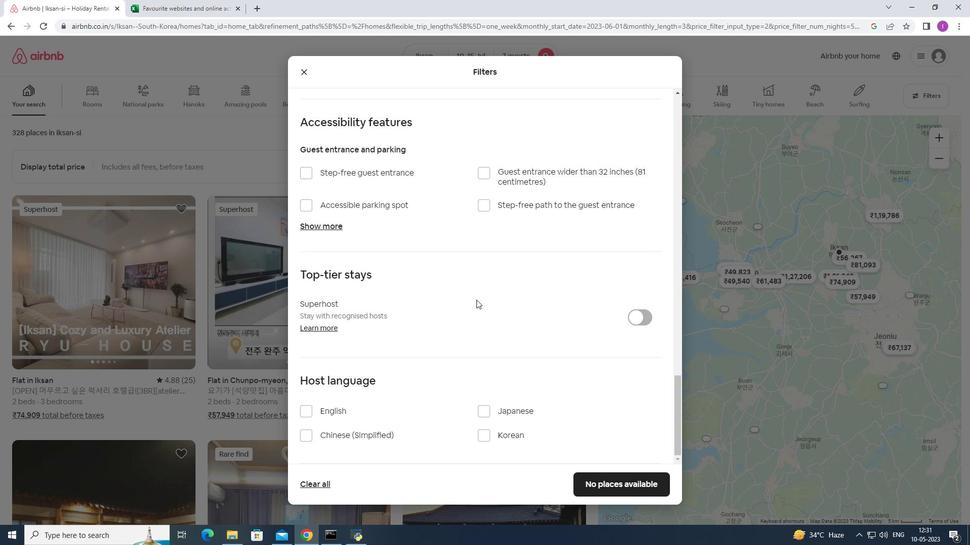 
Action: Mouse scrolled (476, 299) with delta (0, 0)
Screenshot: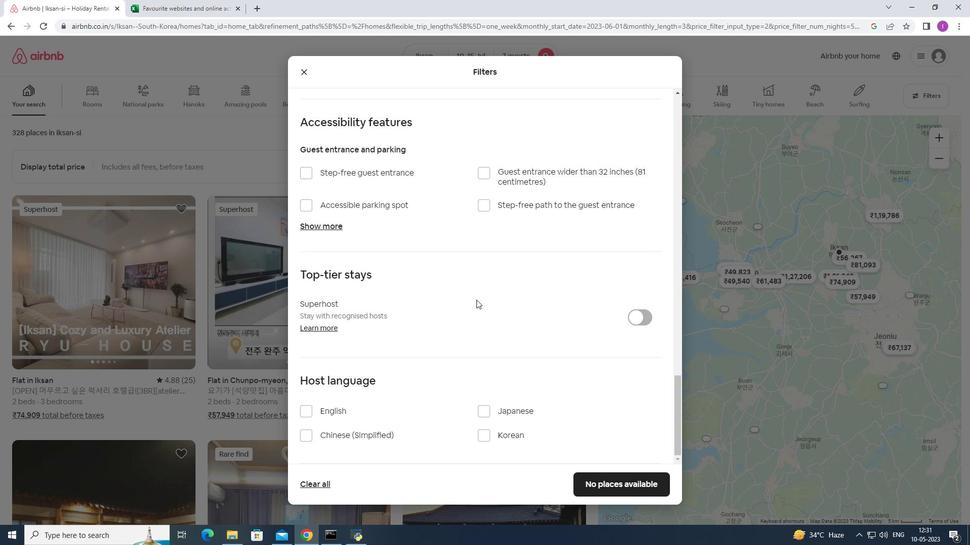 
Action: Mouse moved to (311, 414)
Screenshot: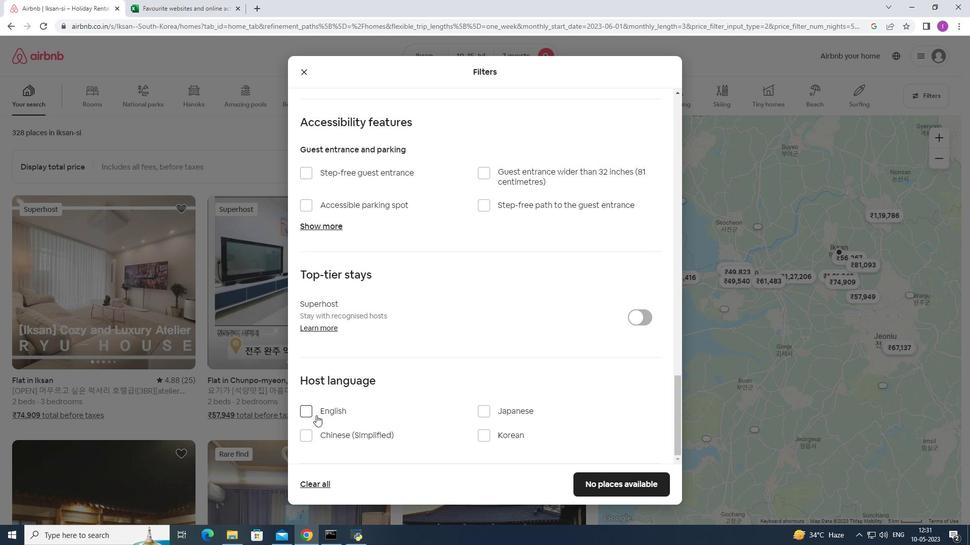 
Action: Mouse pressed left at (311, 414)
Screenshot: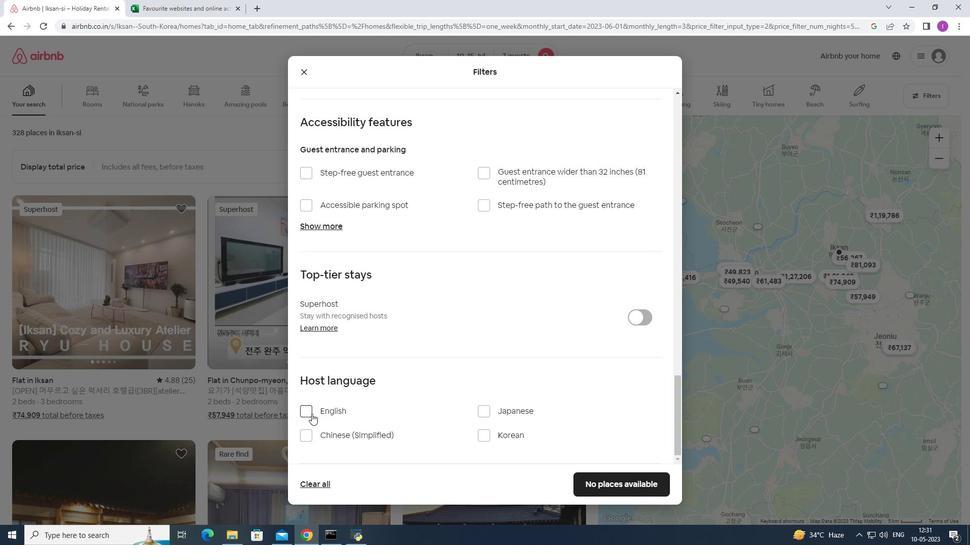 
Action: Mouse moved to (620, 490)
Screenshot: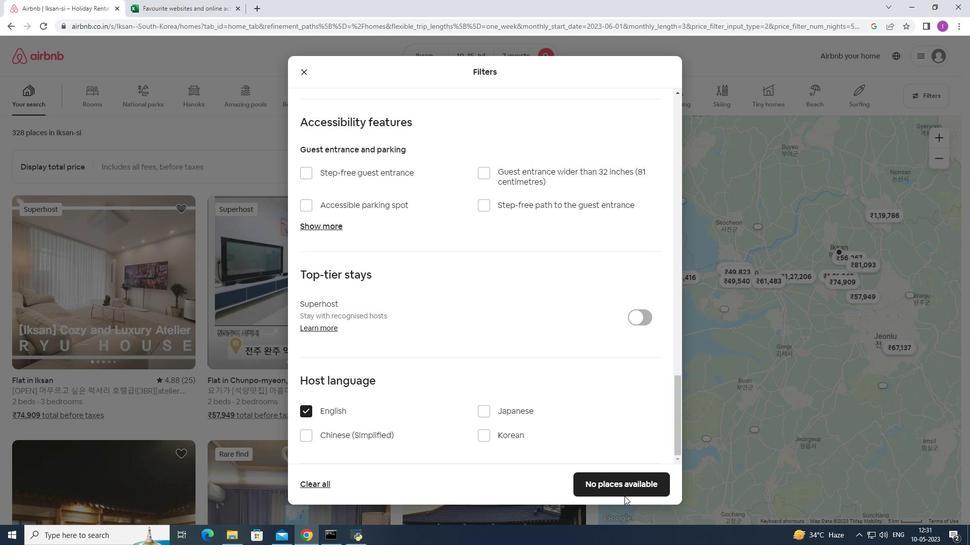 
Action: Mouse pressed left at (620, 490)
Screenshot: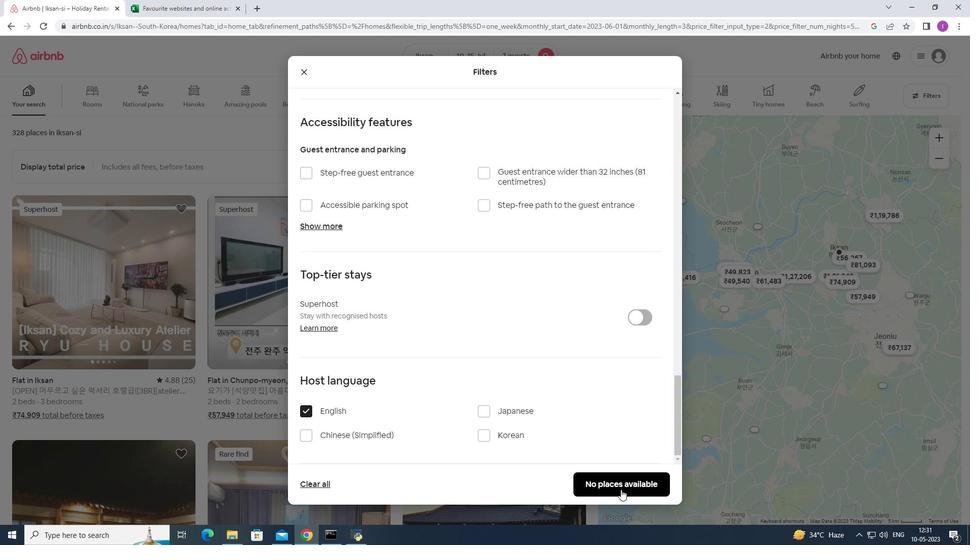 
Action: Mouse moved to (619, 488)
Screenshot: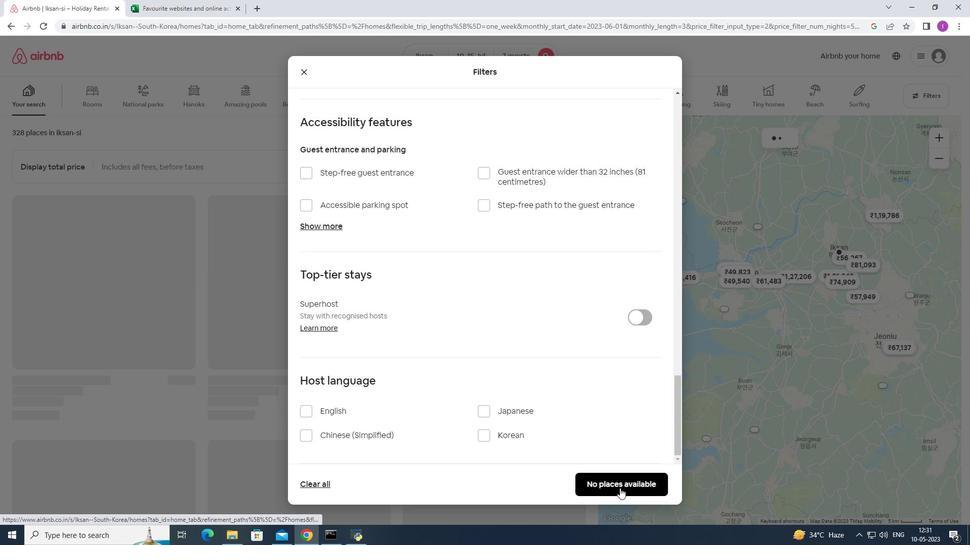 
